 Task: Buy 4 Nose & Ear Hair Trimmers for Men's from Shave & Hair Removal section under best seller category for shipping address: Lucia Martinez, 306 Lake Floyd Circle, Hockessin, Delaware 19707, Cell Number 3022398079. Pay from credit card ending with 7965, CVV 549
Action: Mouse moved to (21, 81)
Screenshot: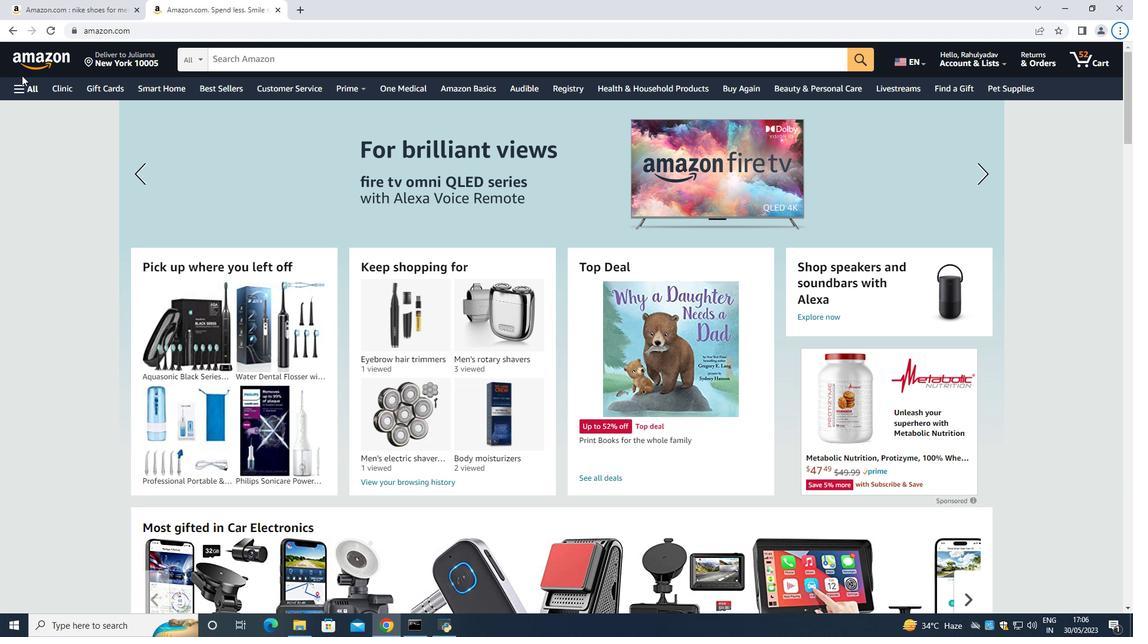 
Action: Mouse pressed left at (21, 81)
Screenshot: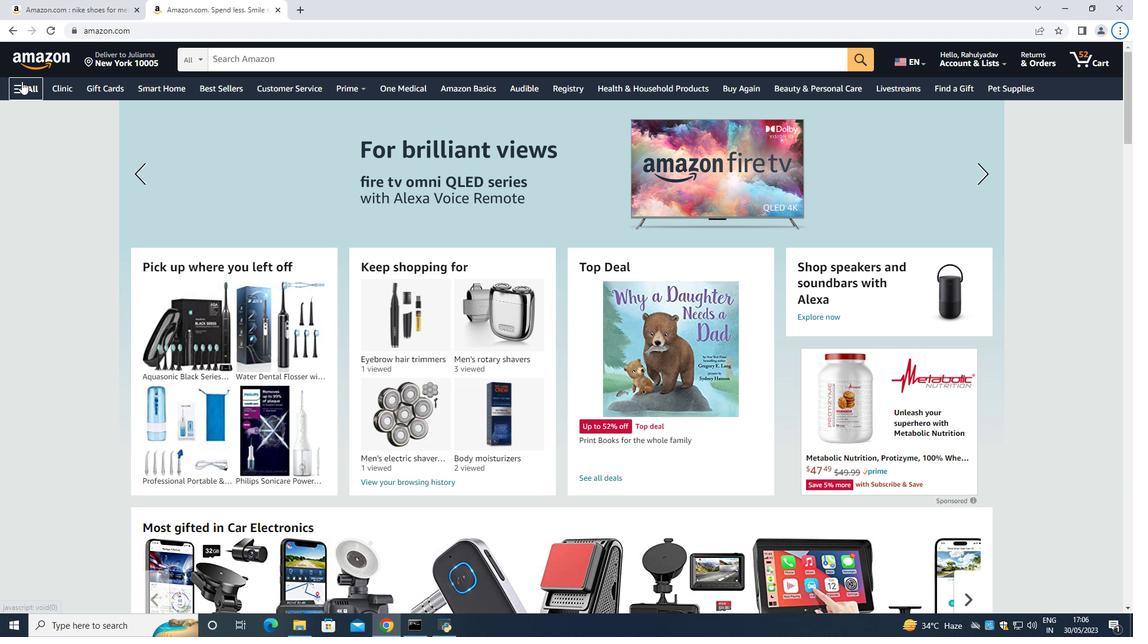 
Action: Mouse moved to (57, 101)
Screenshot: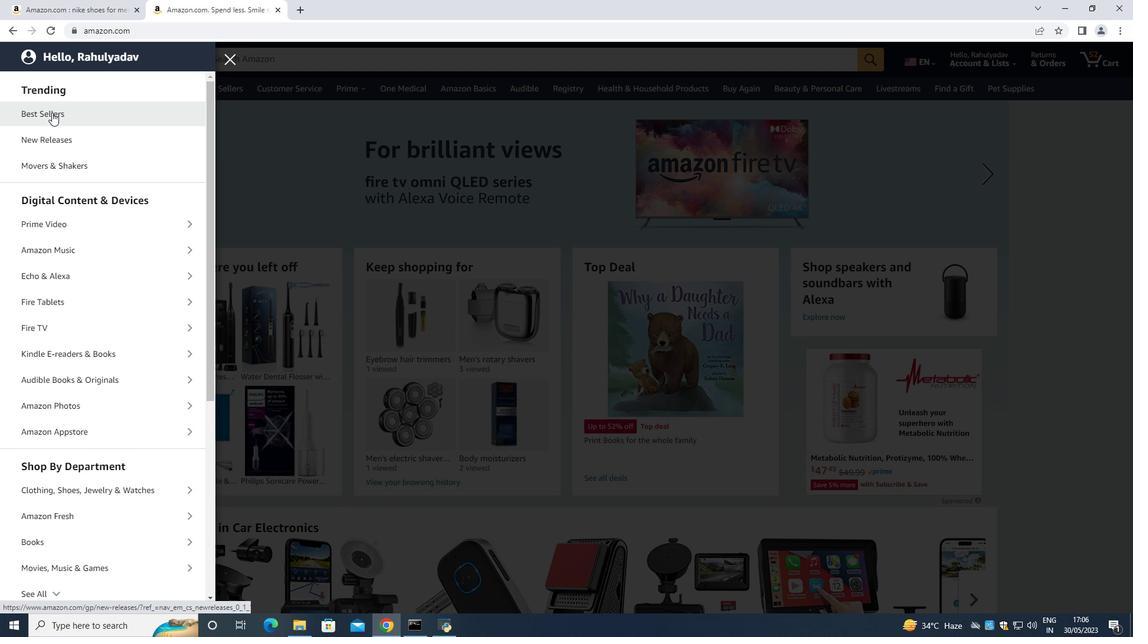 
Action: Mouse pressed left at (57, 101)
Screenshot: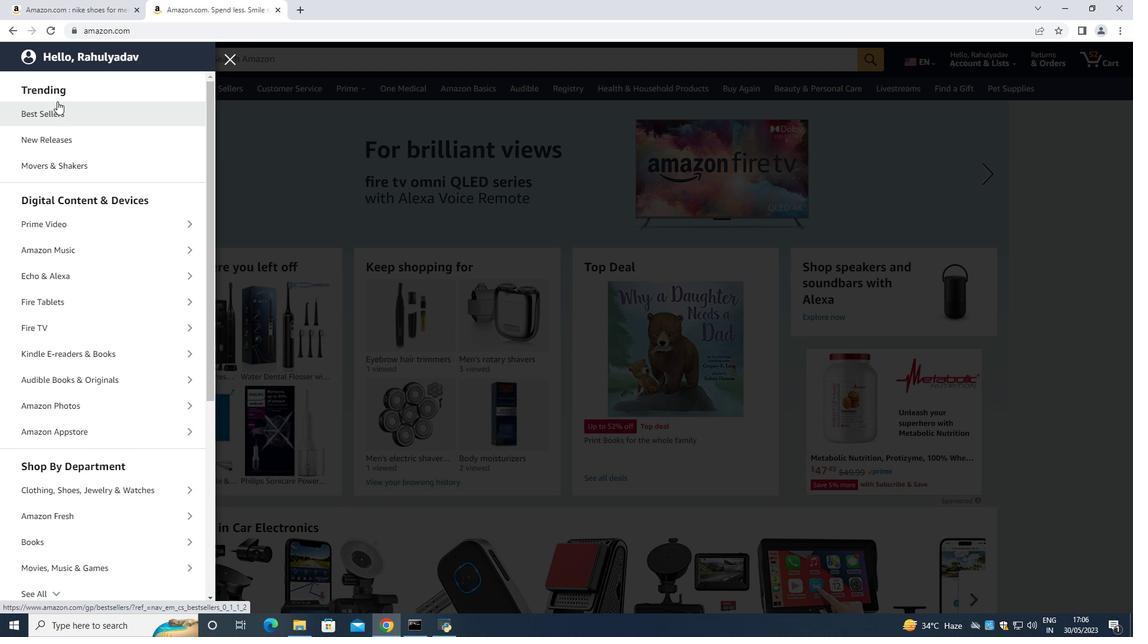 
Action: Mouse moved to (374, 59)
Screenshot: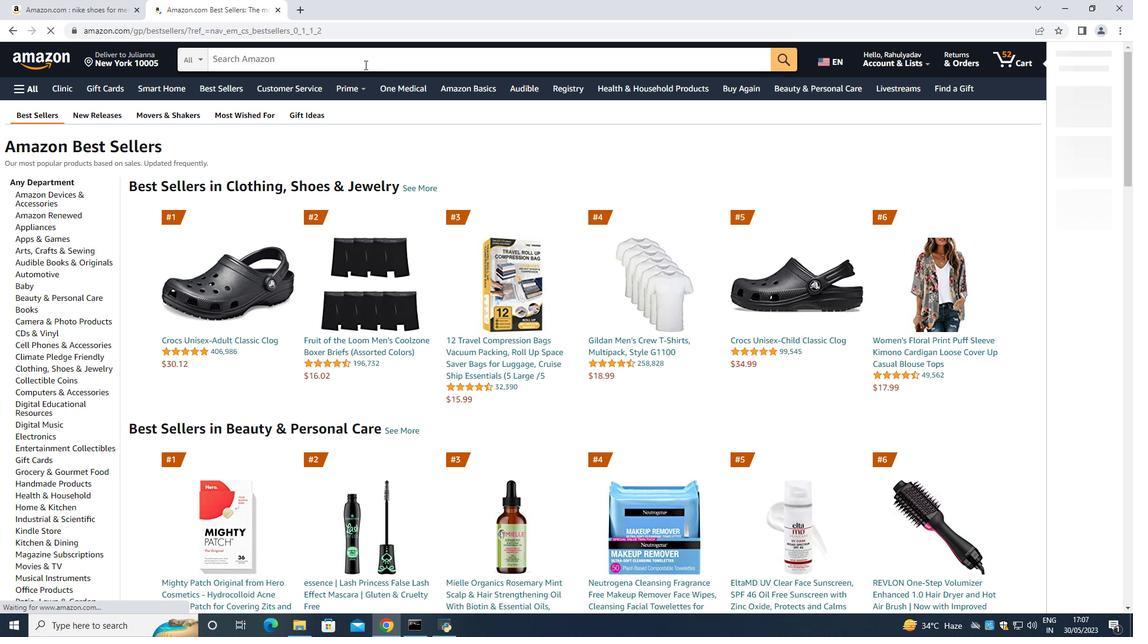 
Action: Mouse pressed left at (374, 59)
Screenshot: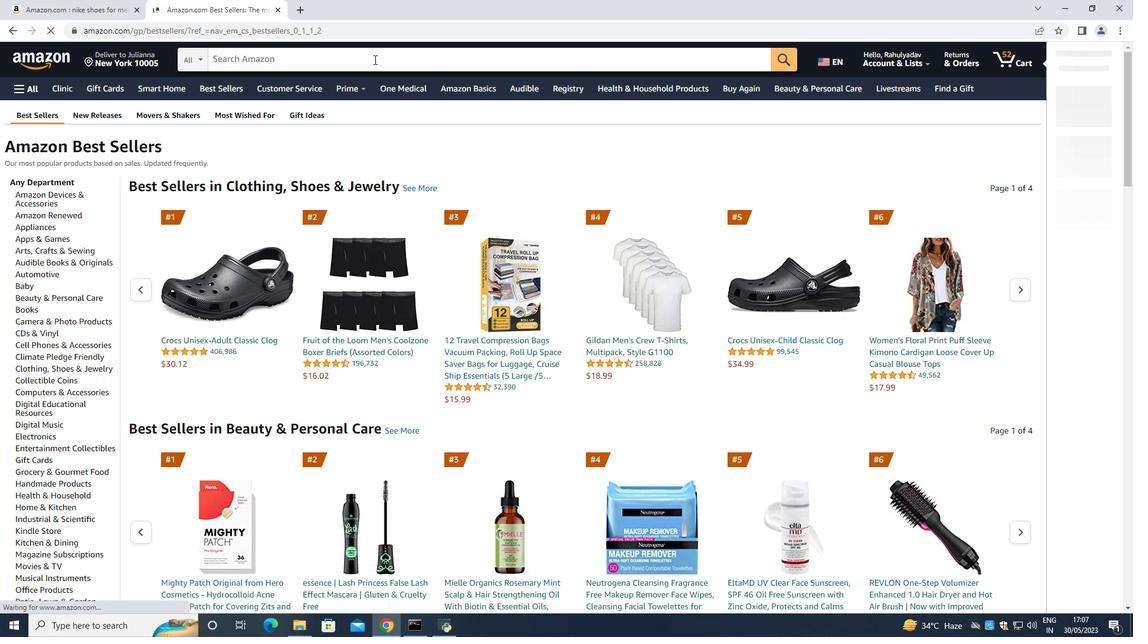 
Action: Key pressed <Key.shift>Nose<Key.space><Key.shift_r><Key.shift_r><Key.shift_r><Key.shift_r><Key.shift_r>&<Key.space><Key.shift><Key.shift><Key.shift><Key.shift>Ear<Key.space><Key.shift><Key.shift><Key.shift>Hair<Key.space><Key.shift>Trimmers<Key.space>for<Key.space><Key.shift>Men<Key.enter>
Screenshot: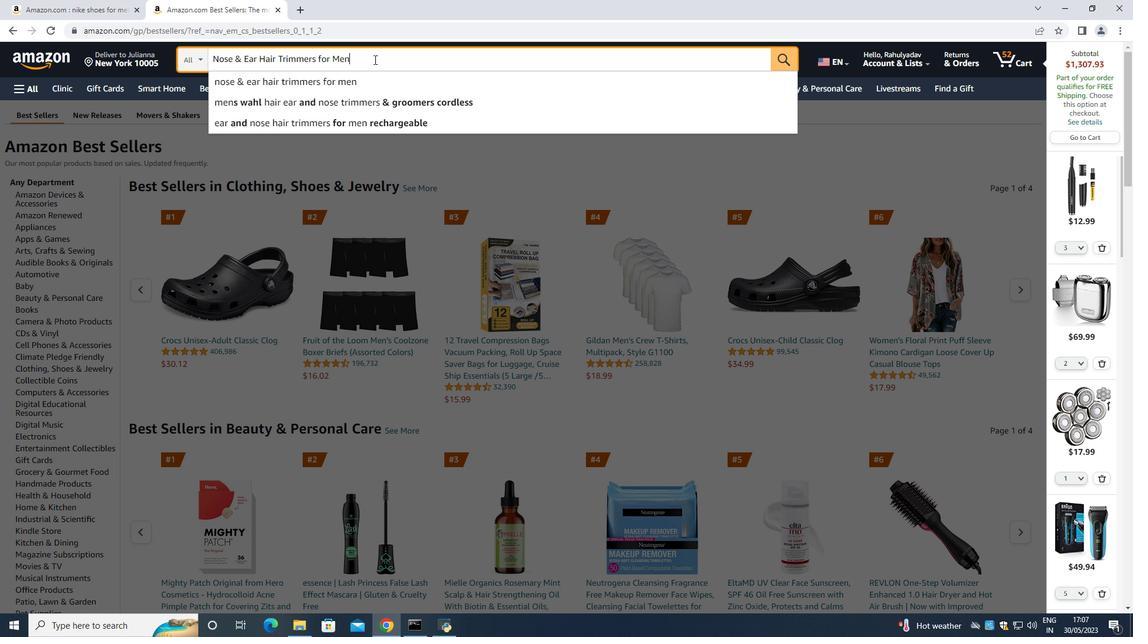 
Action: Mouse moved to (833, 488)
Screenshot: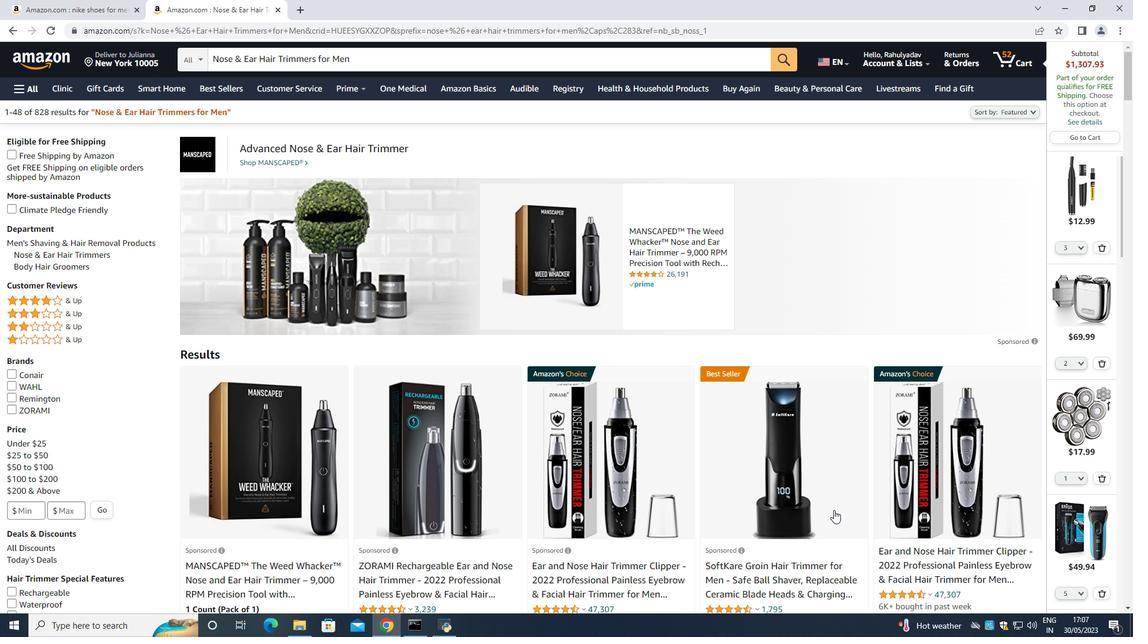 
Action: Mouse scrolled (833, 487) with delta (0, 0)
Screenshot: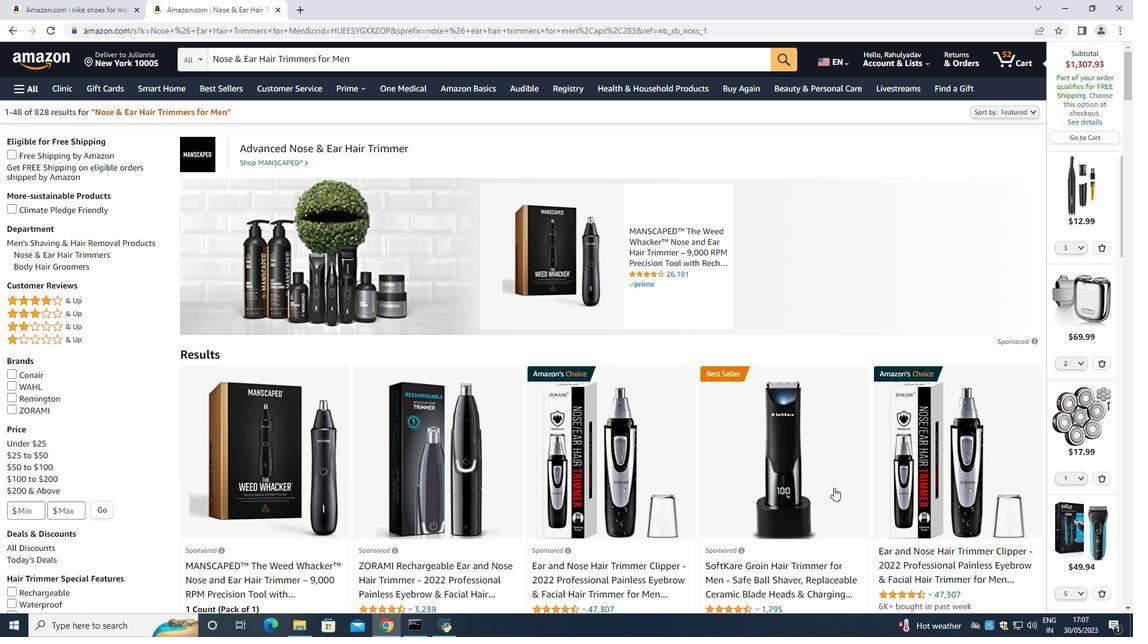 
Action: Mouse moved to (439, 503)
Screenshot: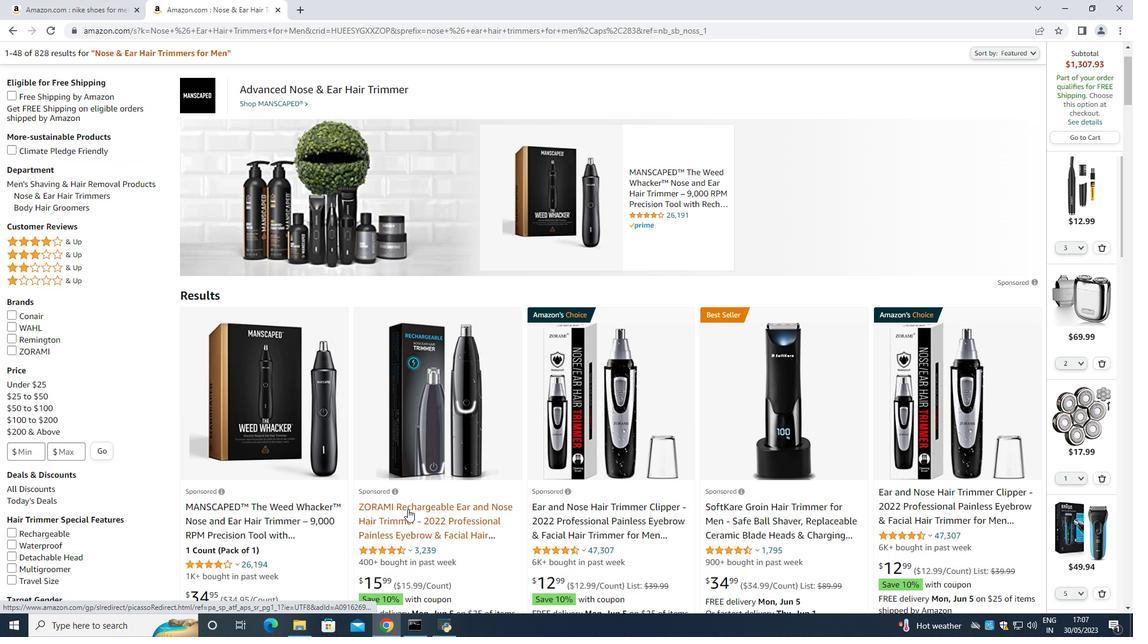 
Action: Mouse scrolled (439, 503) with delta (0, 0)
Screenshot: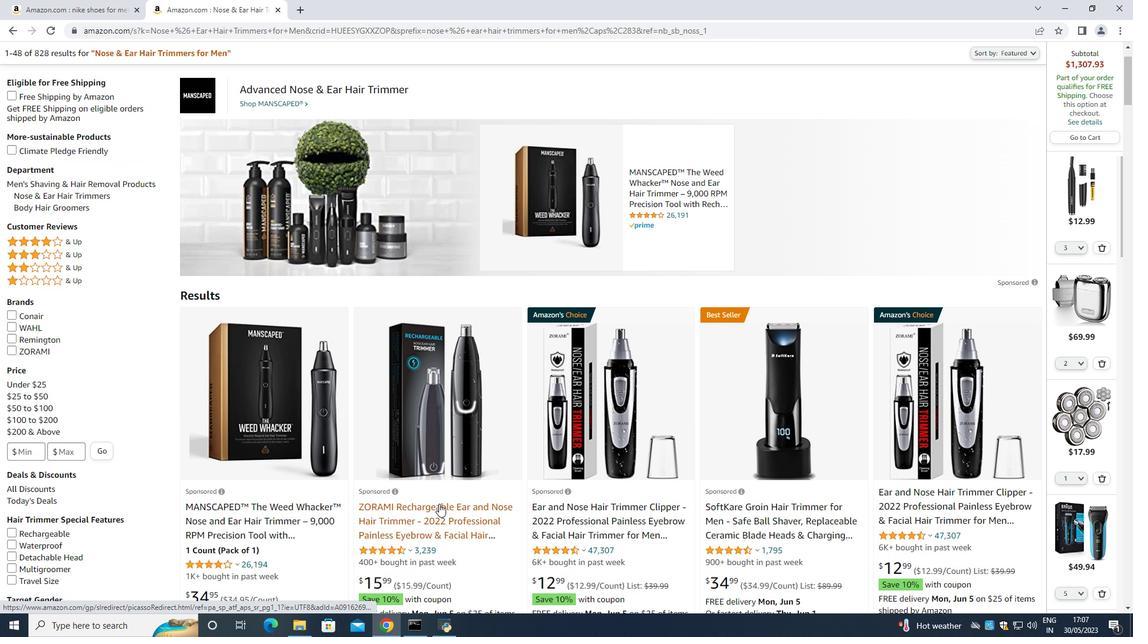 
Action: Mouse scrolled (439, 503) with delta (0, 0)
Screenshot: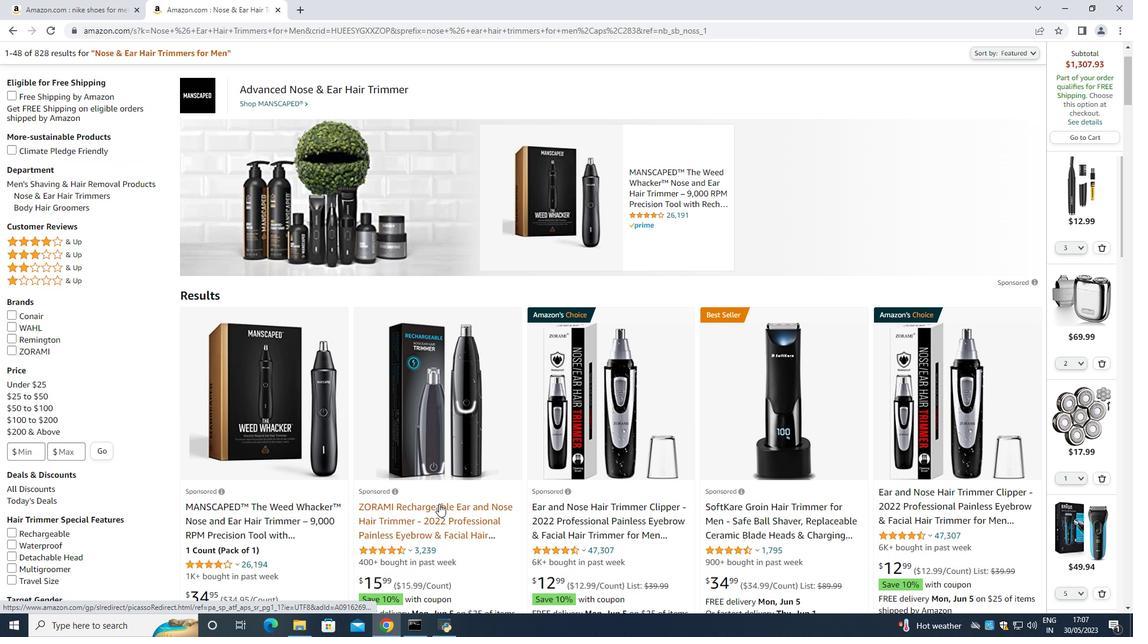 
Action: Mouse scrolled (439, 503) with delta (0, 0)
Screenshot: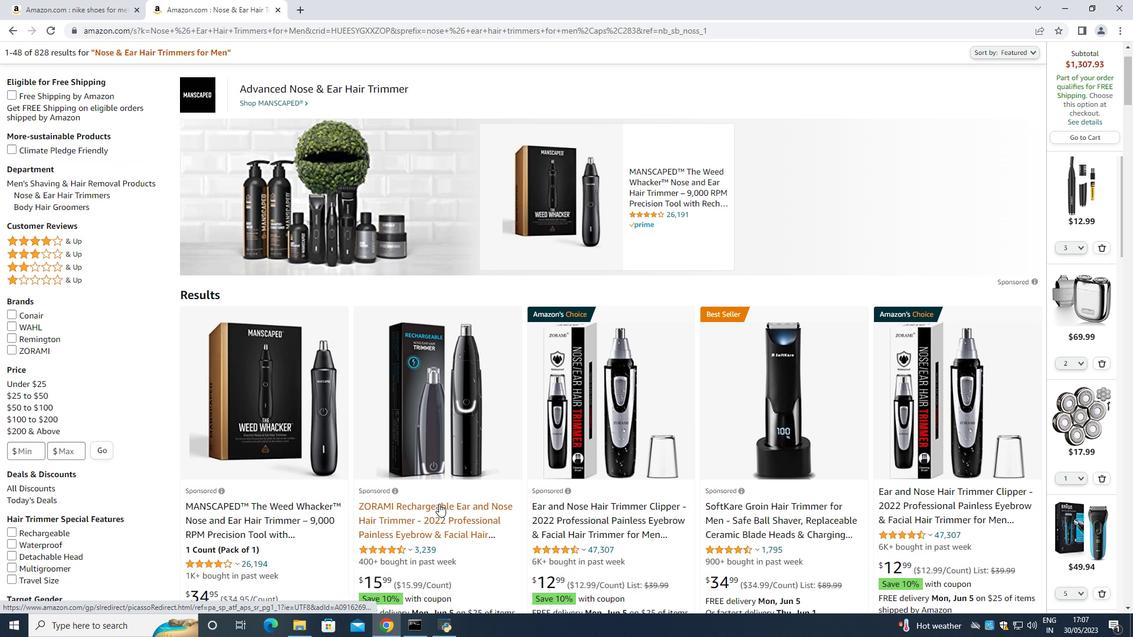 
Action: Mouse moved to (447, 506)
Screenshot: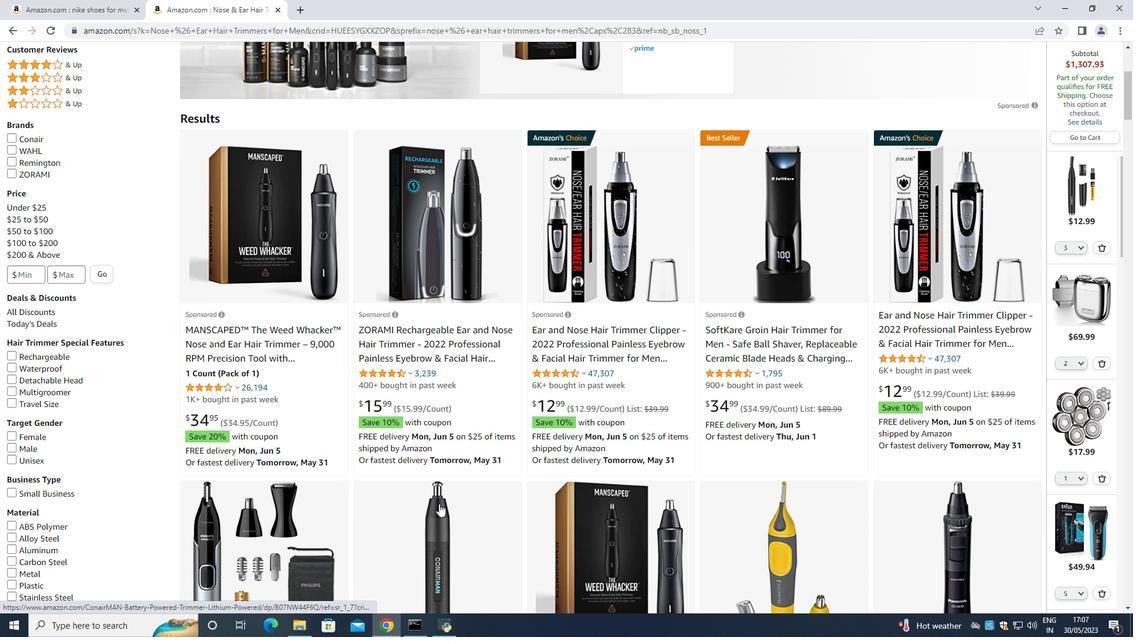 
Action: Mouse scrolled (447, 505) with delta (0, 0)
Screenshot: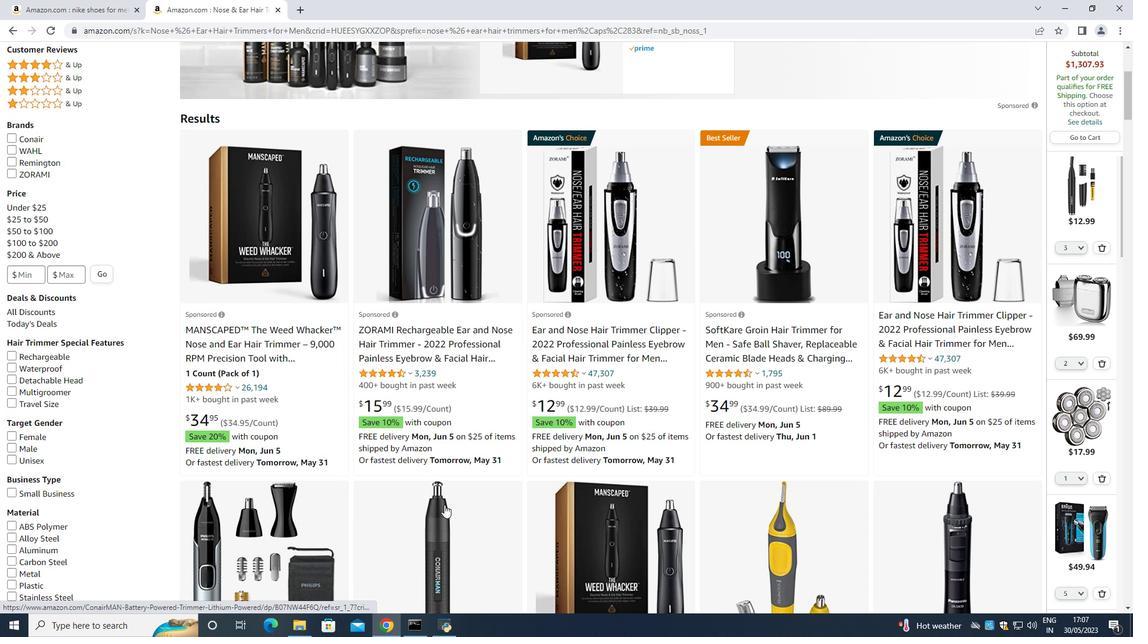 
Action: Mouse moved to (447, 506)
Screenshot: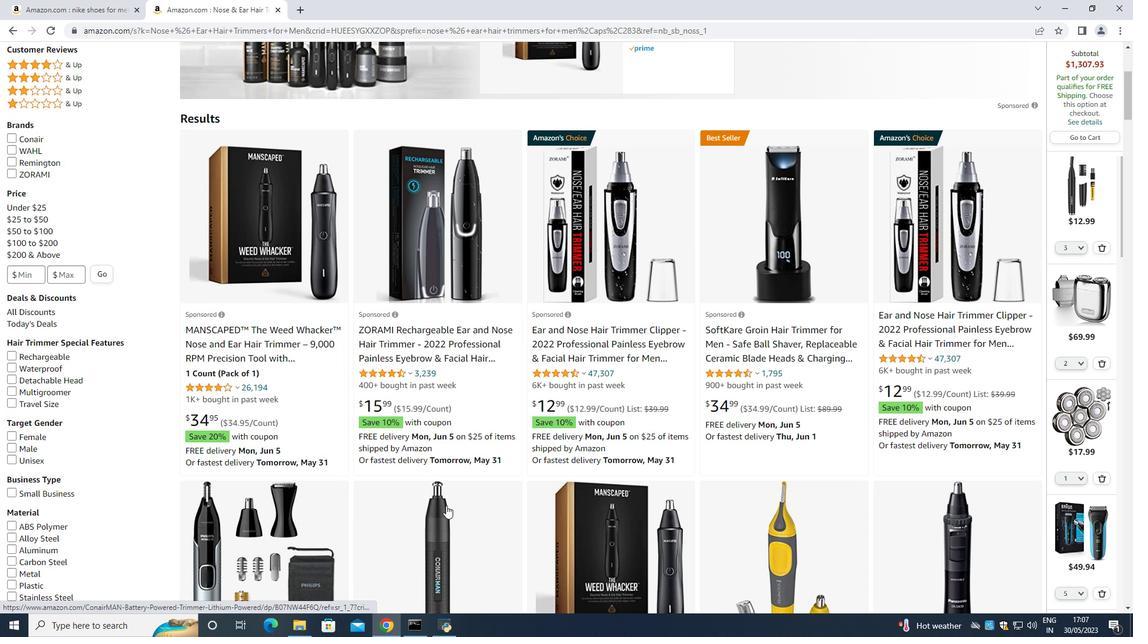 
Action: Mouse scrolled (447, 505) with delta (0, 0)
Screenshot: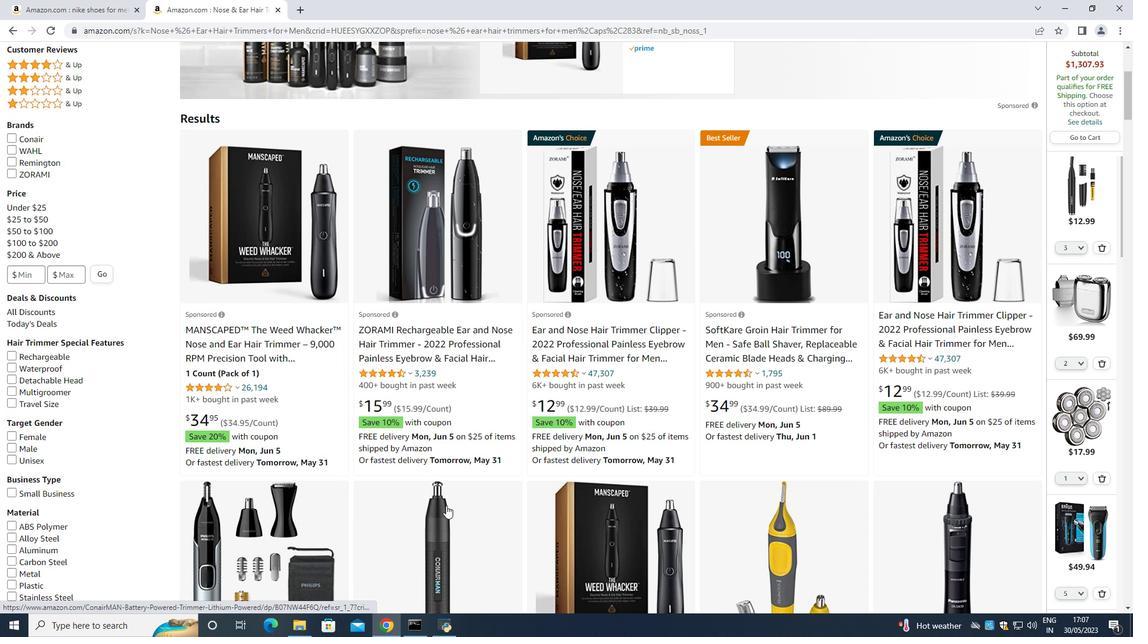 
Action: Mouse scrolled (447, 505) with delta (0, 0)
Screenshot: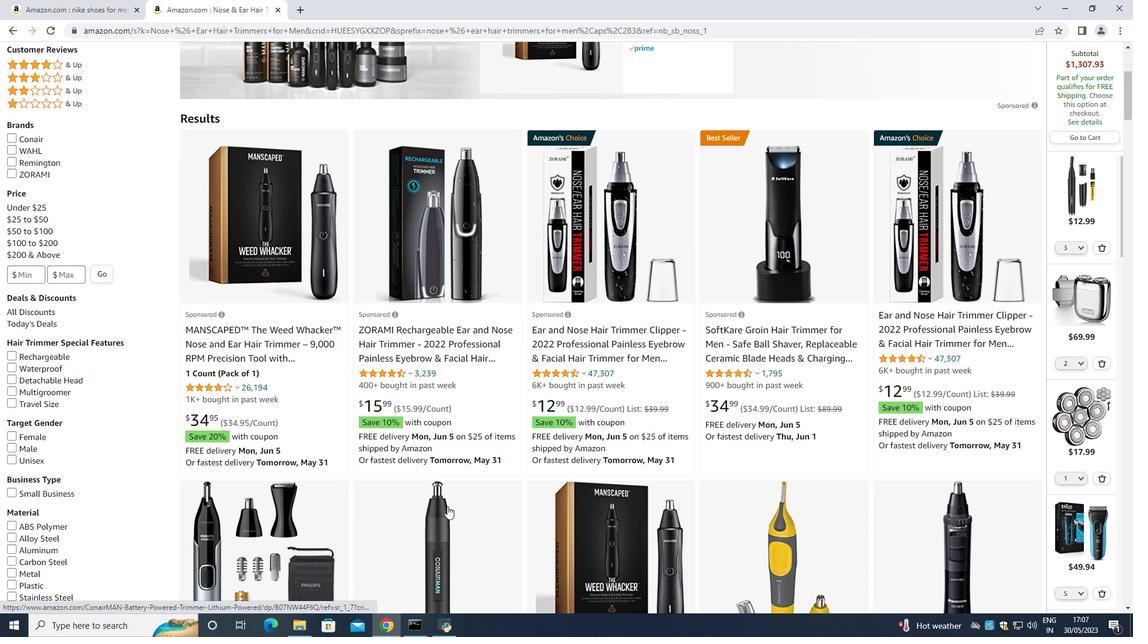 
Action: Mouse moved to (652, 536)
Screenshot: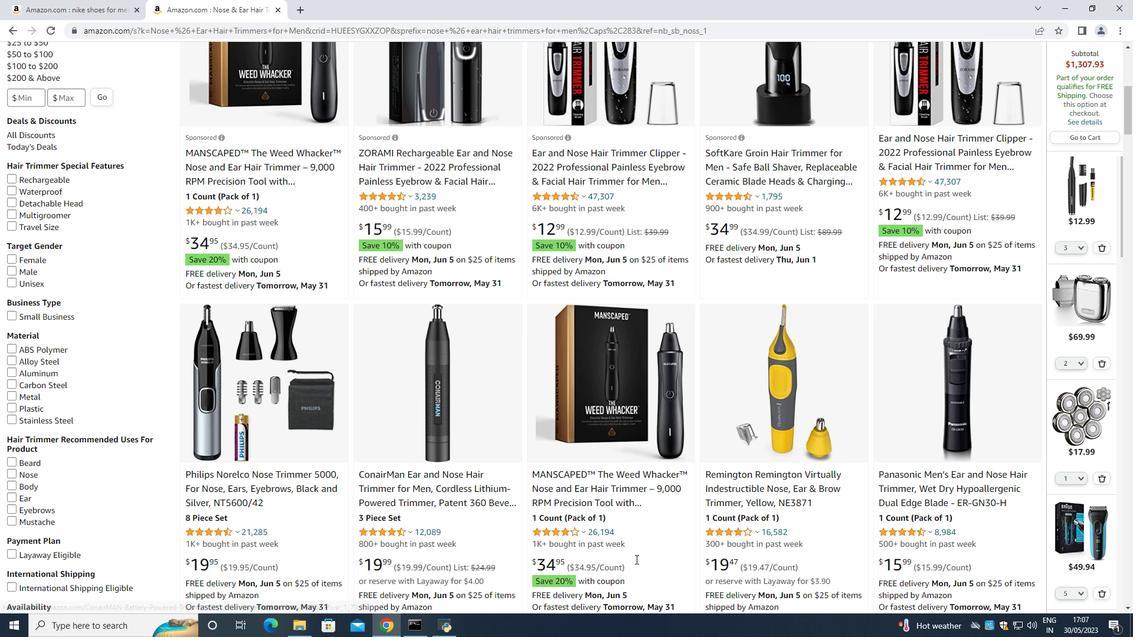 
Action: Mouse scrolled (652, 535) with delta (0, 0)
Screenshot: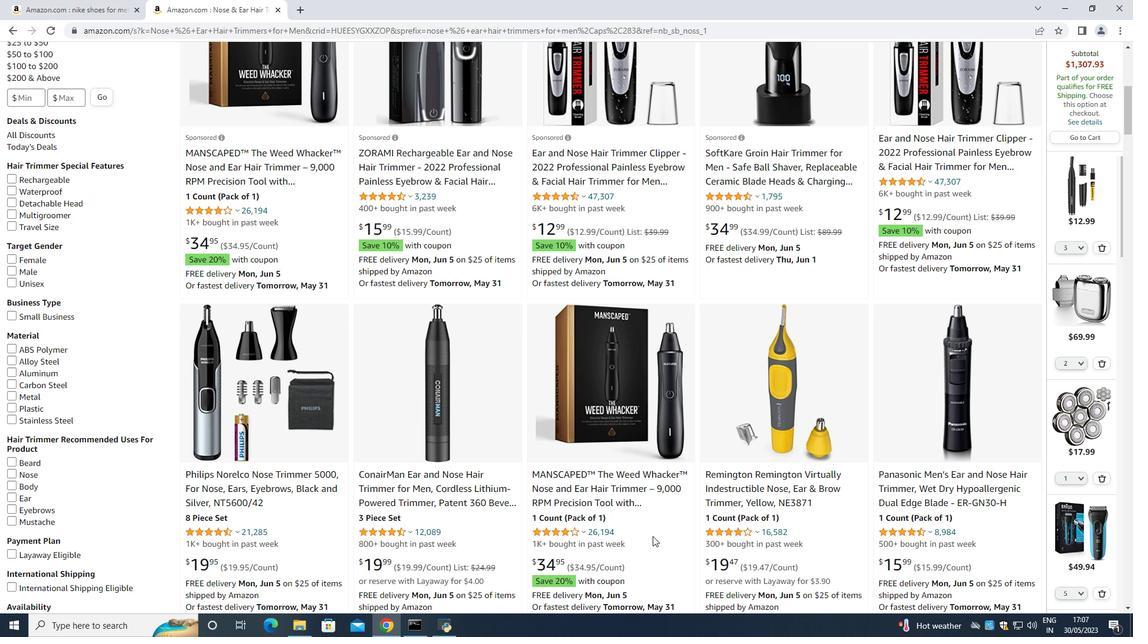 
Action: Mouse scrolled (652, 535) with delta (0, 0)
Screenshot: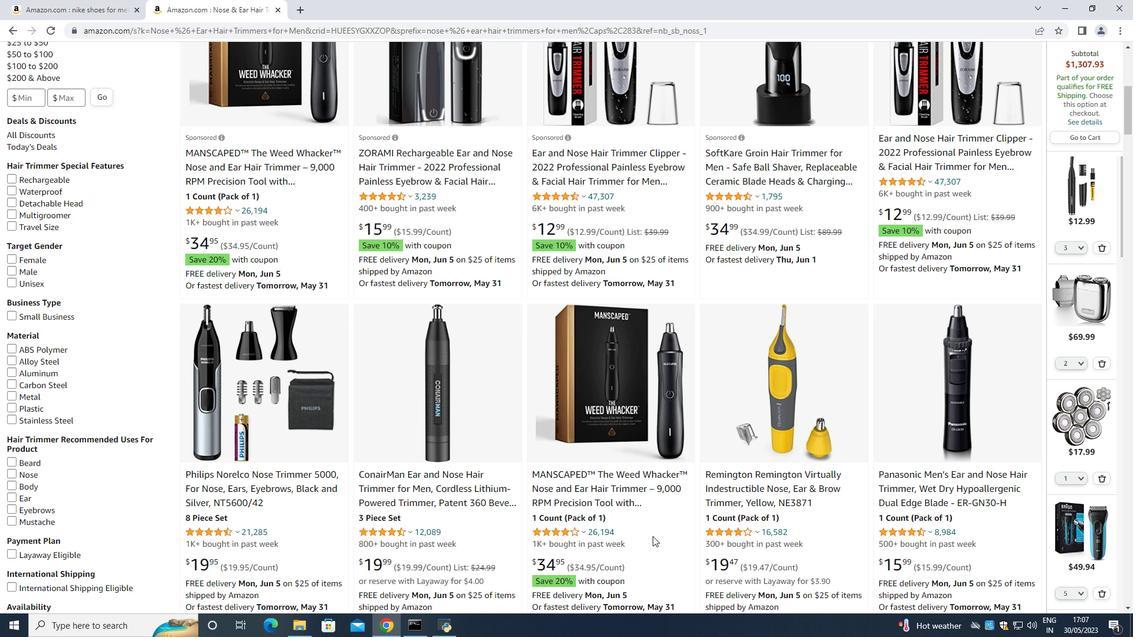 
Action: Mouse scrolled (652, 535) with delta (0, 0)
Screenshot: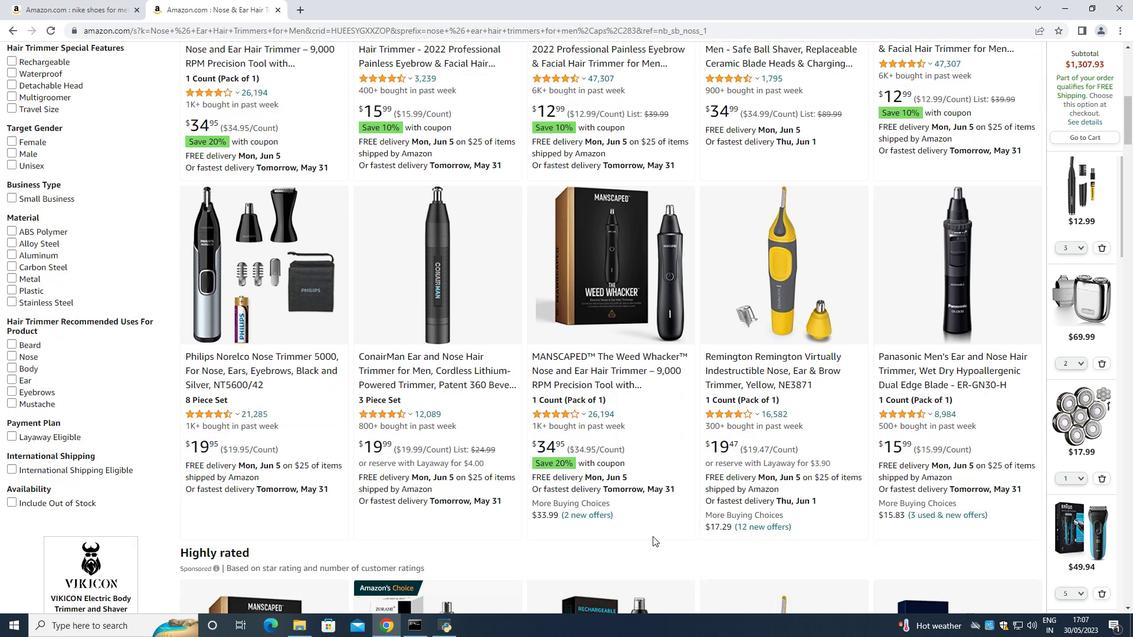 
Action: Mouse scrolled (652, 535) with delta (0, 0)
Screenshot: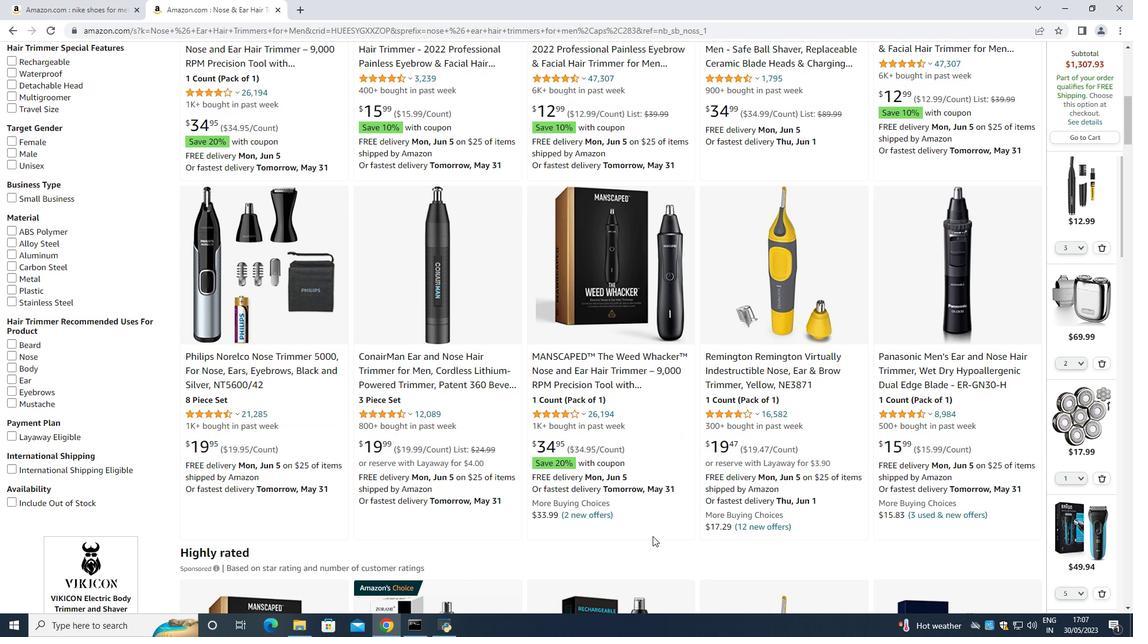 
Action: Mouse scrolled (652, 535) with delta (0, 0)
Screenshot: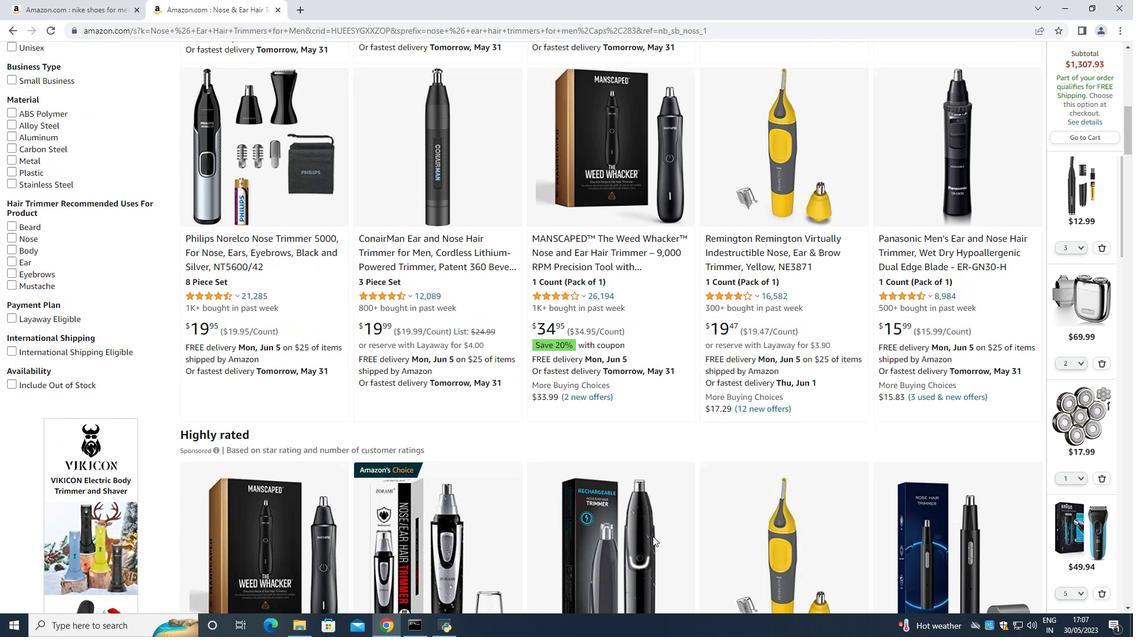 
Action: Mouse scrolled (652, 535) with delta (0, 0)
Screenshot: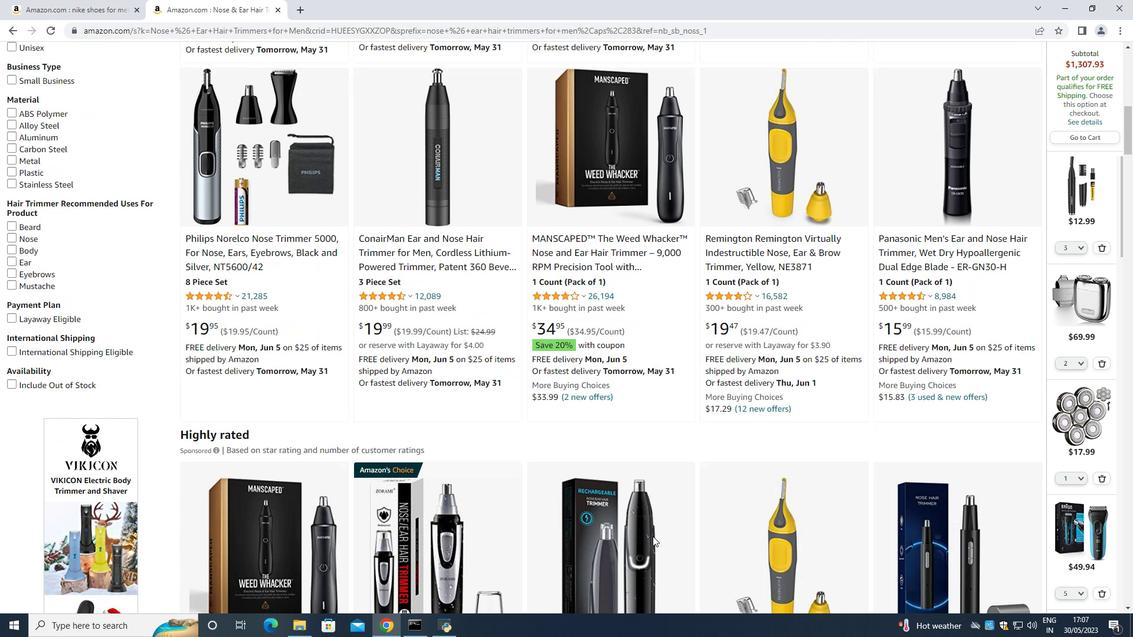 
Action: Mouse scrolled (652, 535) with delta (0, 0)
Screenshot: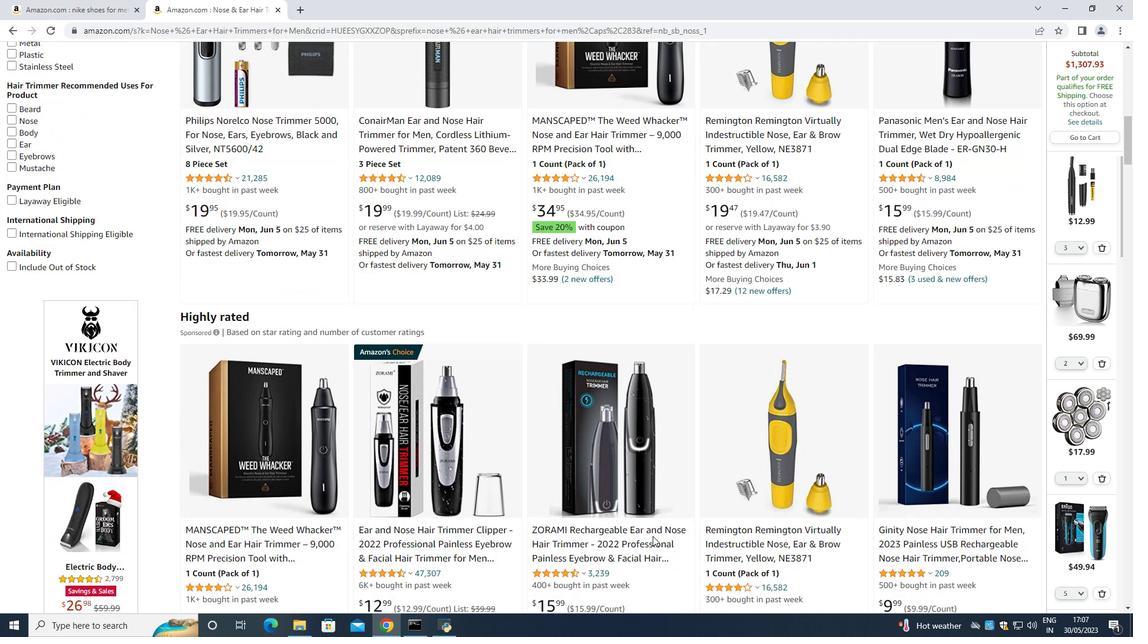
Action: Mouse scrolled (652, 535) with delta (0, 0)
Screenshot: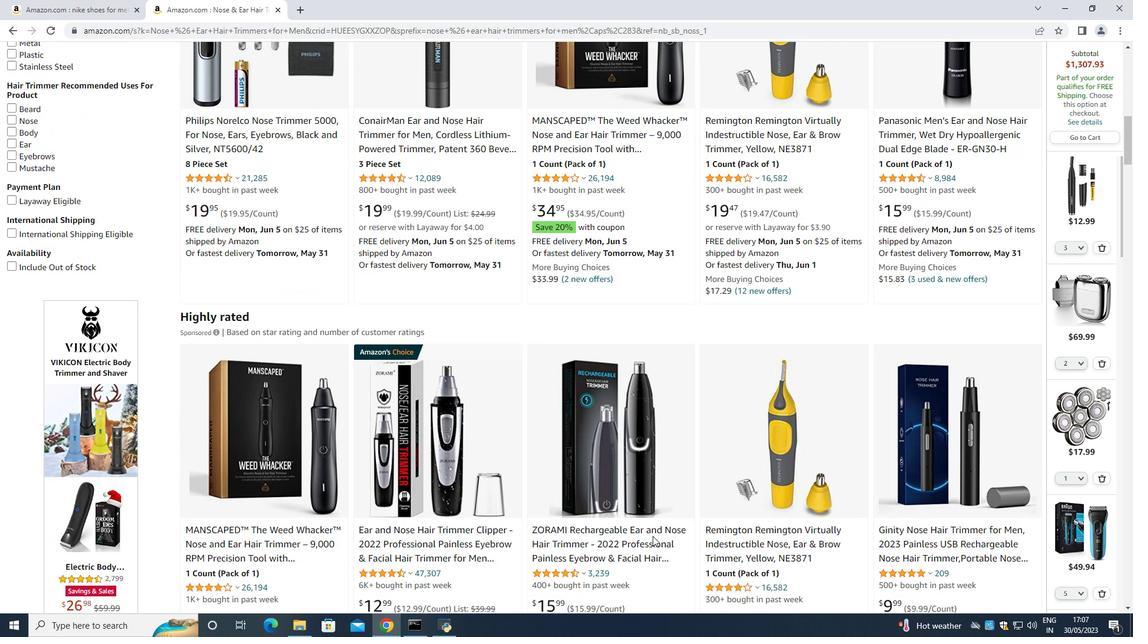 
Action: Mouse scrolled (652, 535) with delta (0, 0)
Screenshot: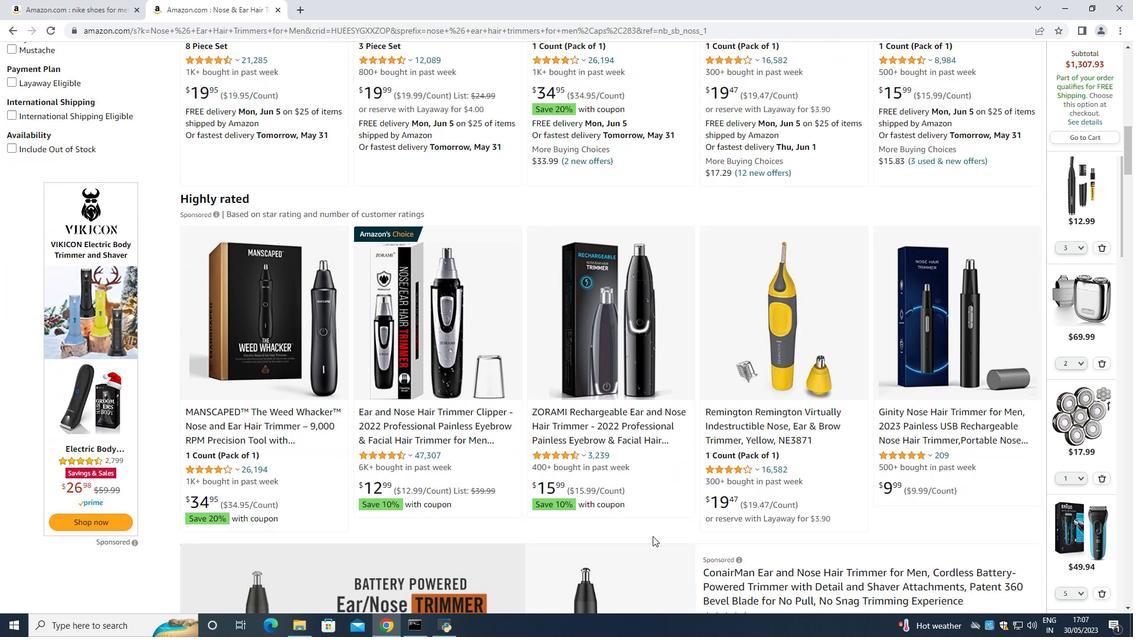 
Action: Mouse scrolled (652, 535) with delta (0, 0)
Screenshot: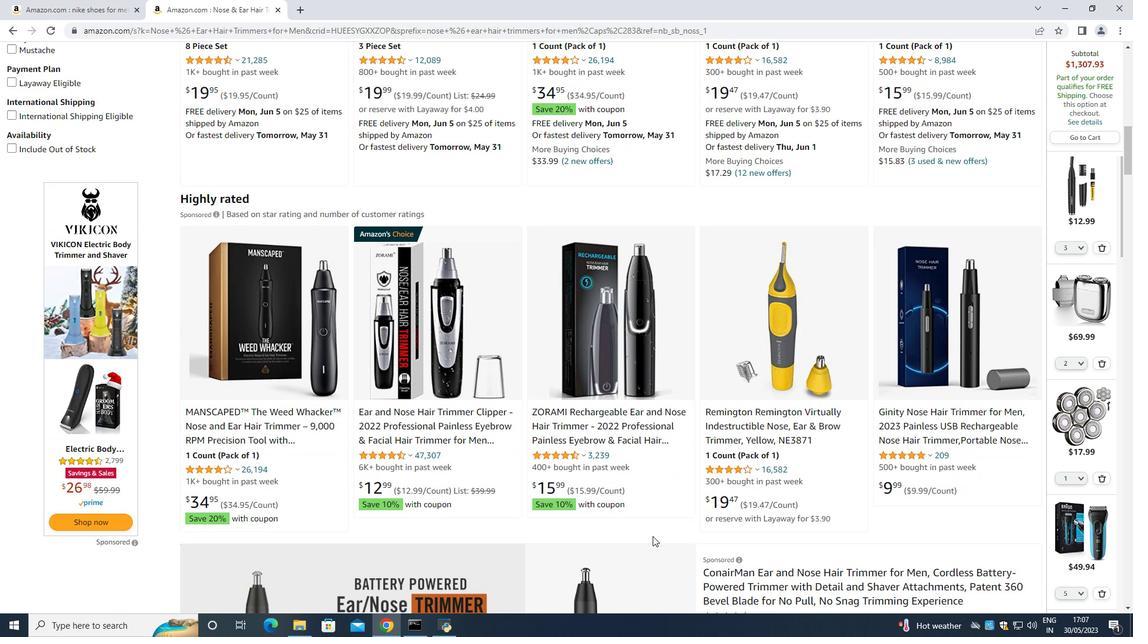 
Action: Mouse scrolled (652, 535) with delta (0, 0)
Screenshot: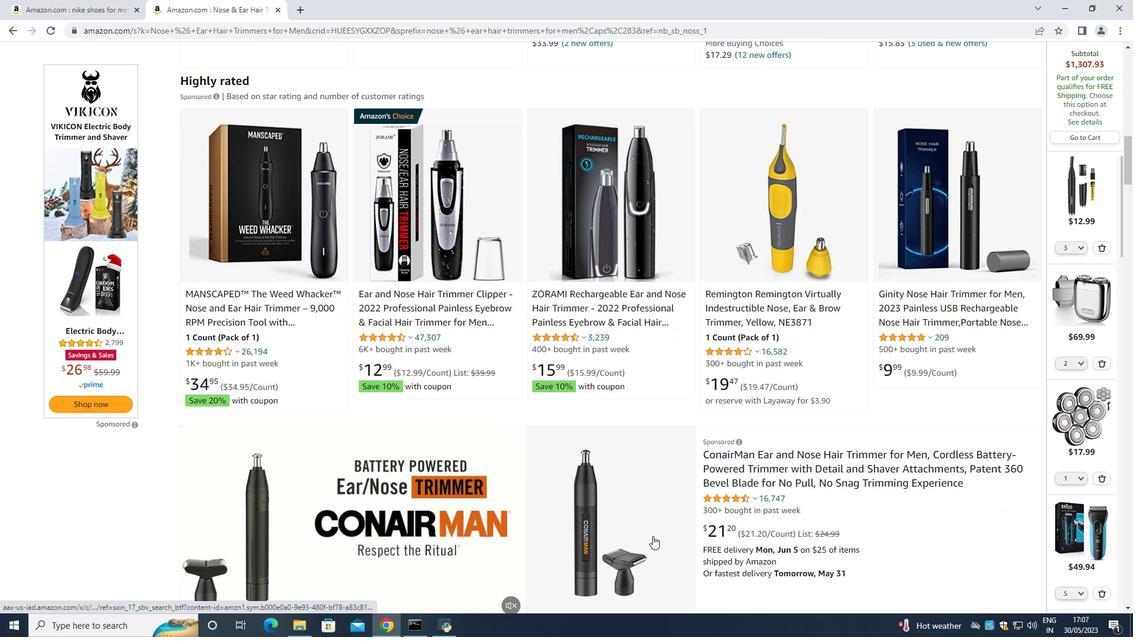 
Action: Mouse scrolled (652, 535) with delta (0, 0)
Screenshot: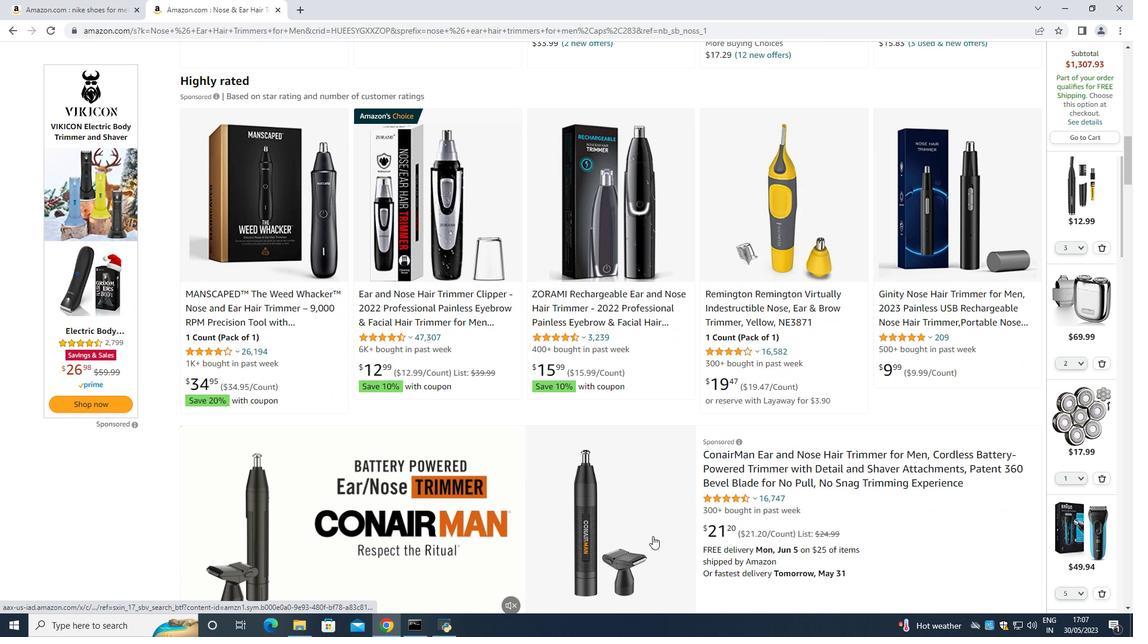 
Action: Mouse scrolled (652, 535) with delta (0, 0)
Screenshot: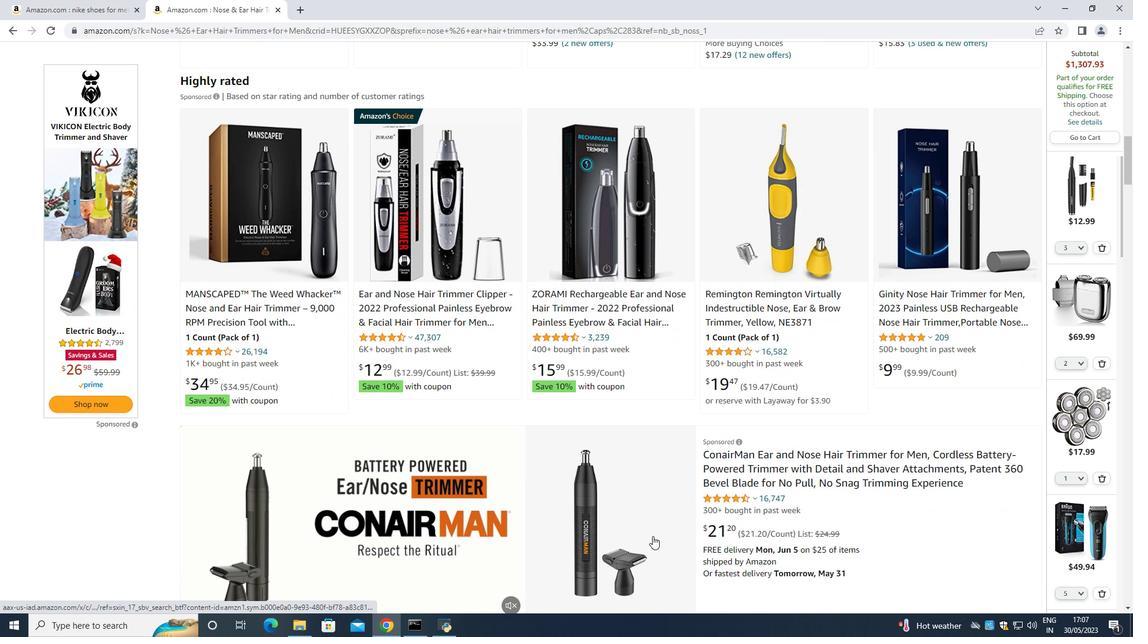 
Action: Mouse scrolled (652, 535) with delta (0, 0)
Screenshot: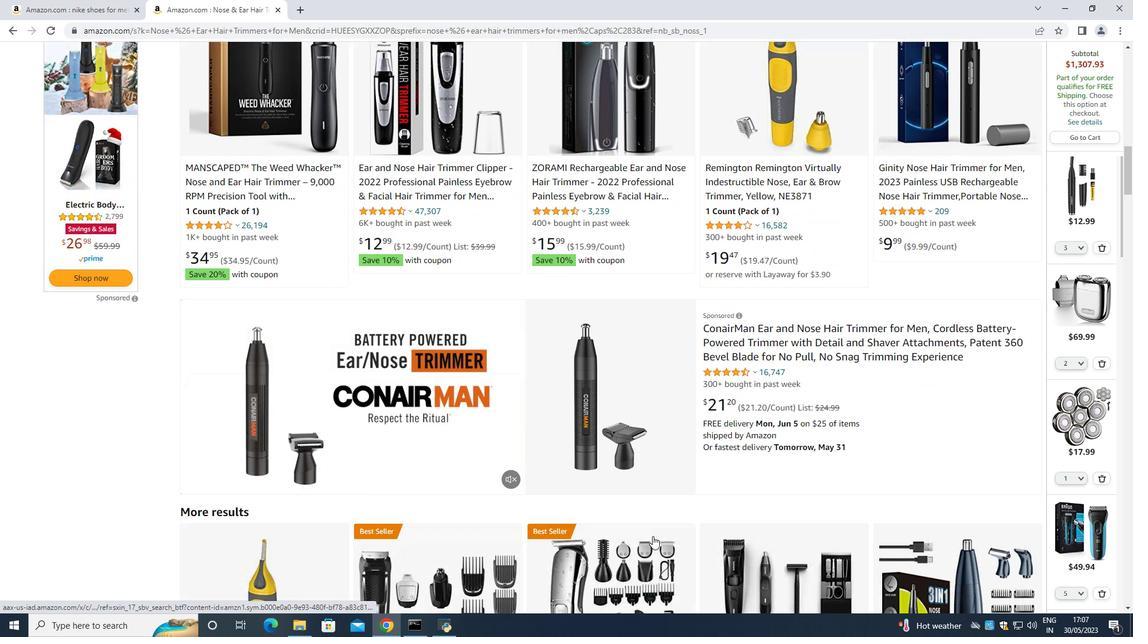 
Action: Mouse scrolled (652, 535) with delta (0, 0)
Screenshot: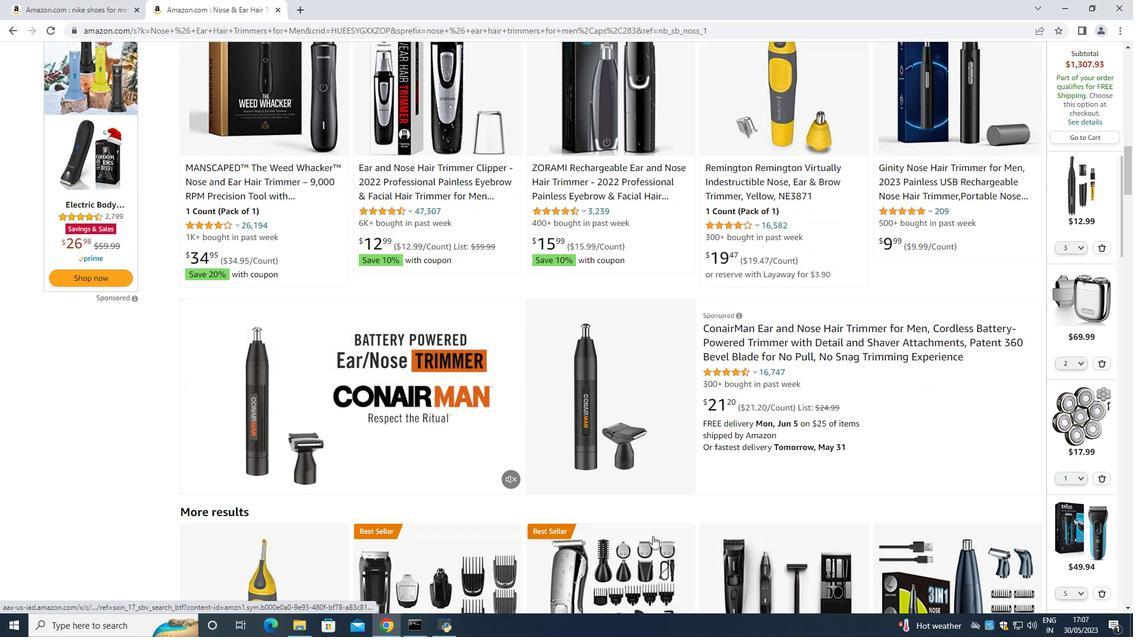 
Action: Mouse moved to (652, 537)
Screenshot: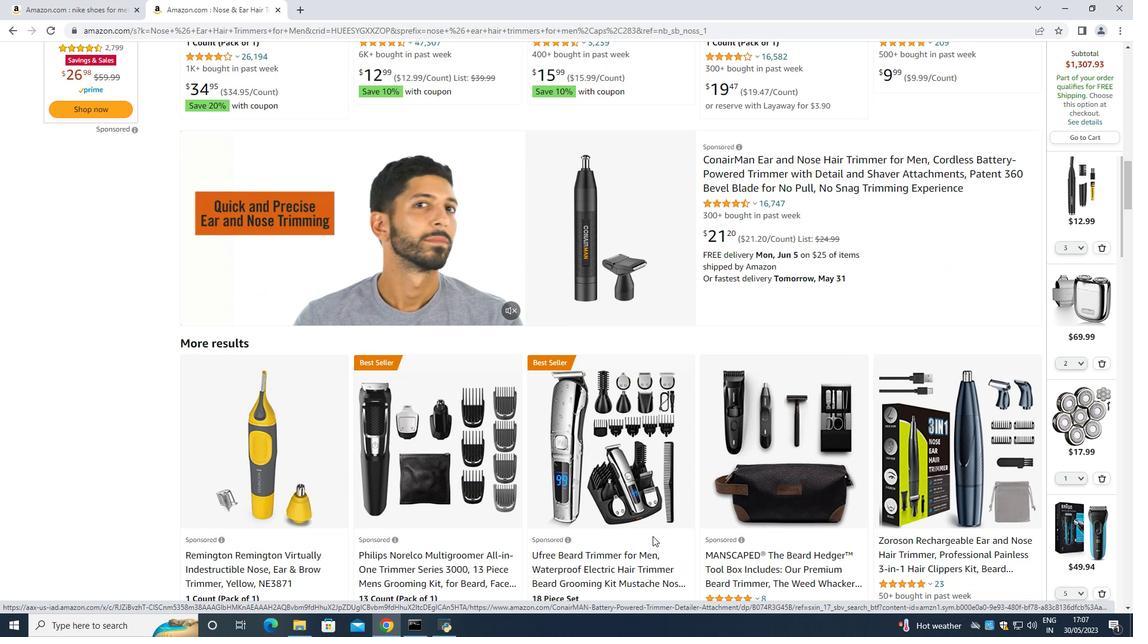 
Action: Mouse scrolled (652, 537) with delta (0, 0)
Screenshot: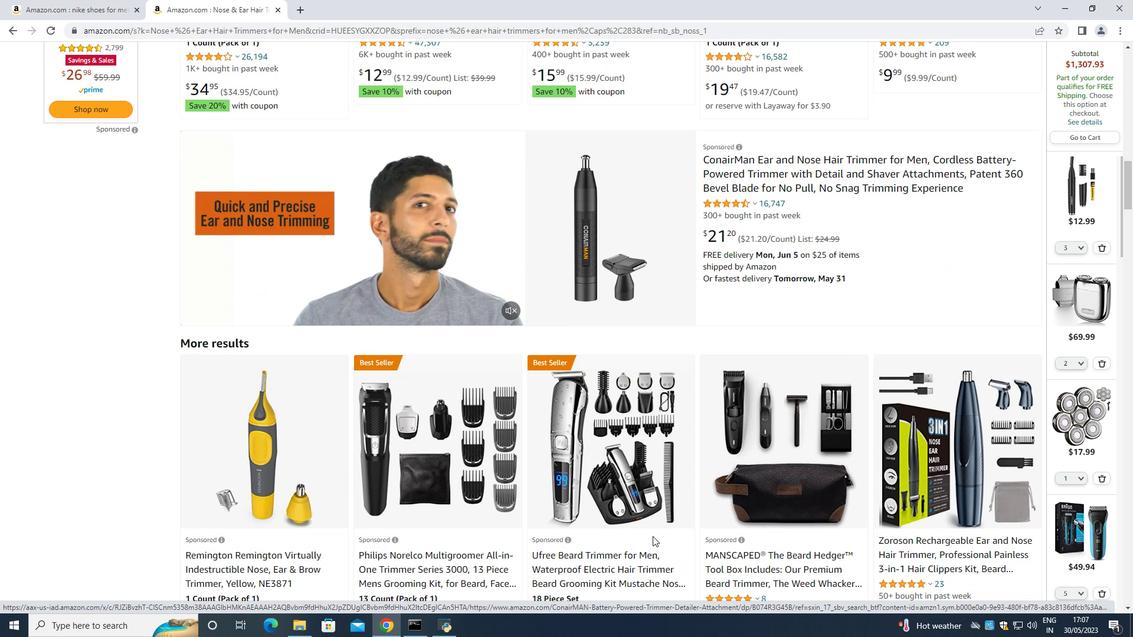 
Action: Mouse moved to (886, 549)
Screenshot: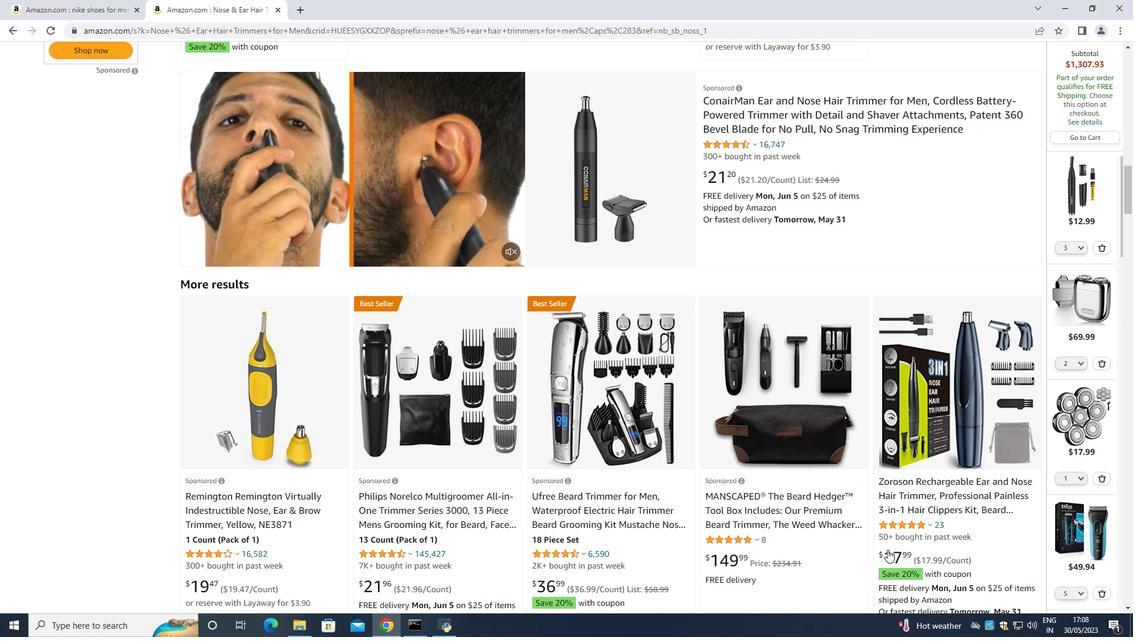 
Action: Mouse scrolled (886, 548) with delta (0, 0)
Screenshot: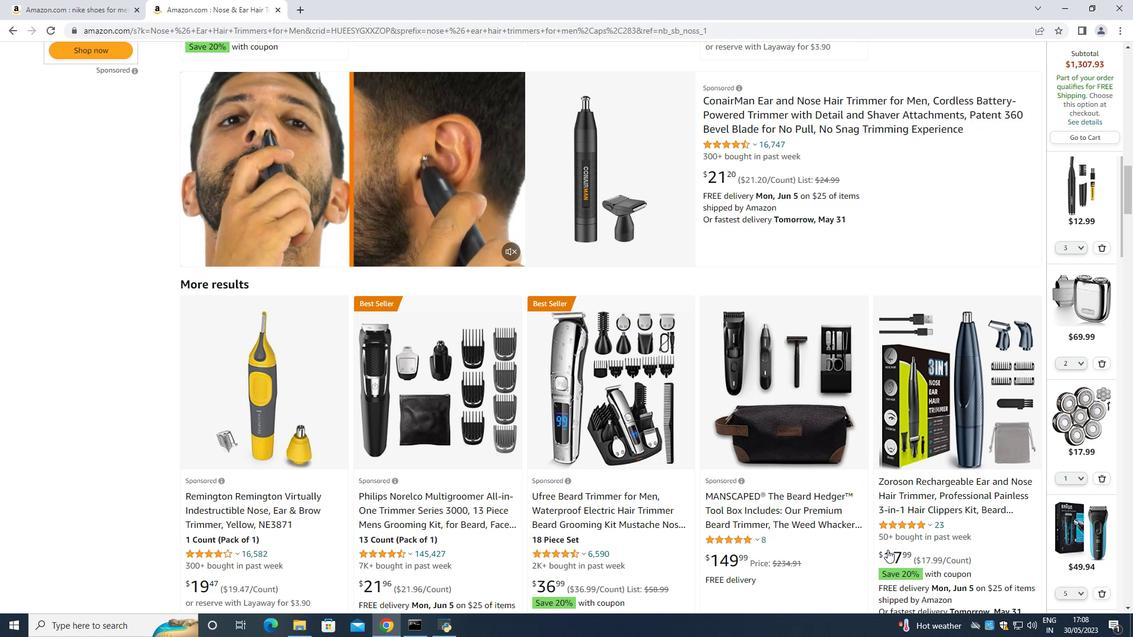
Action: Mouse moved to (886, 548)
Screenshot: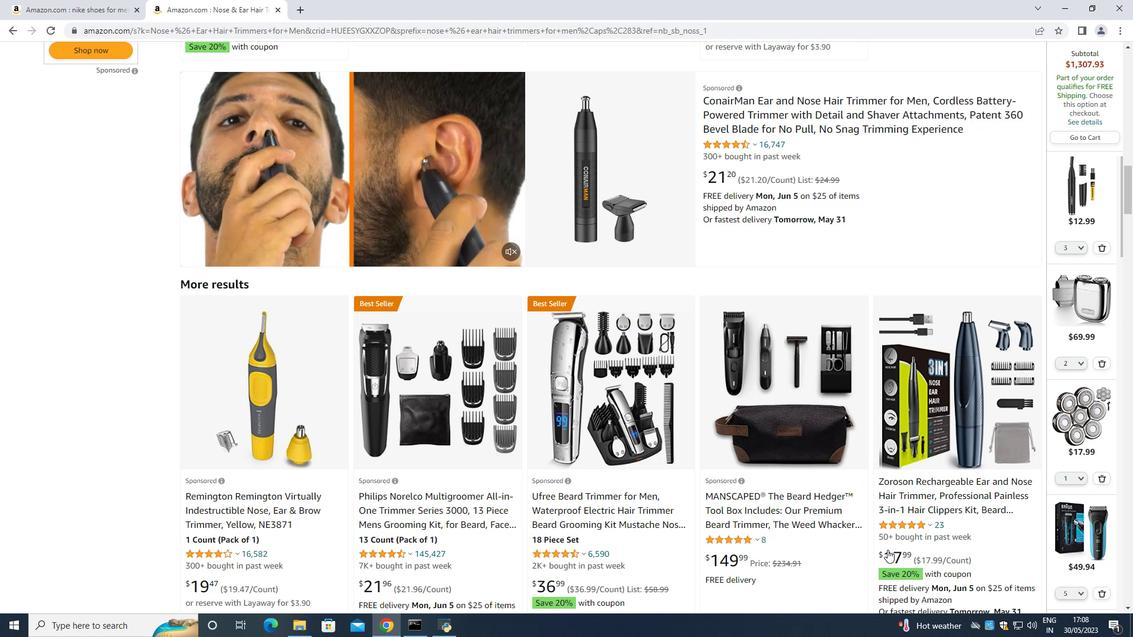 
Action: Mouse scrolled (886, 548) with delta (0, 0)
Screenshot: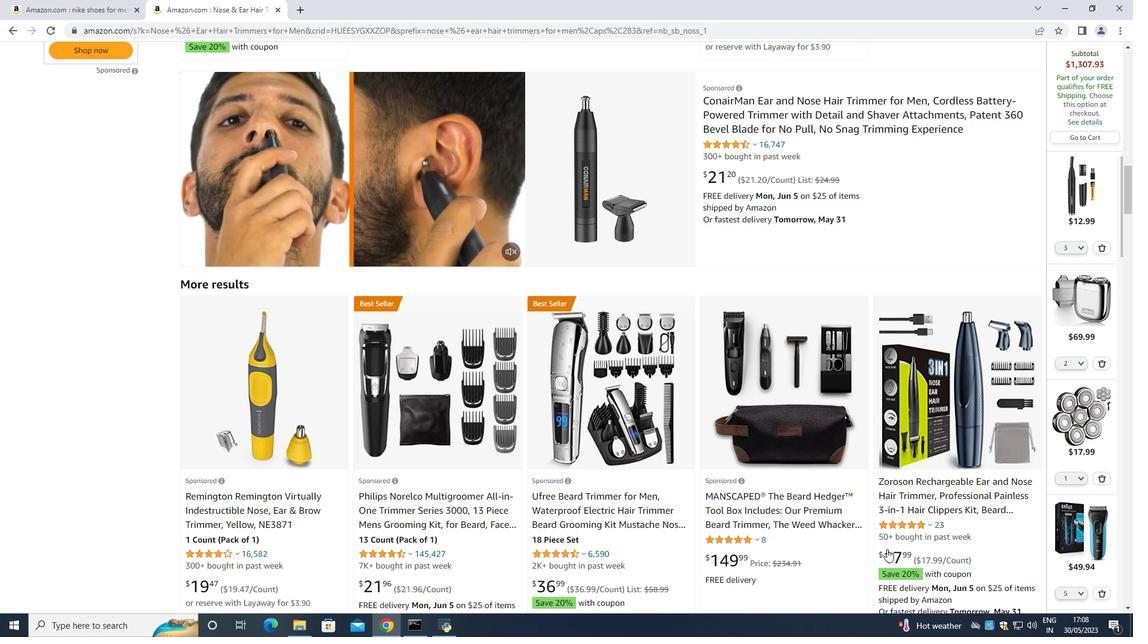 
Action: Mouse moved to (978, 383)
Screenshot: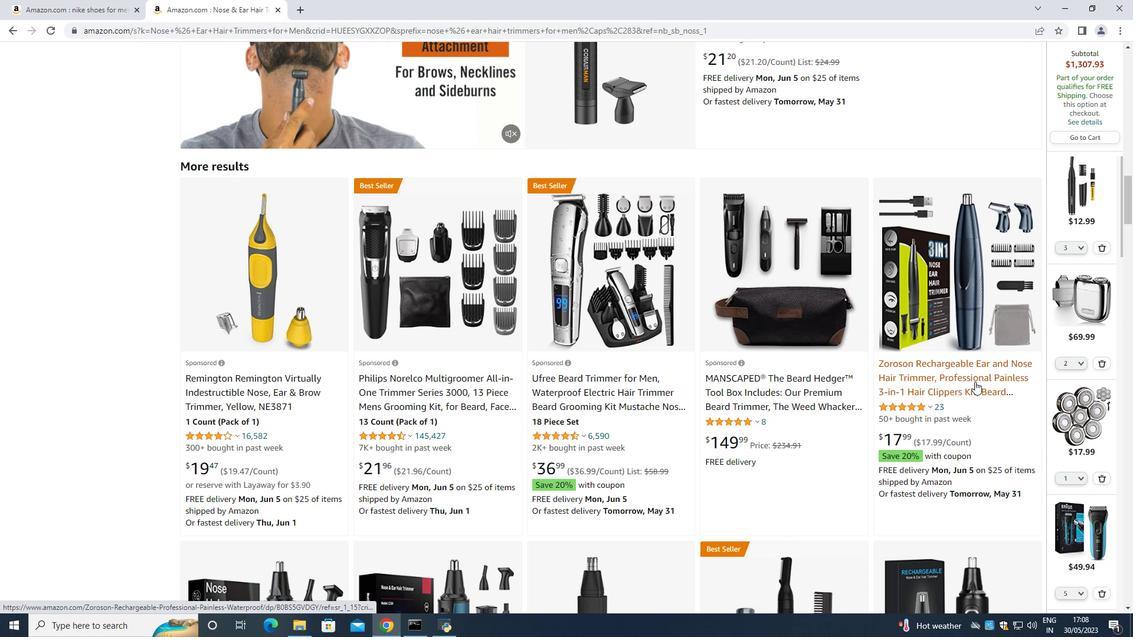 
Action: Mouse scrolled (978, 382) with delta (0, 0)
Screenshot: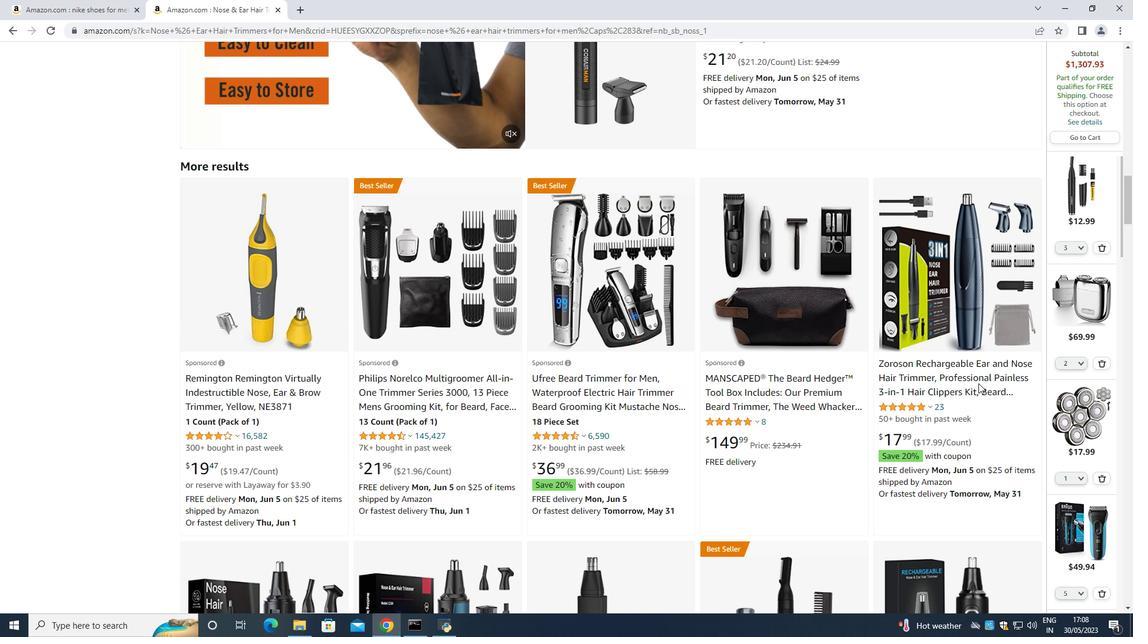 
Action: Mouse moved to (910, 388)
Screenshot: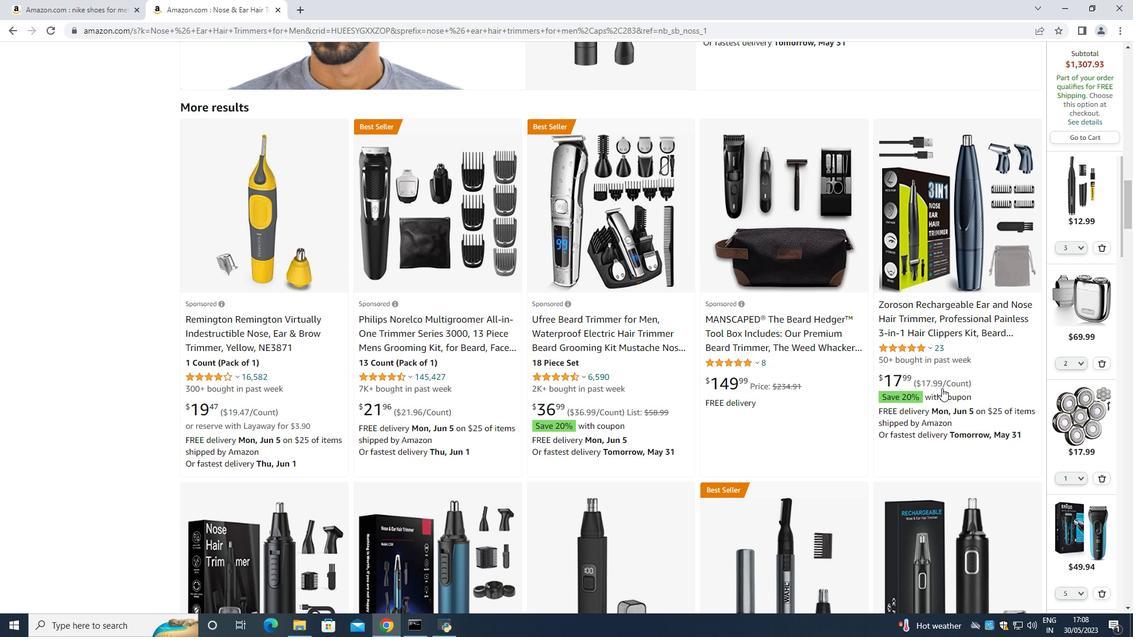 
Action: Mouse scrolled (910, 388) with delta (0, 0)
Screenshot: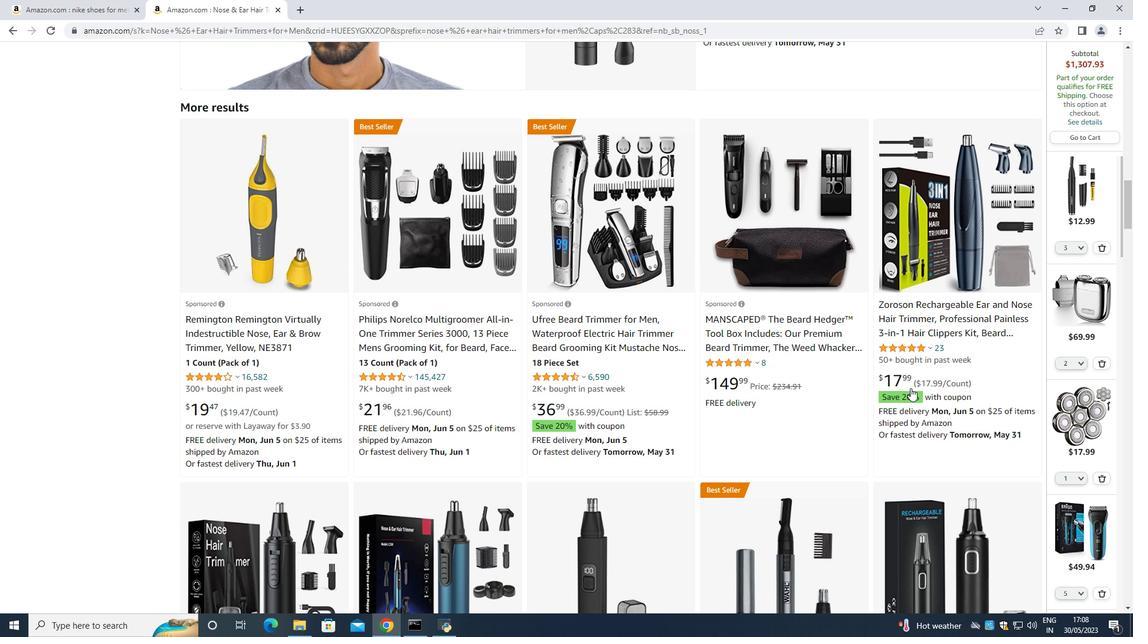 
Action: Mouse scrolled (910, 388) with delta (0, 0)
Screenshot: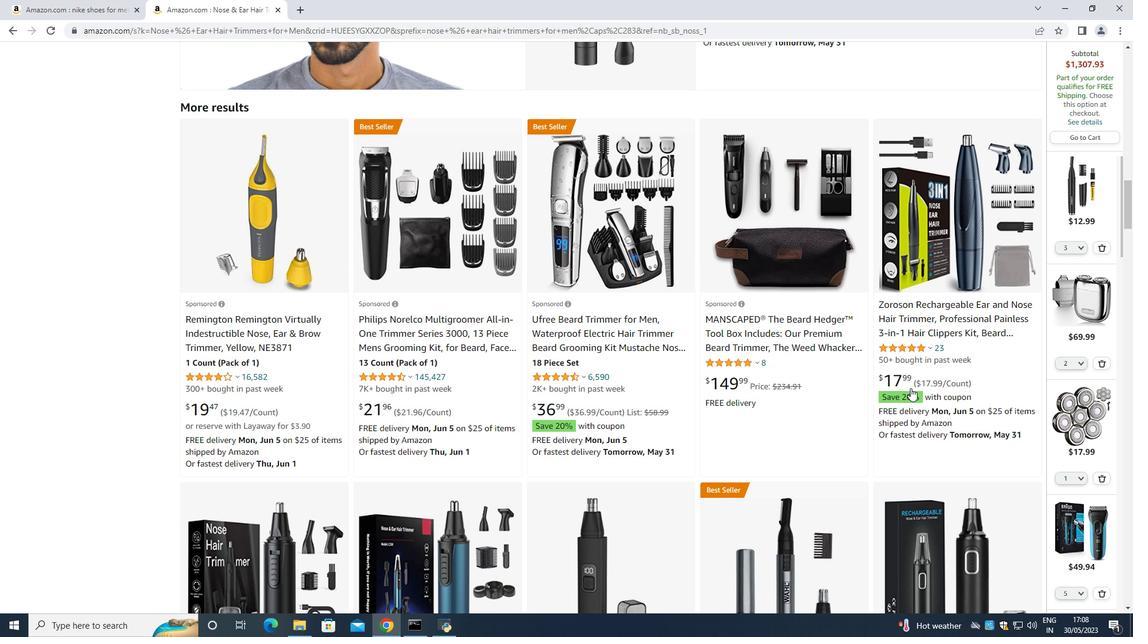 
Action: Mouse scrolled (910, 388) with delta (0, 0)
Screenshot: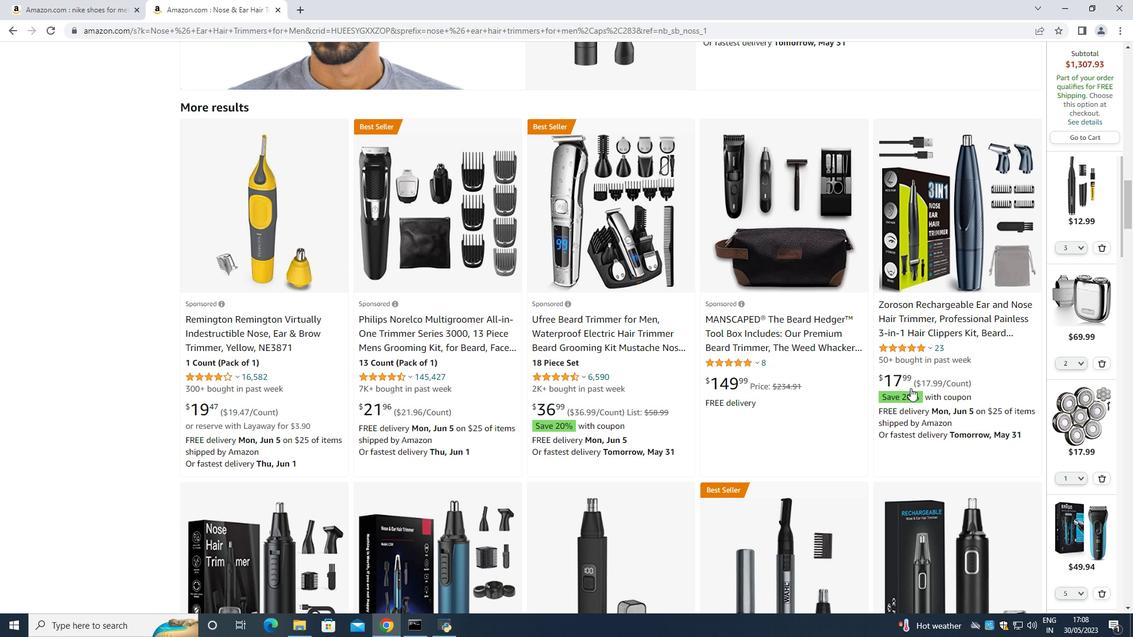 
Action: Mouse scrolled (910, 388) with delta (0, 0)
Screenshot: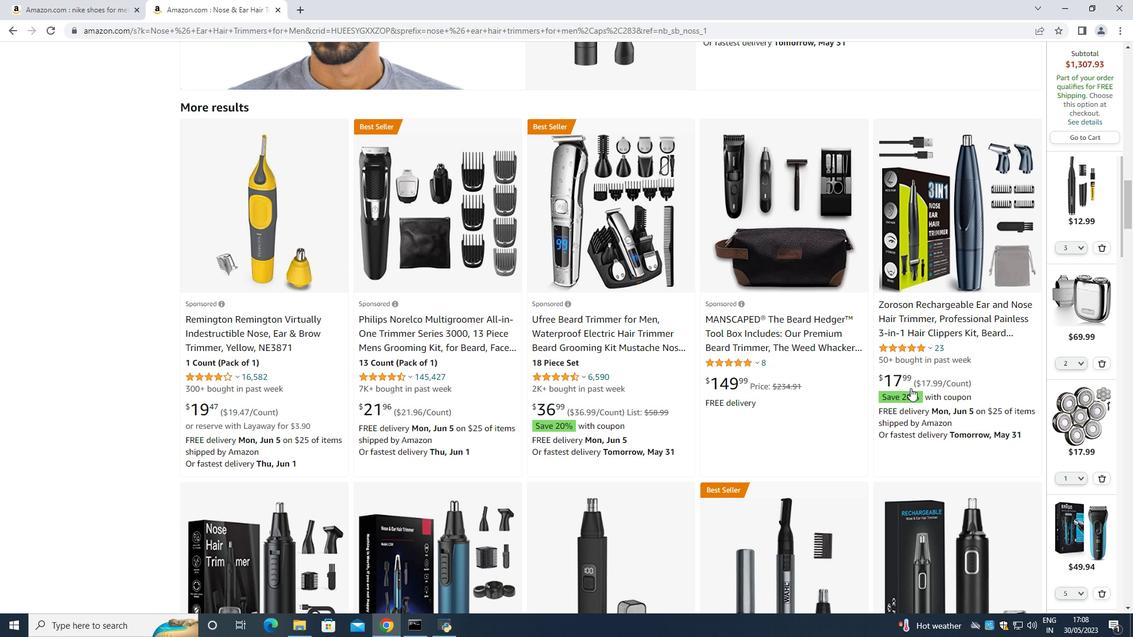 
Action: Mouse scrolled (910, 388) with delta (0, 0)
Screenshot: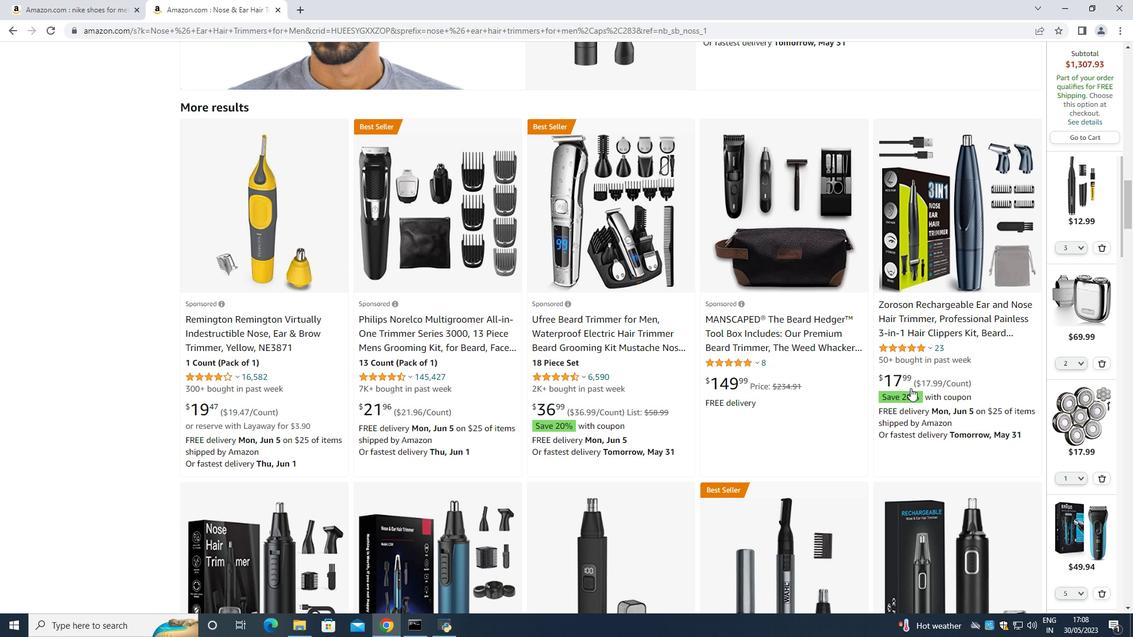 
Action: Mouse moved to (780, 283)
Screenshot: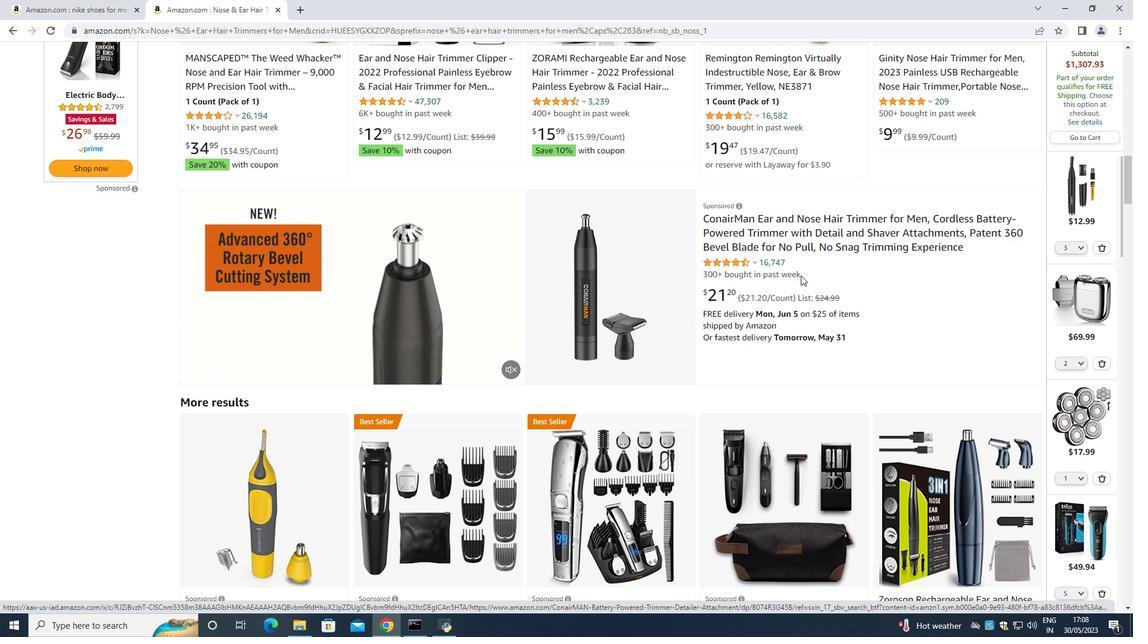 
Action: Mouse scrolled (780, 283) with delta (0, 0)
Screenshot: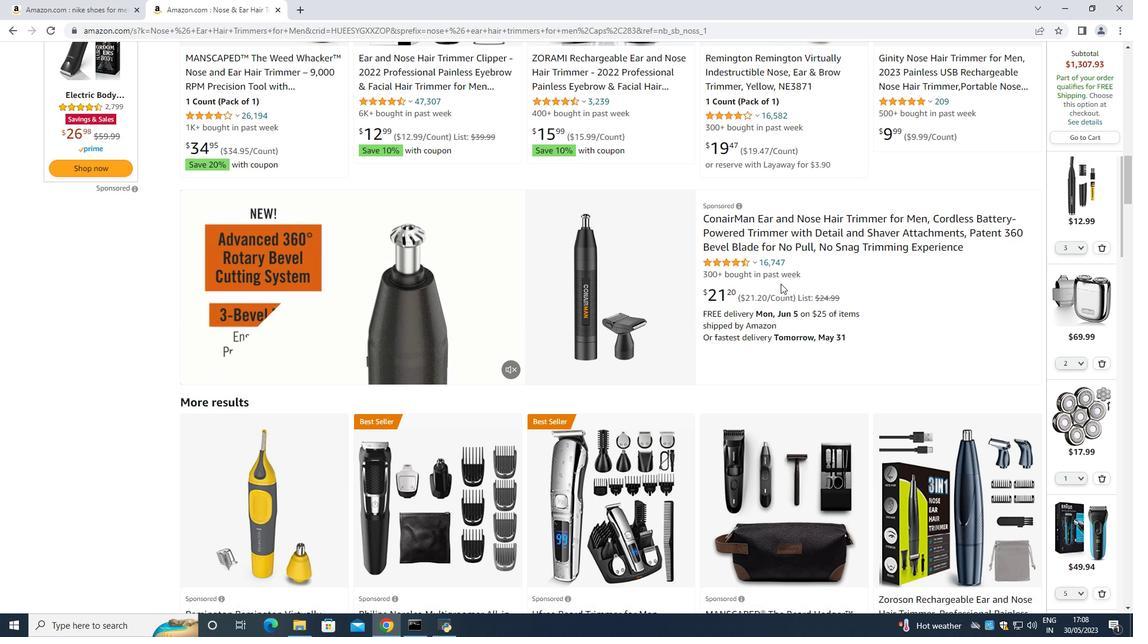 
Action: Mouse moved to (779, 284)
Screenshot: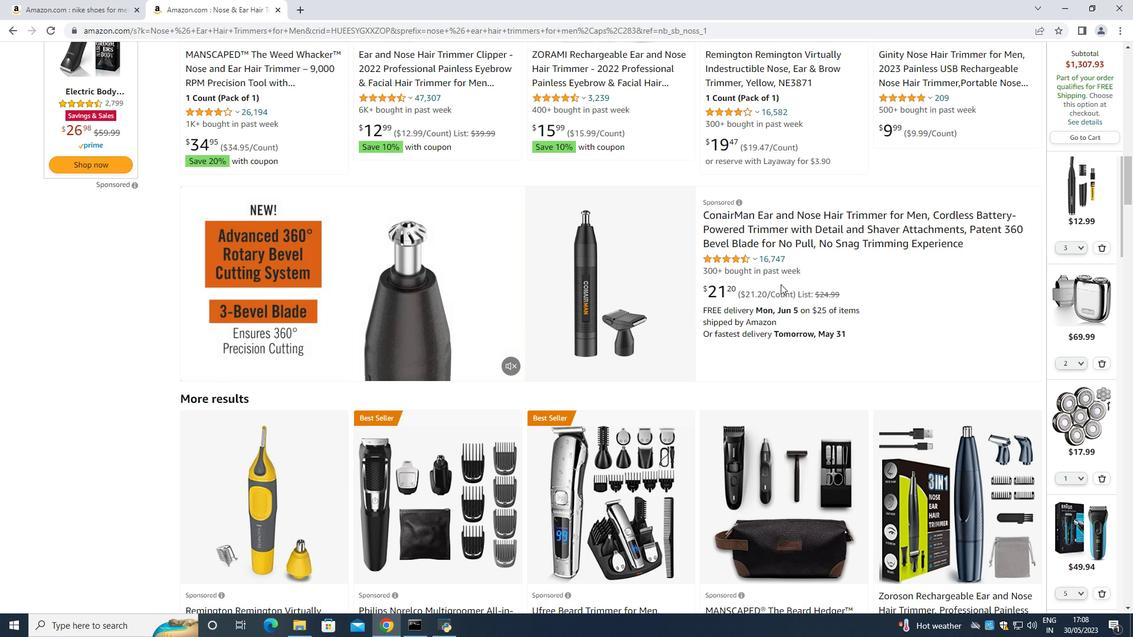 
Action: Mouse scrolled (779, 283) with delta (0, 0)
Screenshot: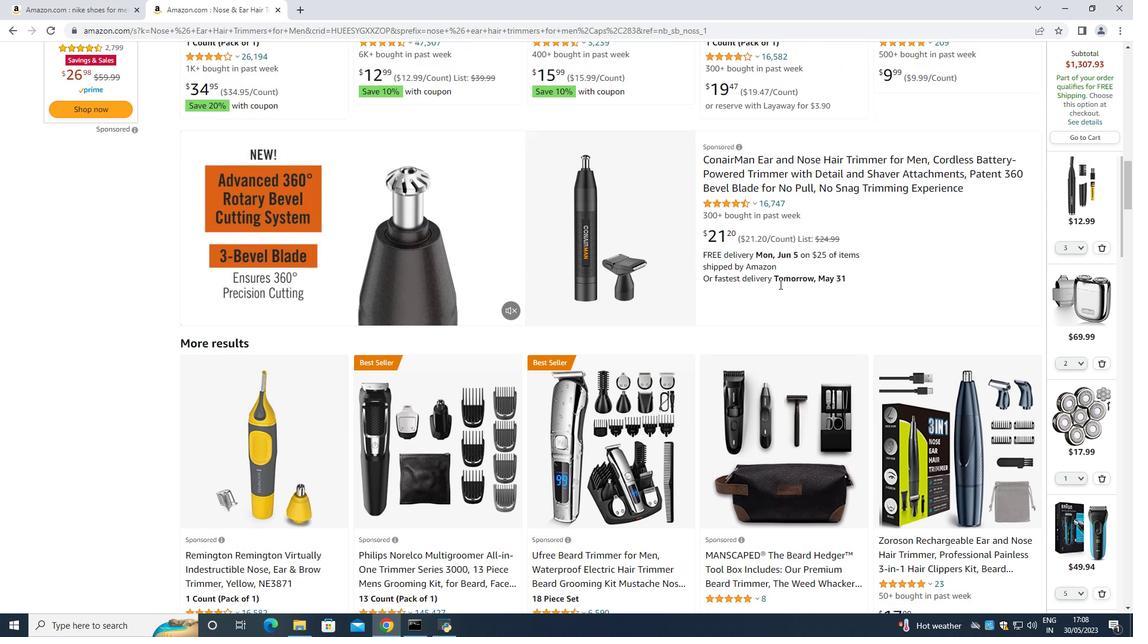 
Action: Mouse scrolled (779, 283) with delta (0, 0)
Screenshot: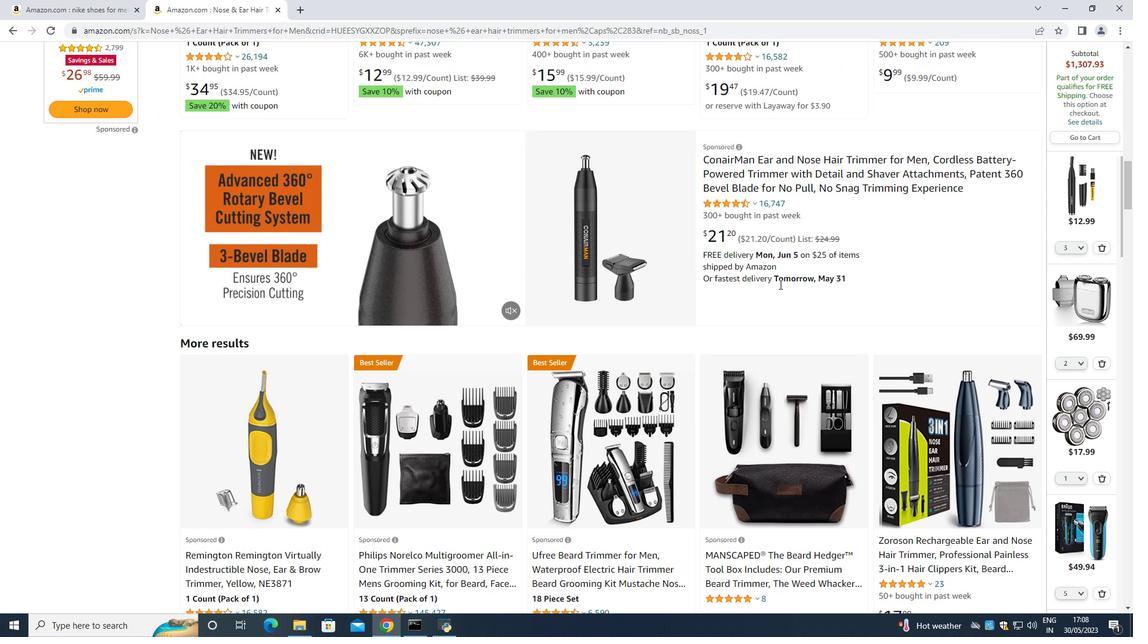 
Action: Mouse scrolled (779, 283) with delta (0, 0)
Screenshot: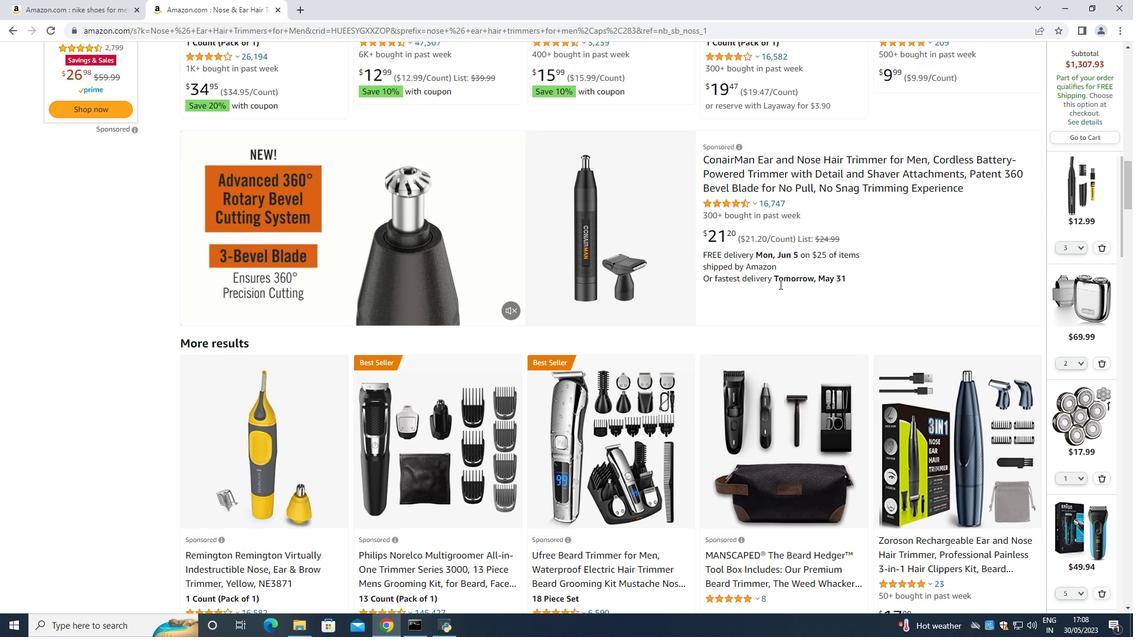 
Action: Mouse moved to (778, 284)
Screenshot: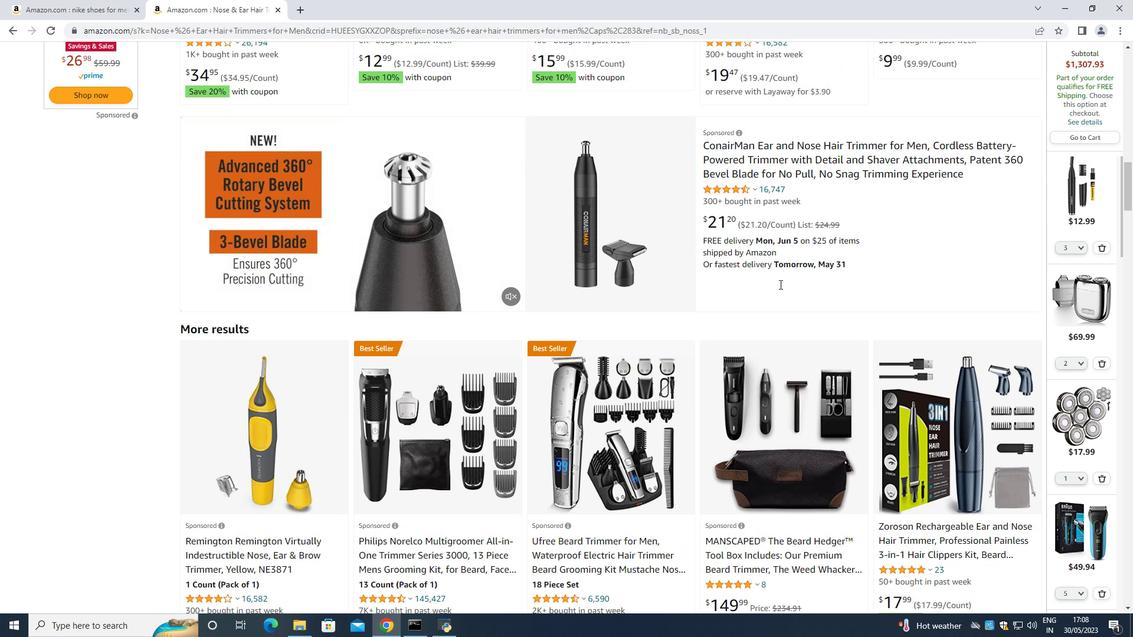 
Action: Mouse scrolled (778, 283) with delta (0, 0)
Screenshot: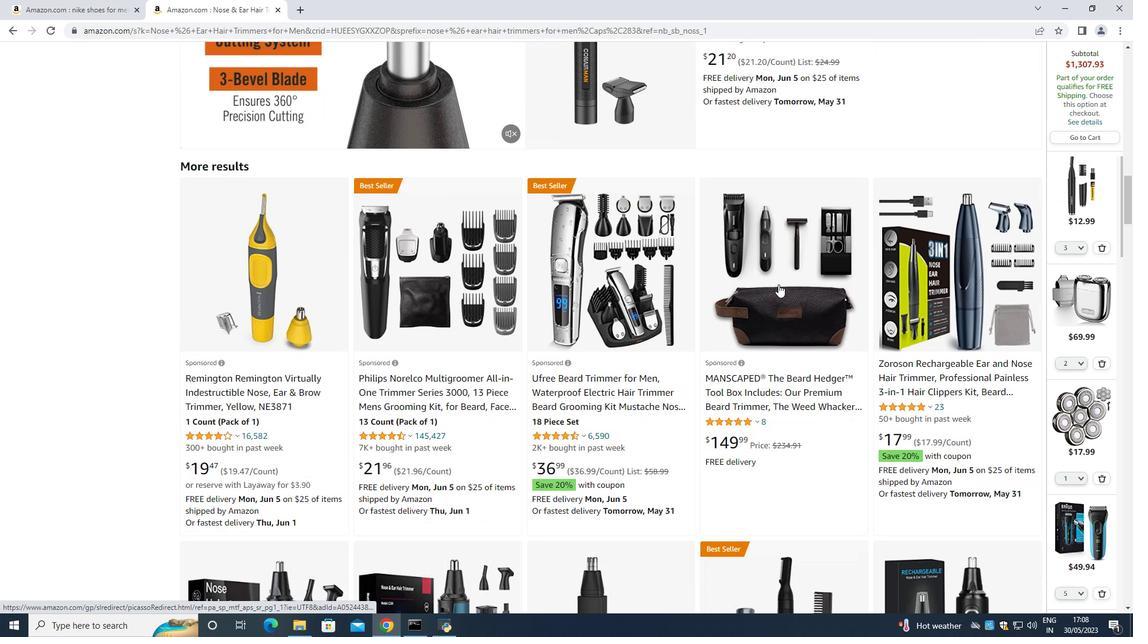 
Action: Mouse scrolled (778, 283) with delta (0, 0)
Screenshot: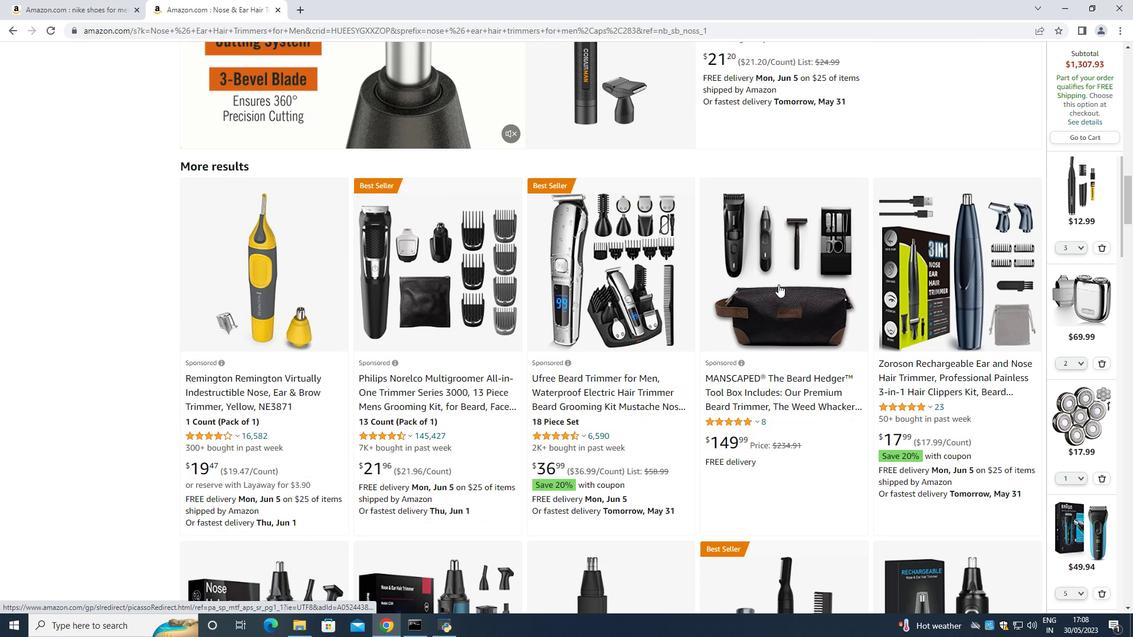 
Action: Mouse scrolled (778, 283) with delta (0, 0)
Screenshot: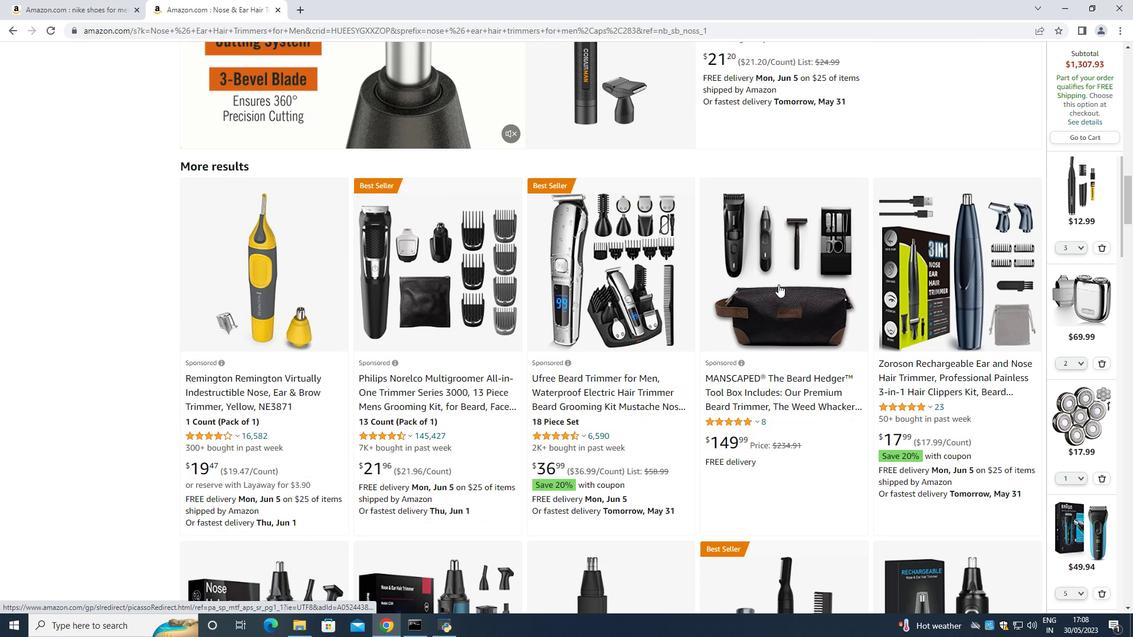 
Action: Mouse scrolled (778, 283) with delta (0, 0)
Screenshot: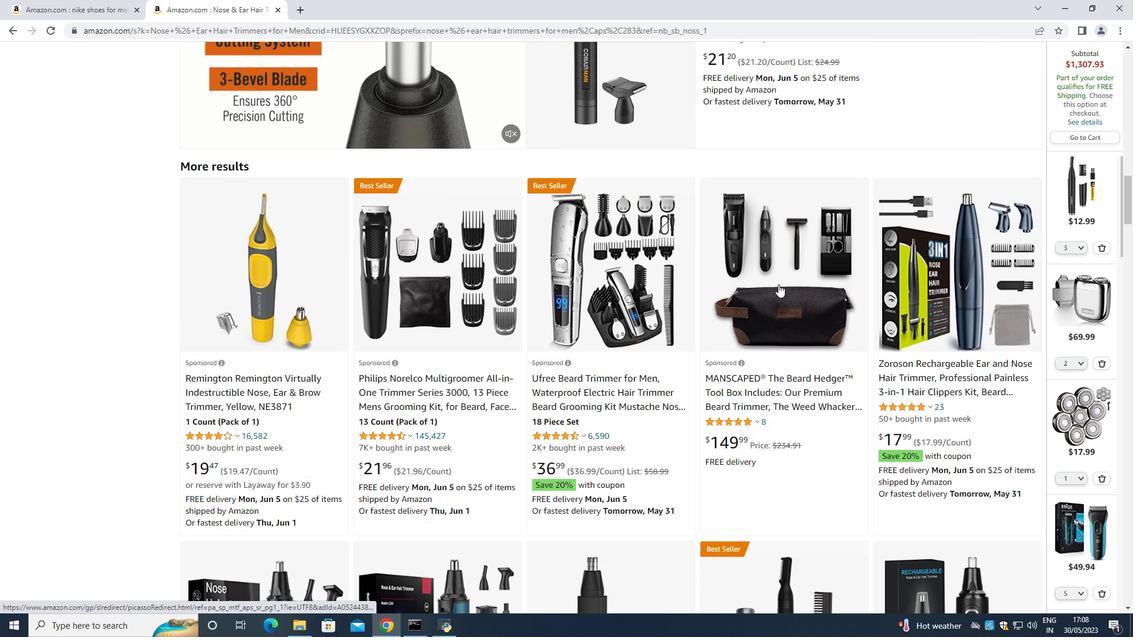 
Action: Mouse moved to (778, 284)
Screenshot: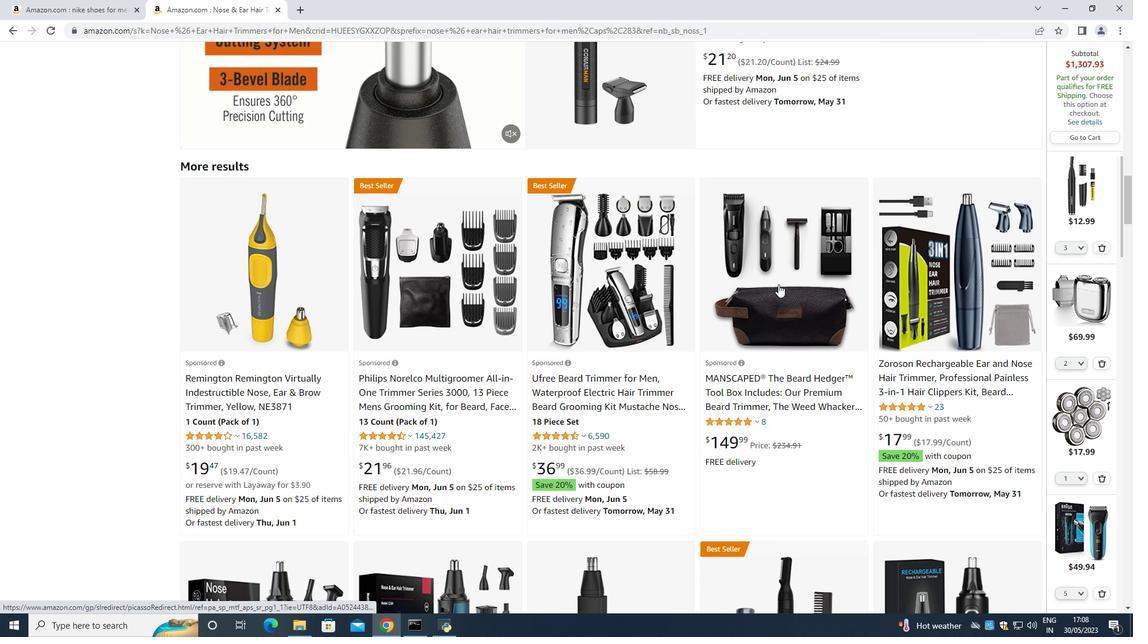 
Action: Mouse scrolled (778, 283) with delta (0, 0)
Screenshot: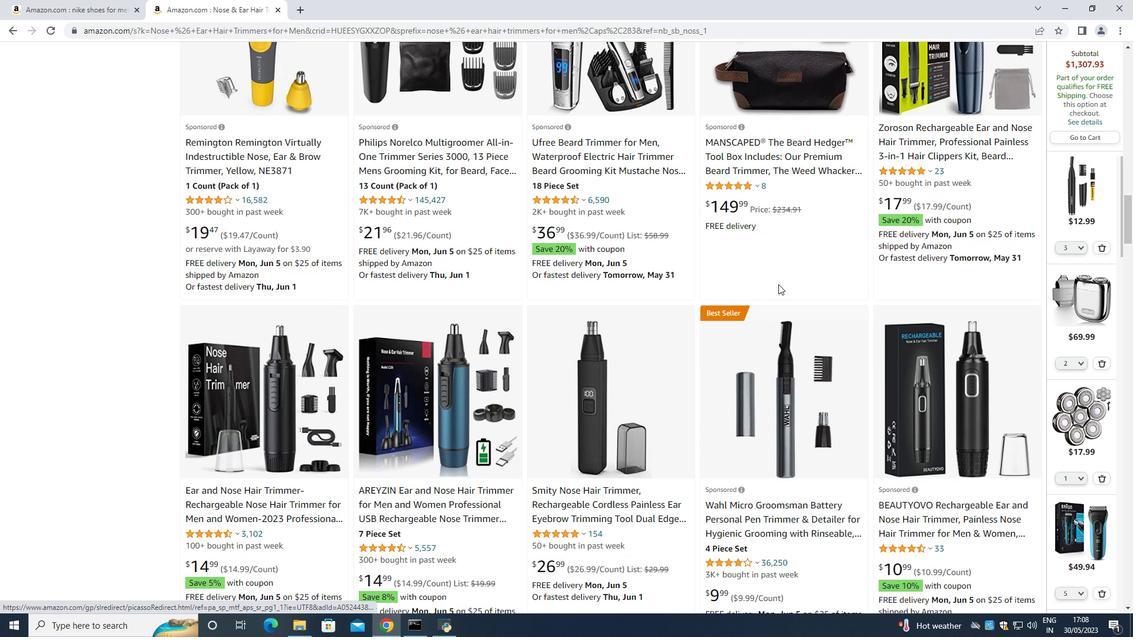 
Action: Mouse moved to (777, 284)
Screenshot: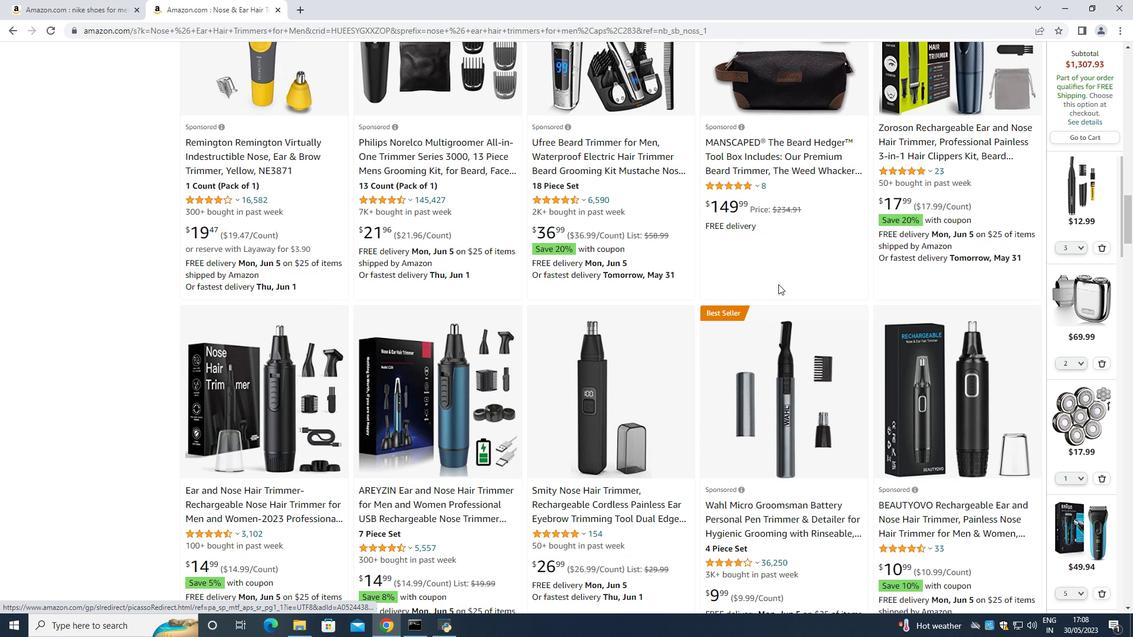 
Action: Mouse scrolled (777, 283) with delta (0, 0)
Screenshot: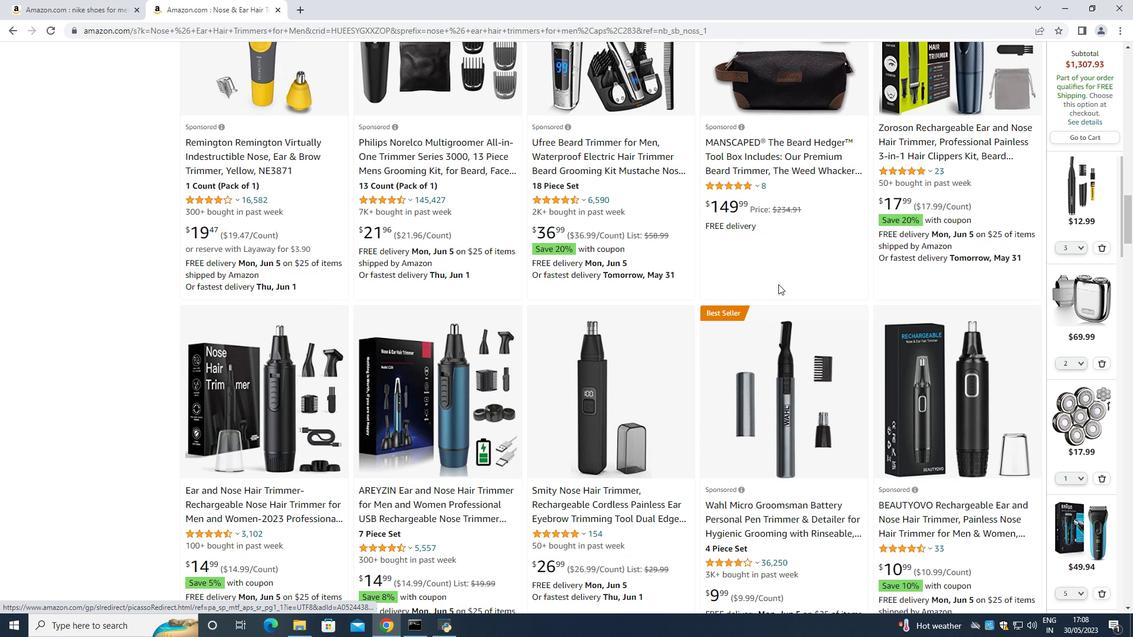 
Action: Mouse scrolled (777, 283) with delta (0, 0)
Screenshot: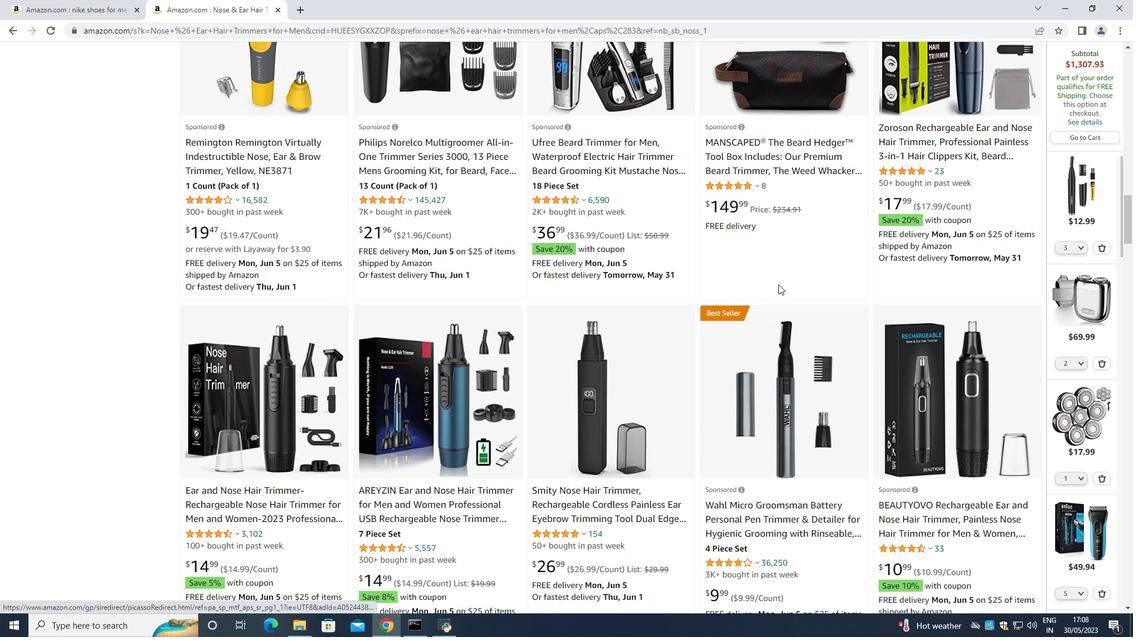 
Action: Mouse scrolled (777, 283) with delta (0, 0)
Screenshot: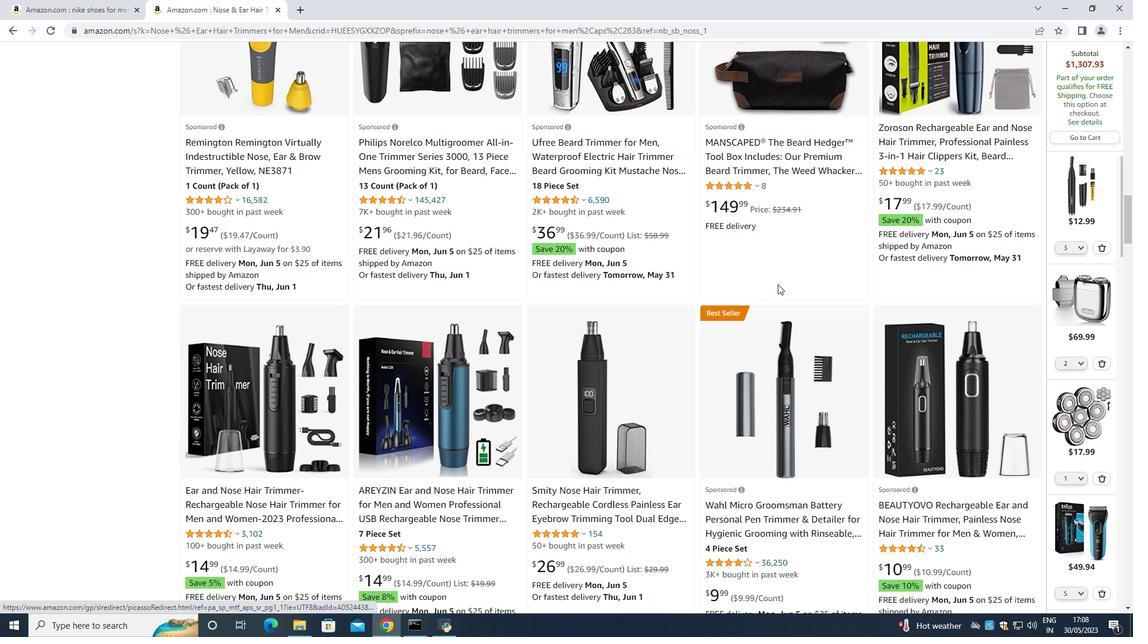 
Action: Mouse moved to (511, 351)
Screenshot: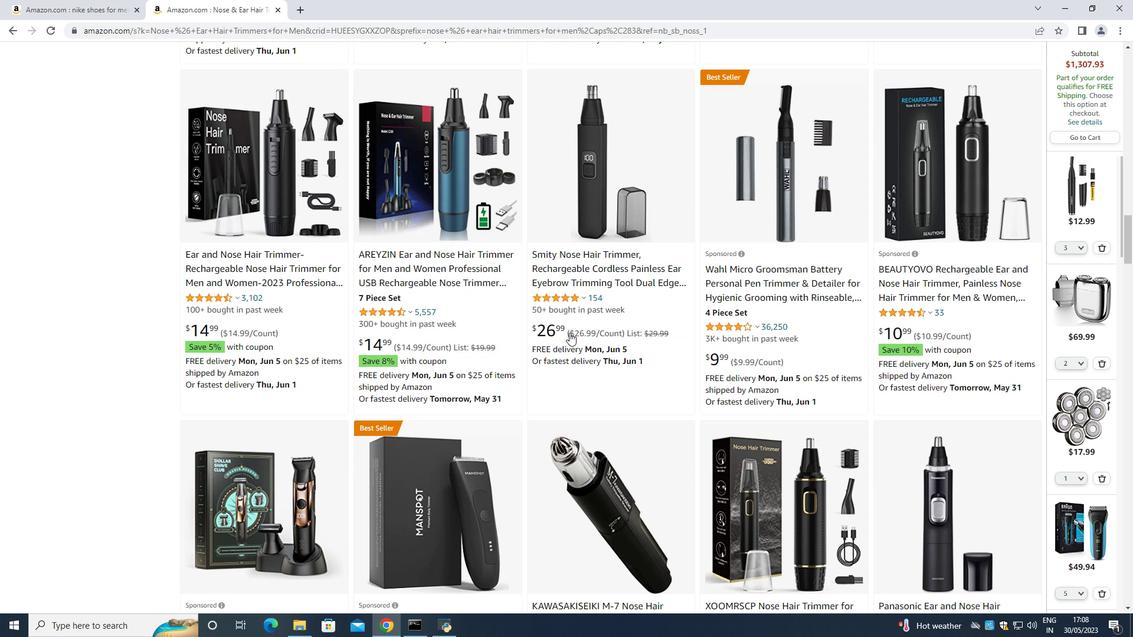 
Action: Mouse scrolled (511, 350) with delta (0, 0)
Screenshot: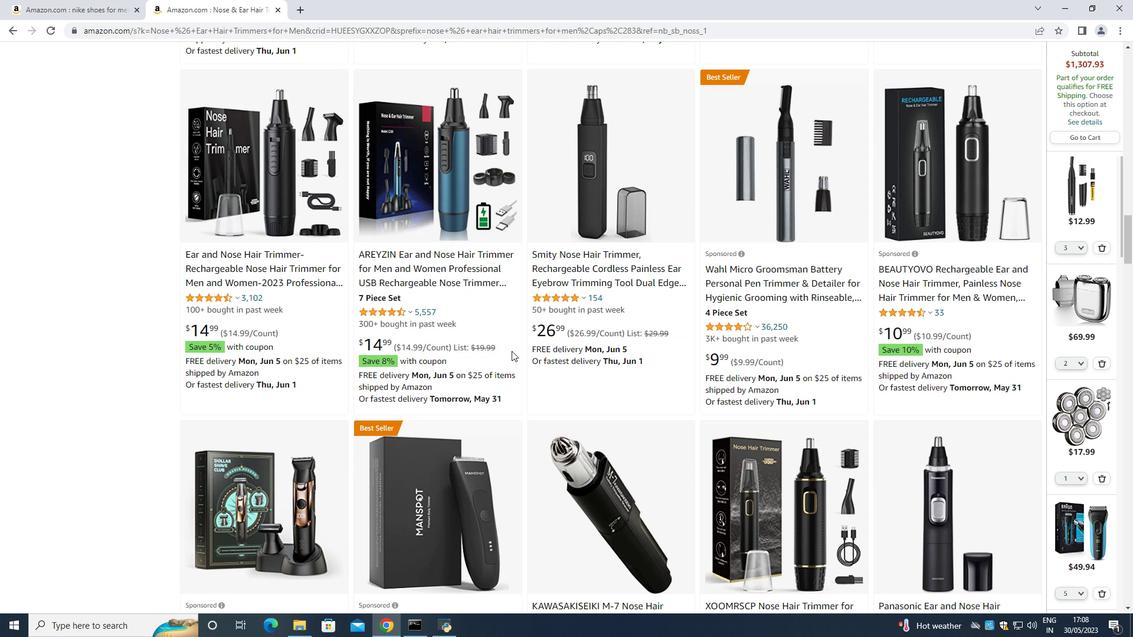 
Action: Mouse scrolled (511, 350) with delta (0, 0)
Screenshot: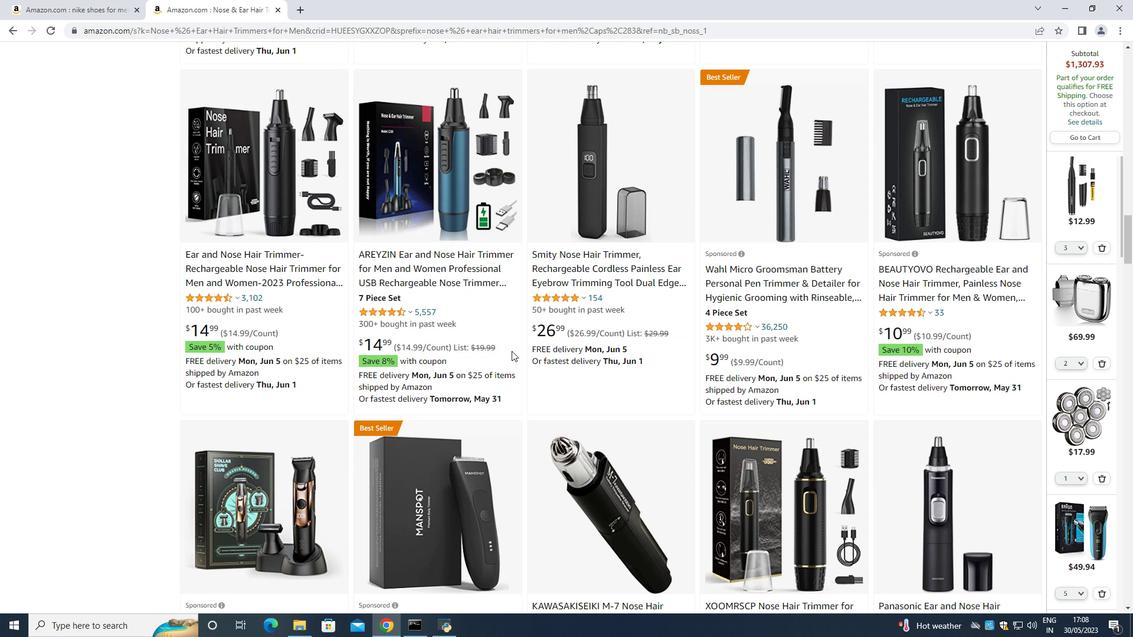 
Action: Mouse moved to (527, 506)
Screenshot: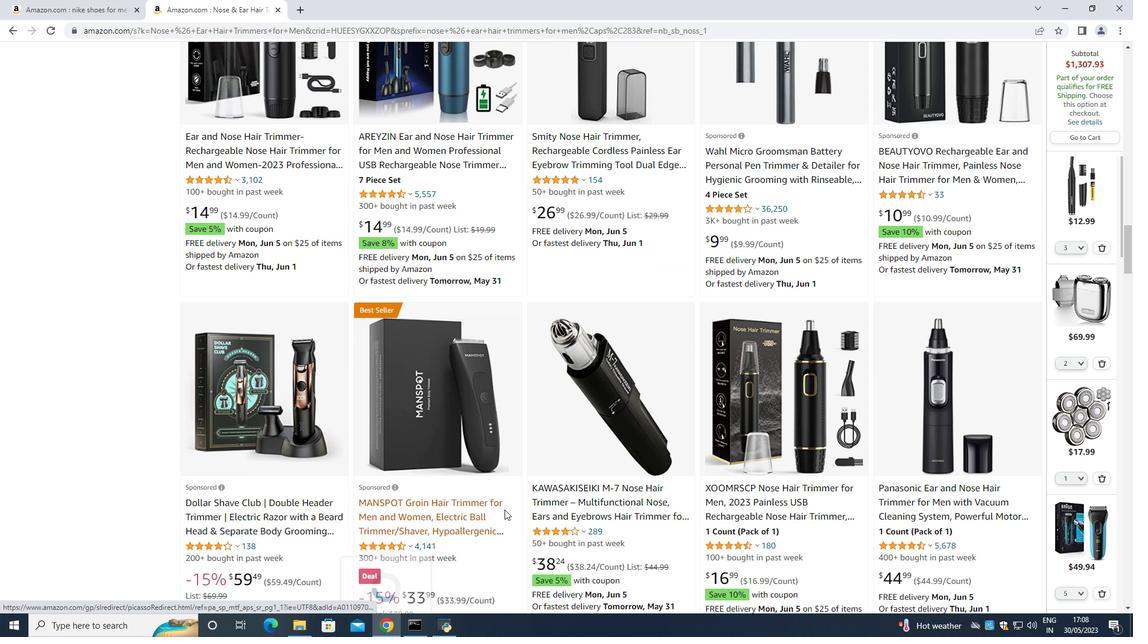 
Action: Mouse scrolled (527, 505) with delta (0, 0)
Screenshot: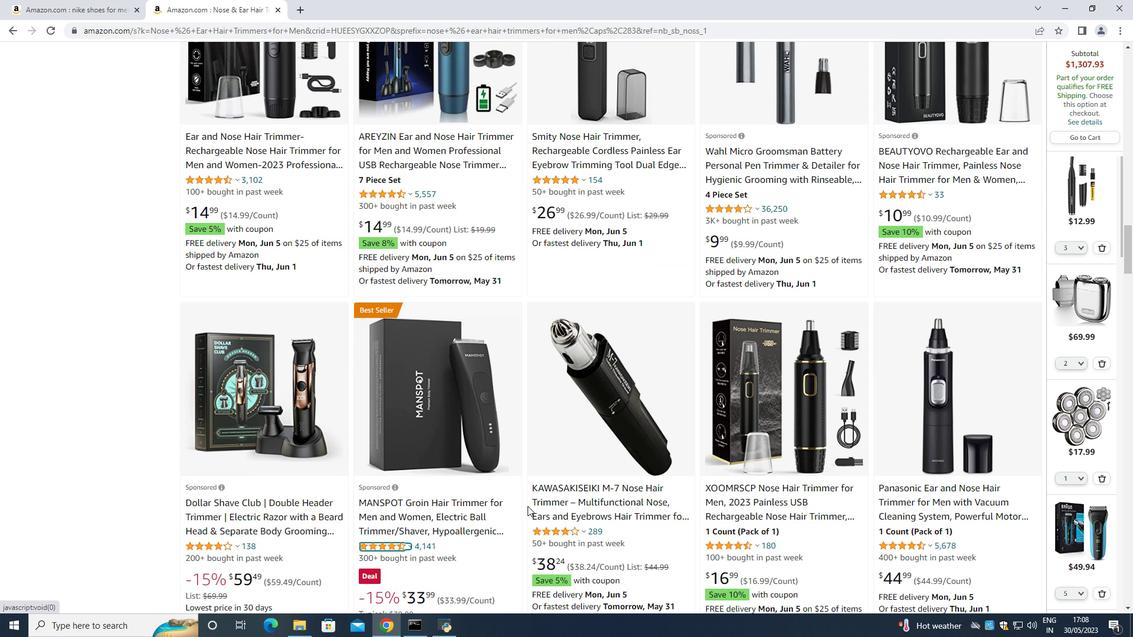 
Action: Mouse scrolled (527, 505) with delta (0, 0)
Screenshot: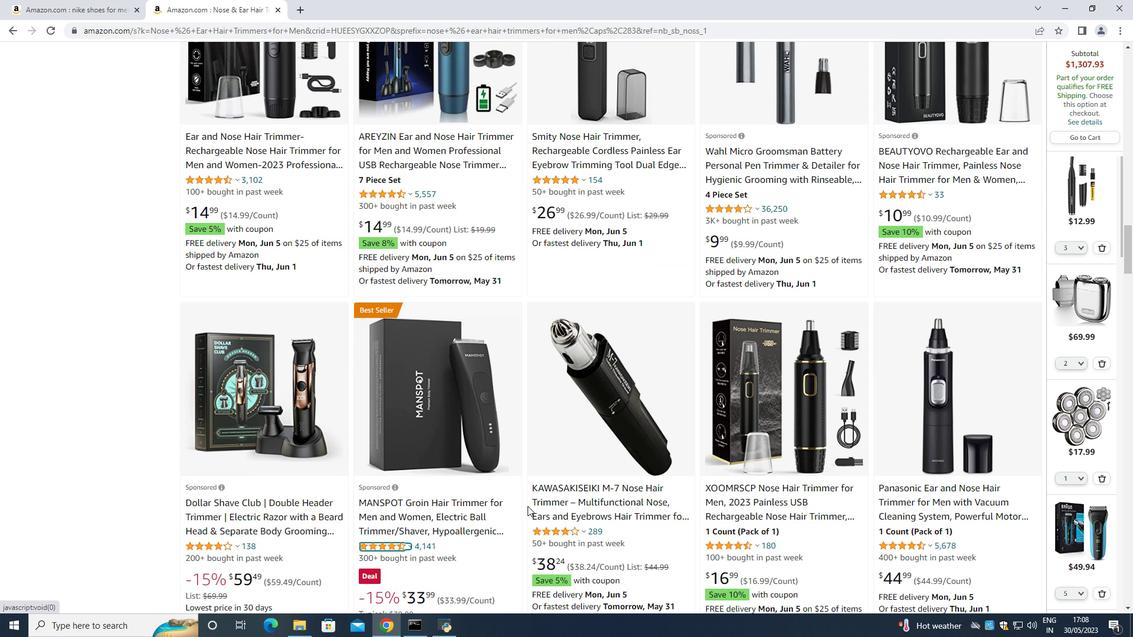 
Action: Mouse scrolled (527, 505) with delta (0, 0)
Screenshot: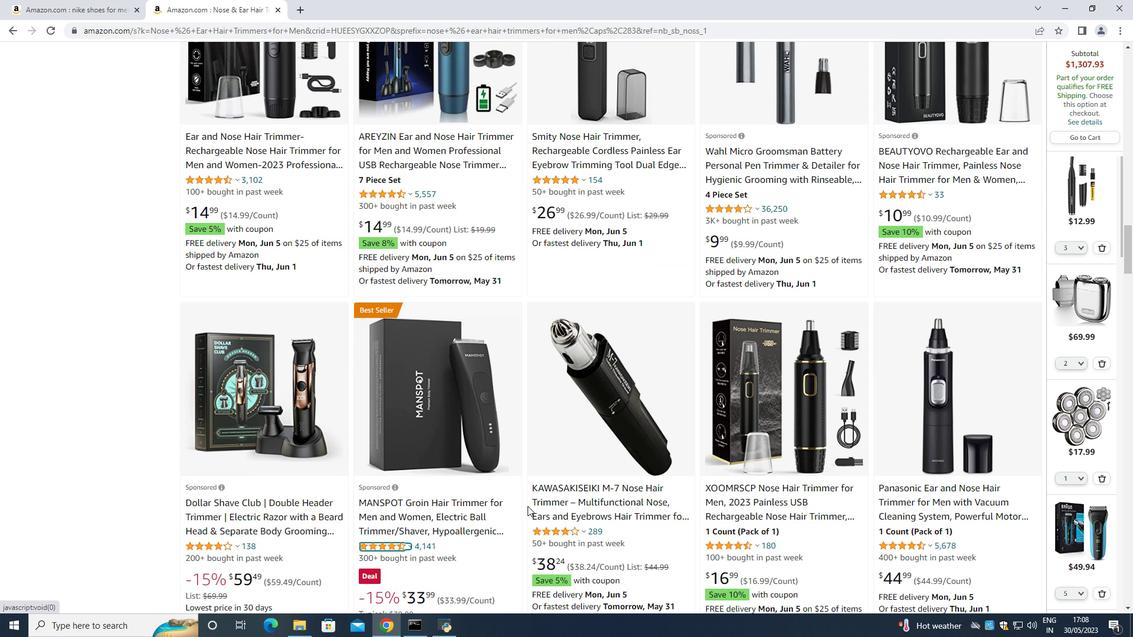 
Action: Mouse moved to (629, 484)
Screenshot: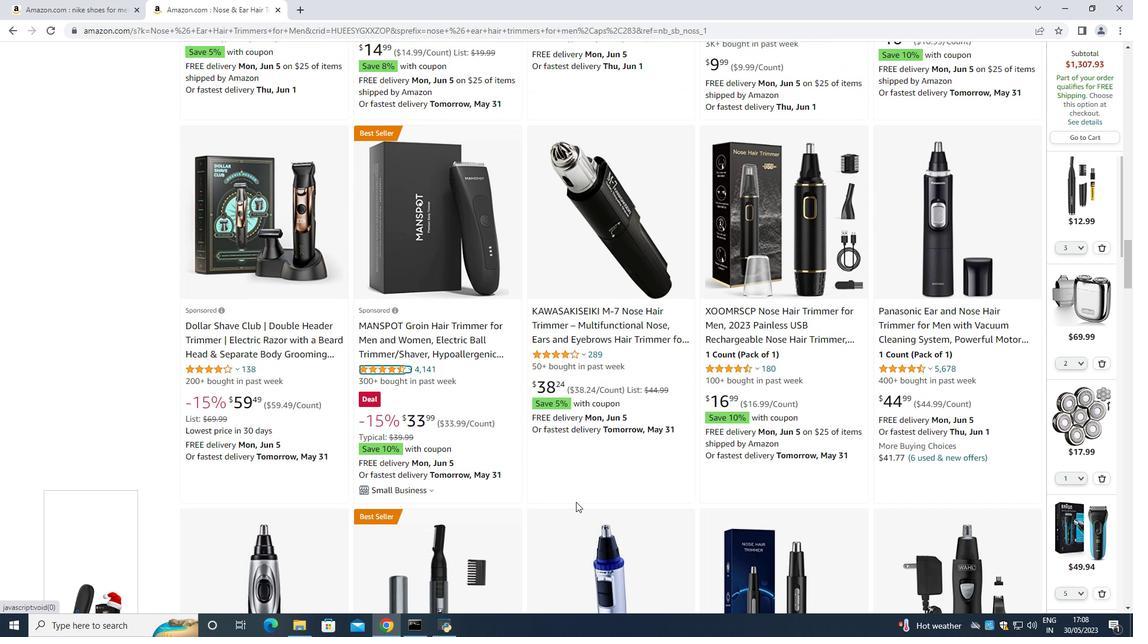 
Action: Mouse scrolled (629, 483) with delta (0, 0)
Screenshot: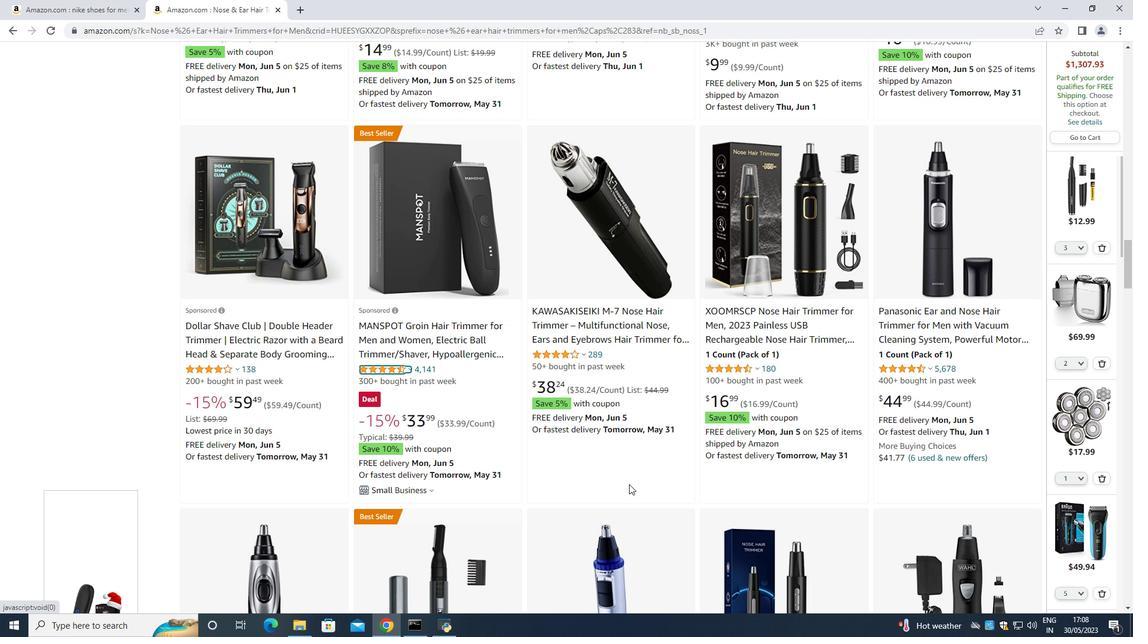 
Action: Mouse scrolled (629, 483) with delta (0, 0)
Screenshot: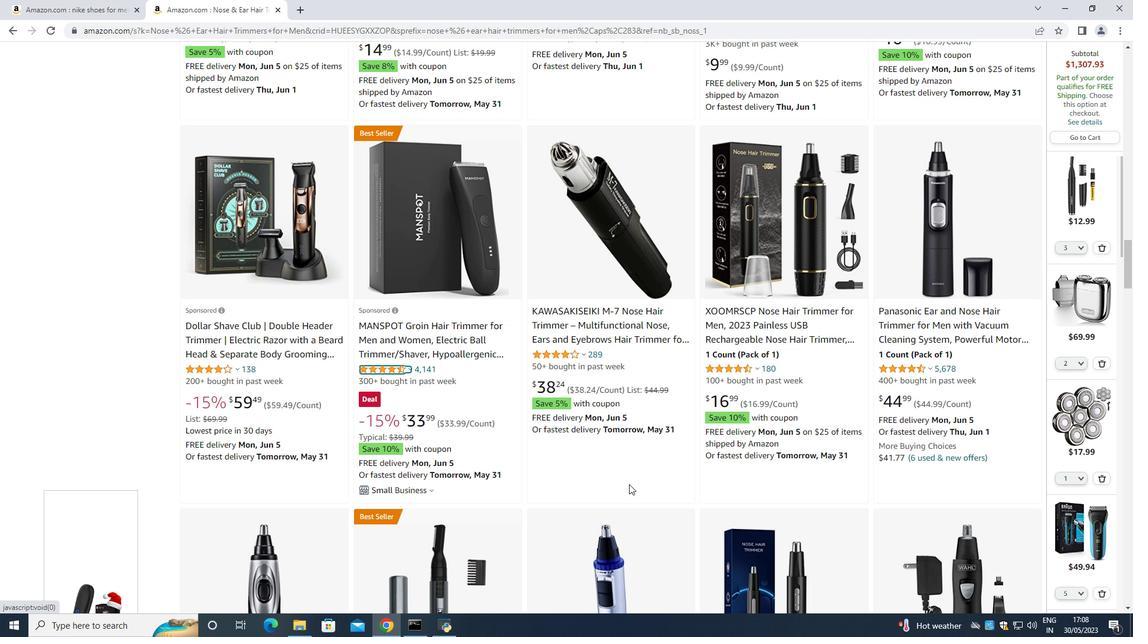 
Action: Mouse scrolled (629, 483) with delta (0, 0)
Screenshot: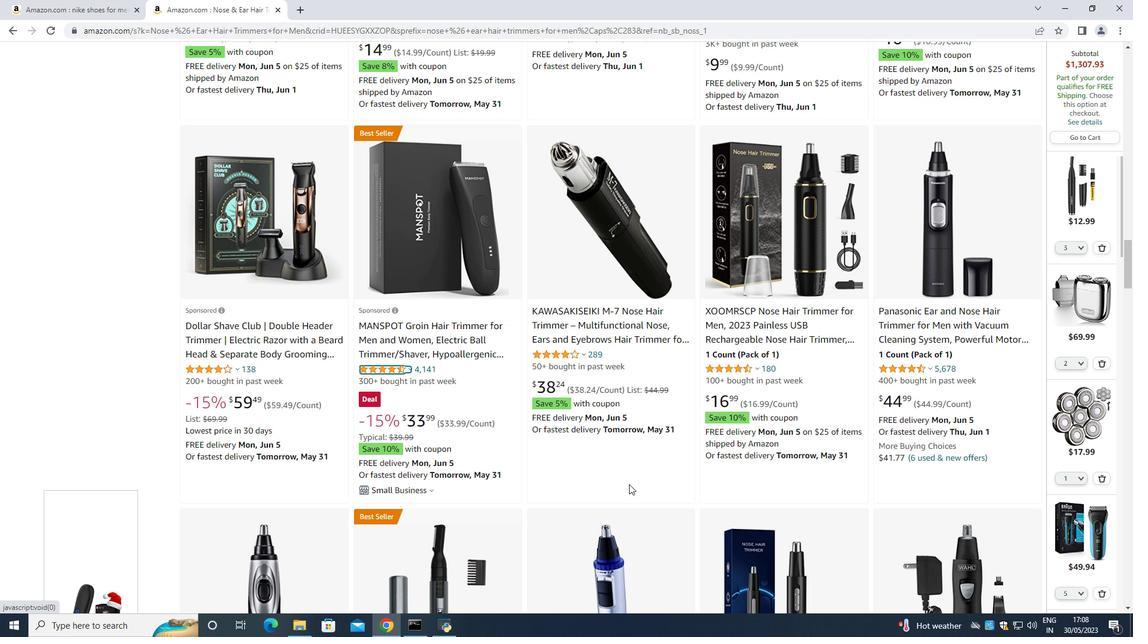 
Action: Mouse scrolled (629, 483) with delta (0, 0)
Screenshot: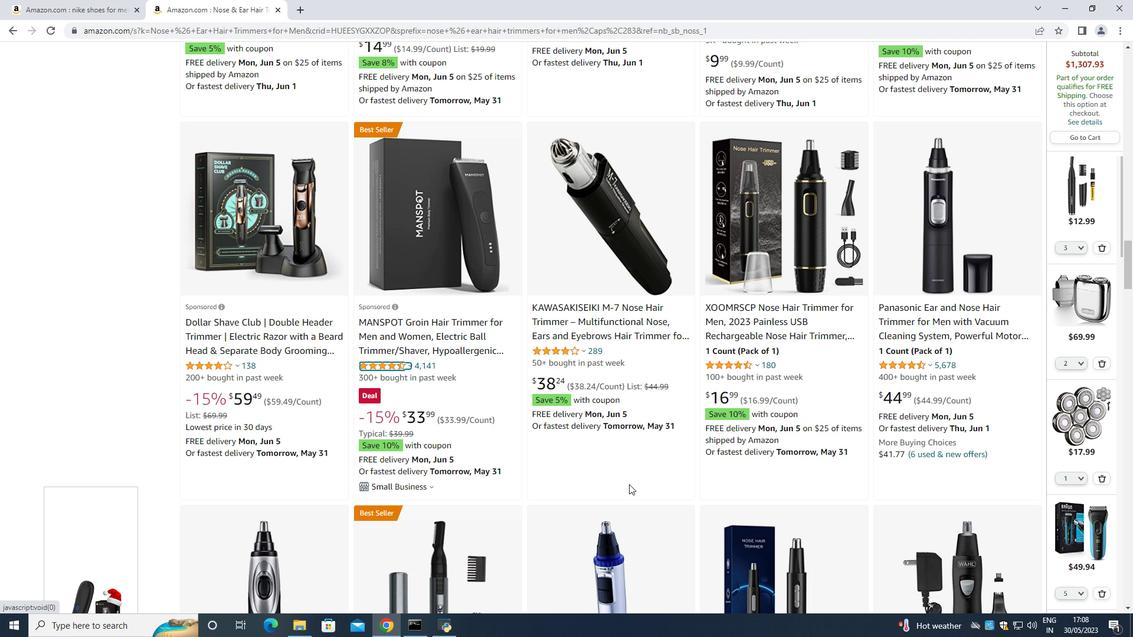 
Action: Mouse moved to (750, 457)
Screenshot: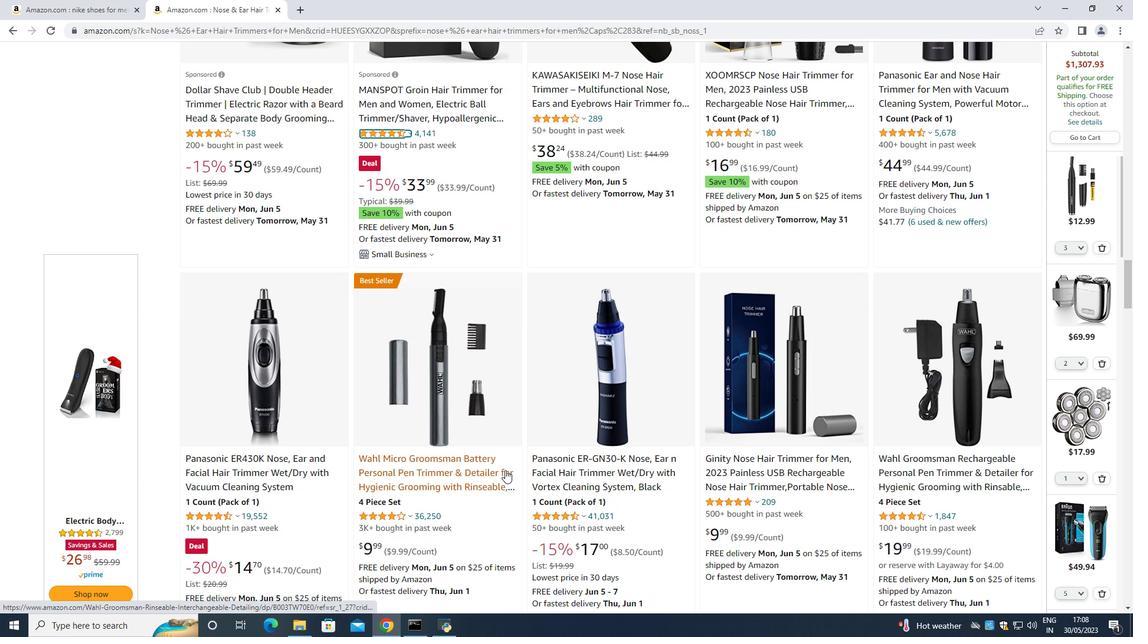
Action: Mouse scrolled (750, 458) with delta (0, 0)
Screenshot: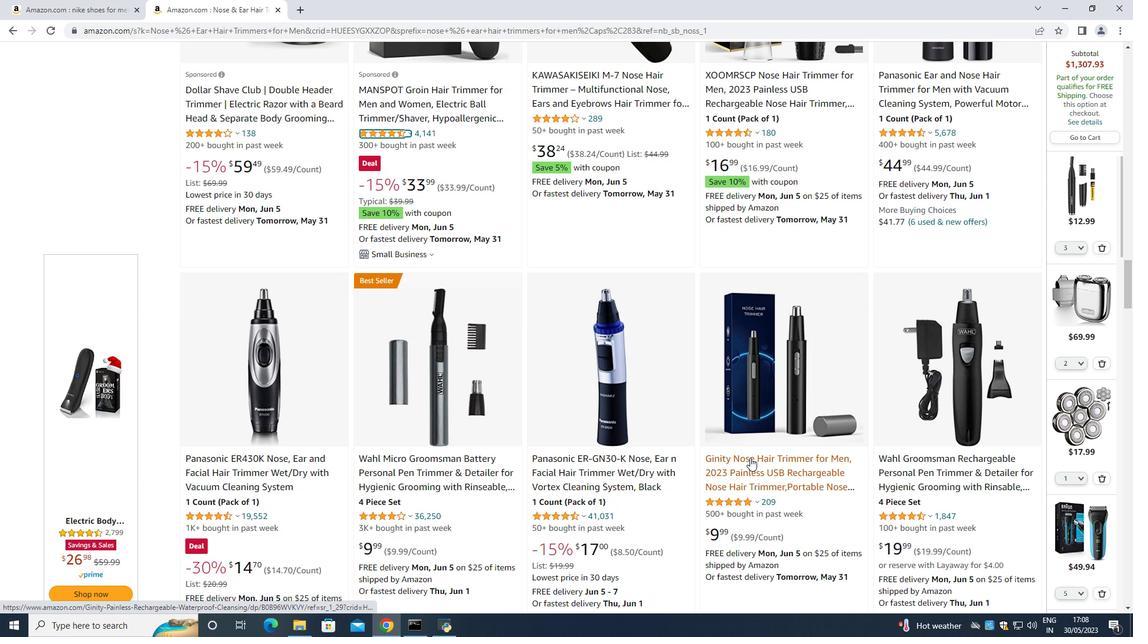 
Action: Mouse scrolled (750, 458) with delta (0, 0)
Screenshot: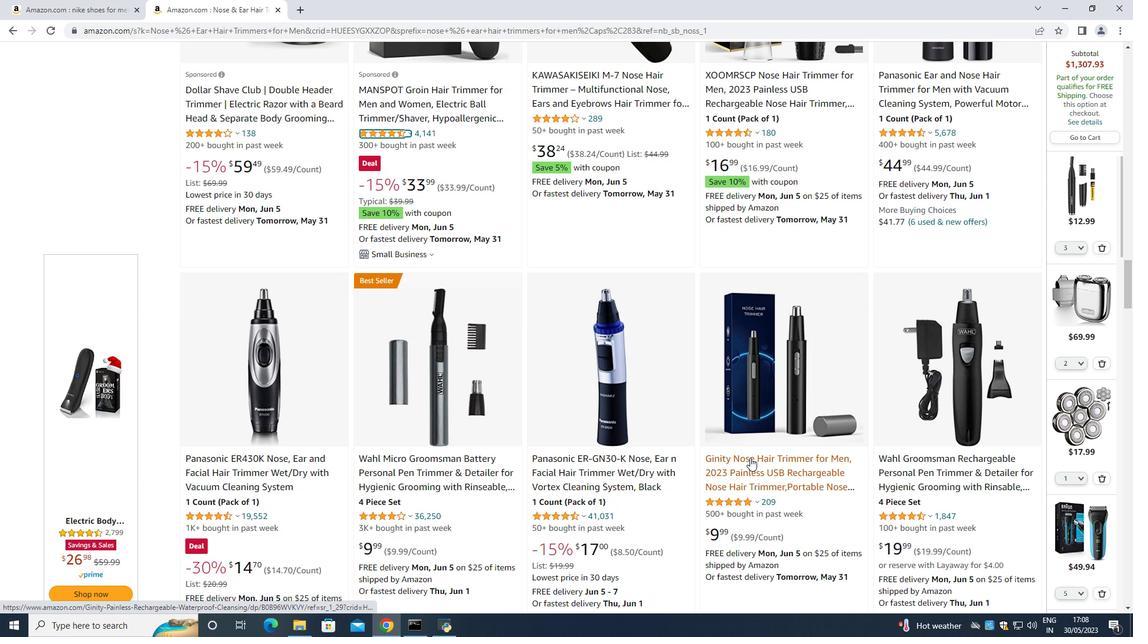 
Action: Mouse scrolled (750, 458) with delta (0, 0)
Screenshot: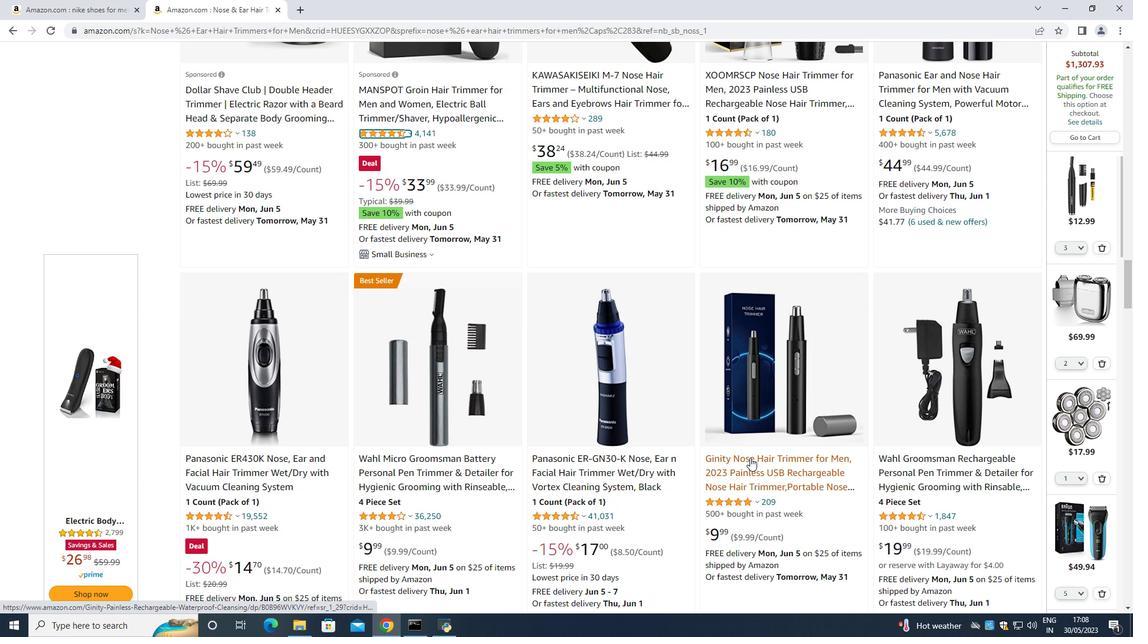 
Action: Mouse scrolled (750, 458) with delta (0, 0)
Screenshot: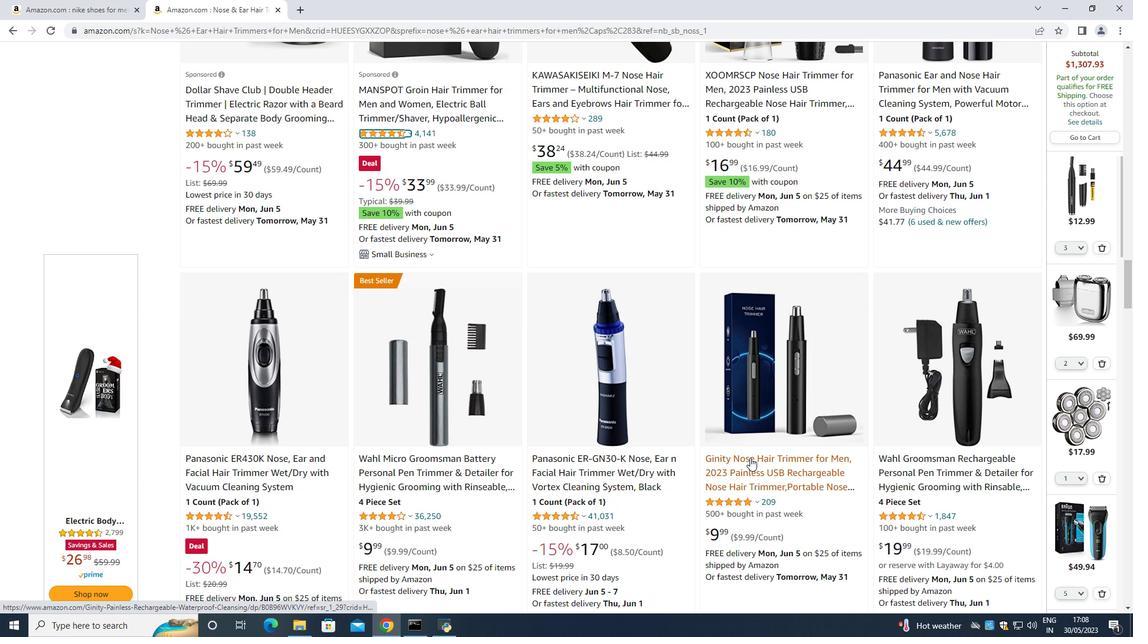 
Action: Mouse scrolled (750, 458) with delta (0, 0)
Screenshot: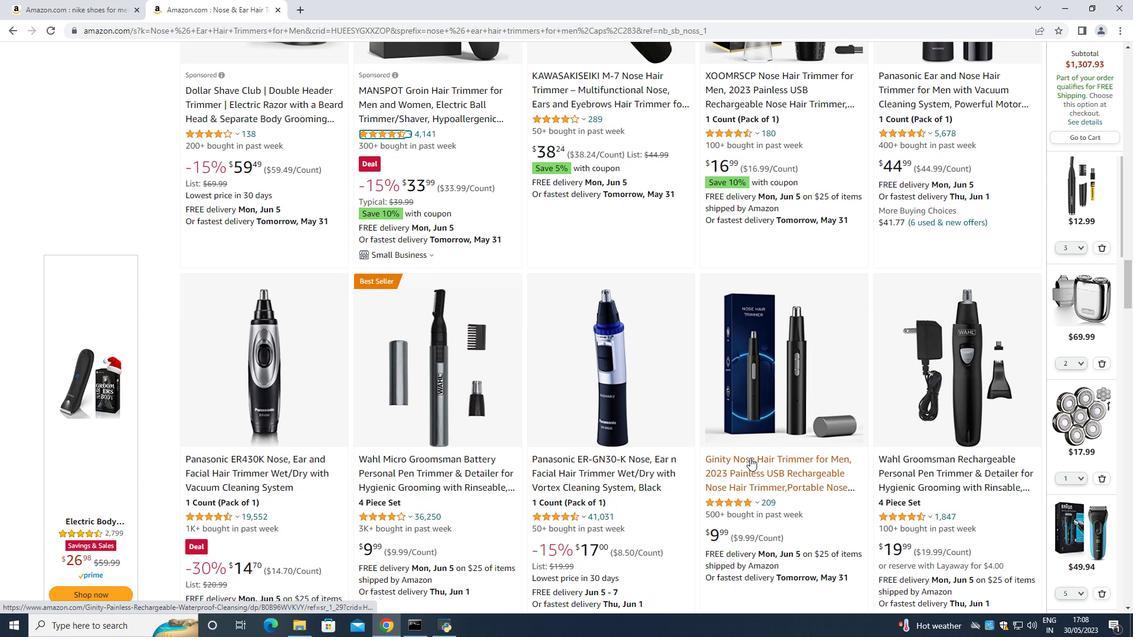 
Action: Mouse scrolled (750, 458) with delta (0, 0)
Screenshot: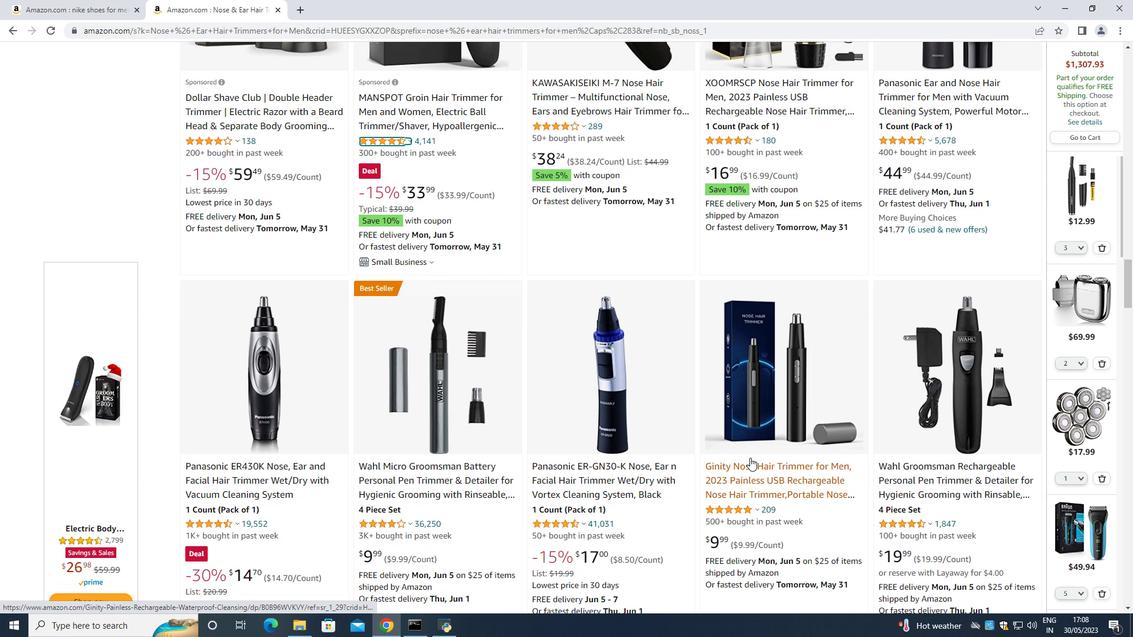
Action: Mouse scrolled (750, 458) with delta (0, 0)
Screenshot: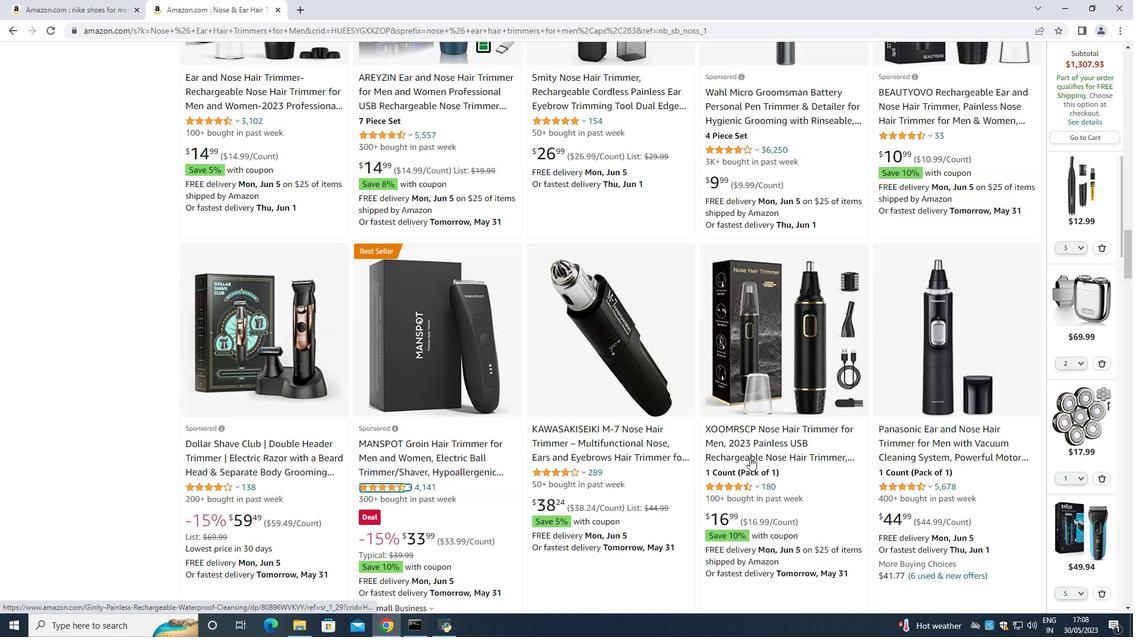 
Action: Mouse scrolled (750, 458) with delta (0, 0)
Screenshot: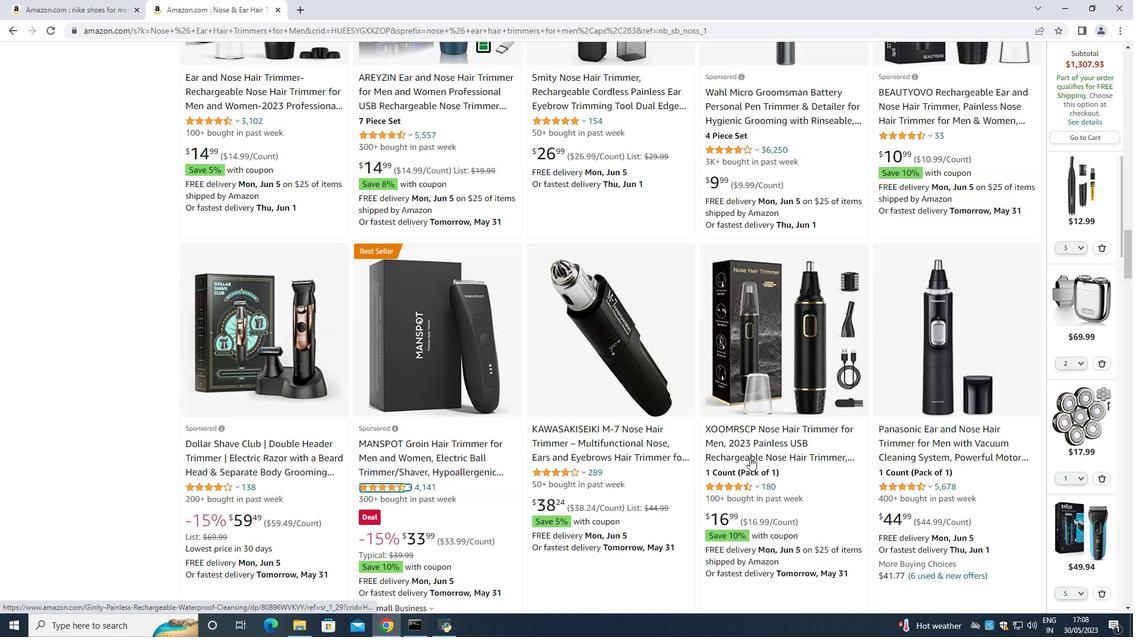 
Action: Mouse scrolled (750, 458) with delta (0, 0)
Screenshot: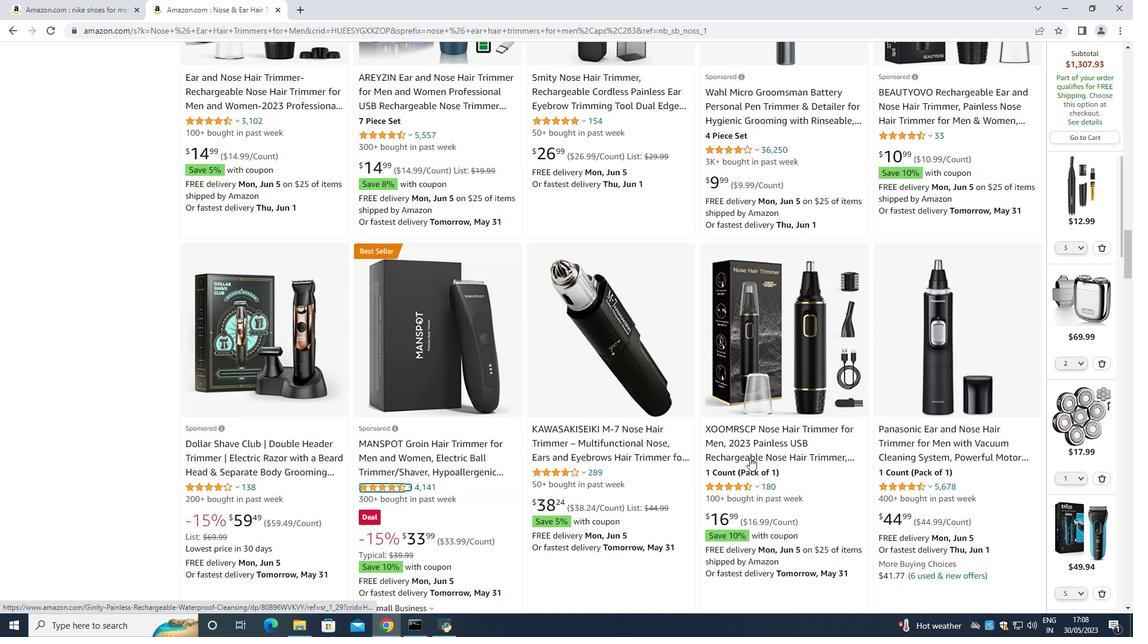 
Action: Mouse scrolled (750, 458) with delta (0, 0)
Screenshot: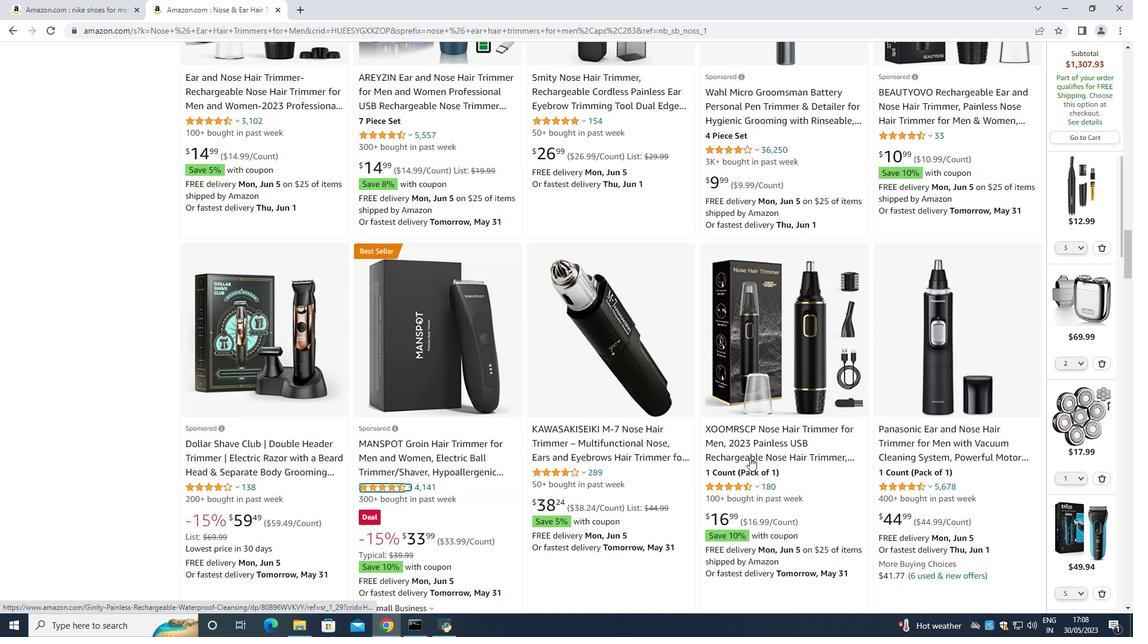 
Action: Mouse scrolled (750, 458) with delta (0, 0)
Screenshot: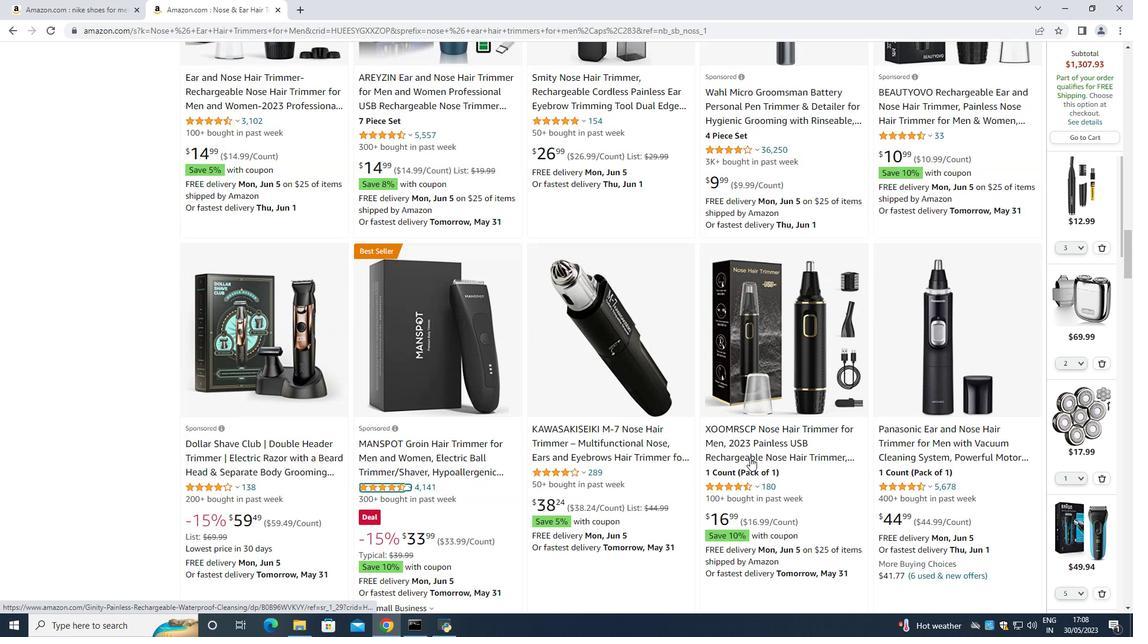 
Action: Mouse scrolled (750, 458) with delta (0, 0)
Screenshot: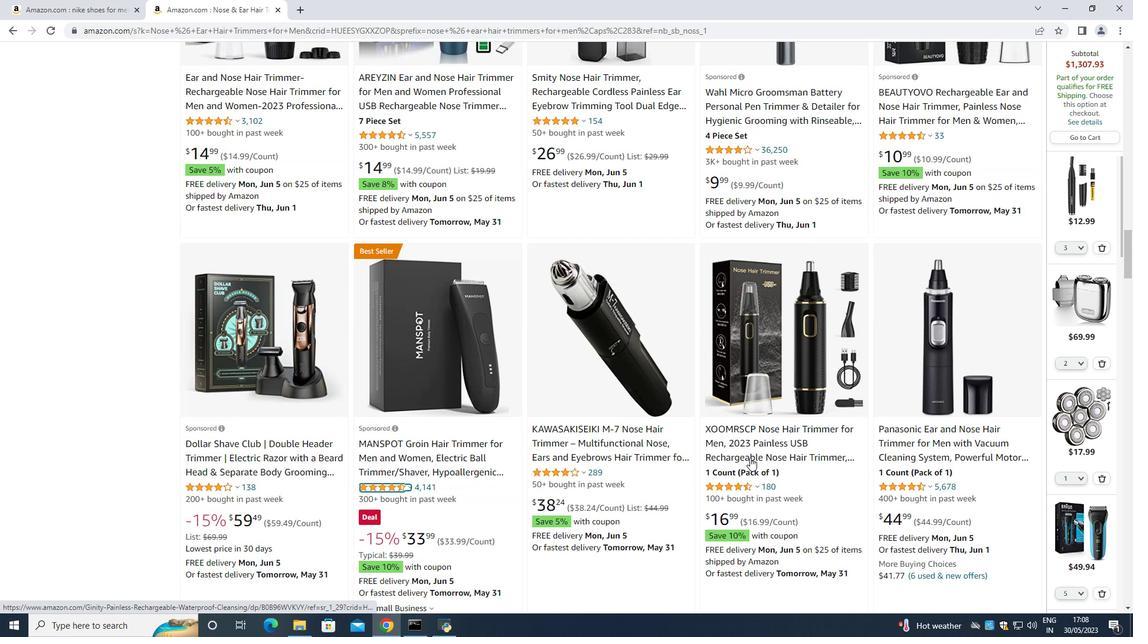 
Action: Mouse scrolled (750, 458) with delta (0, 0)
Screenshot: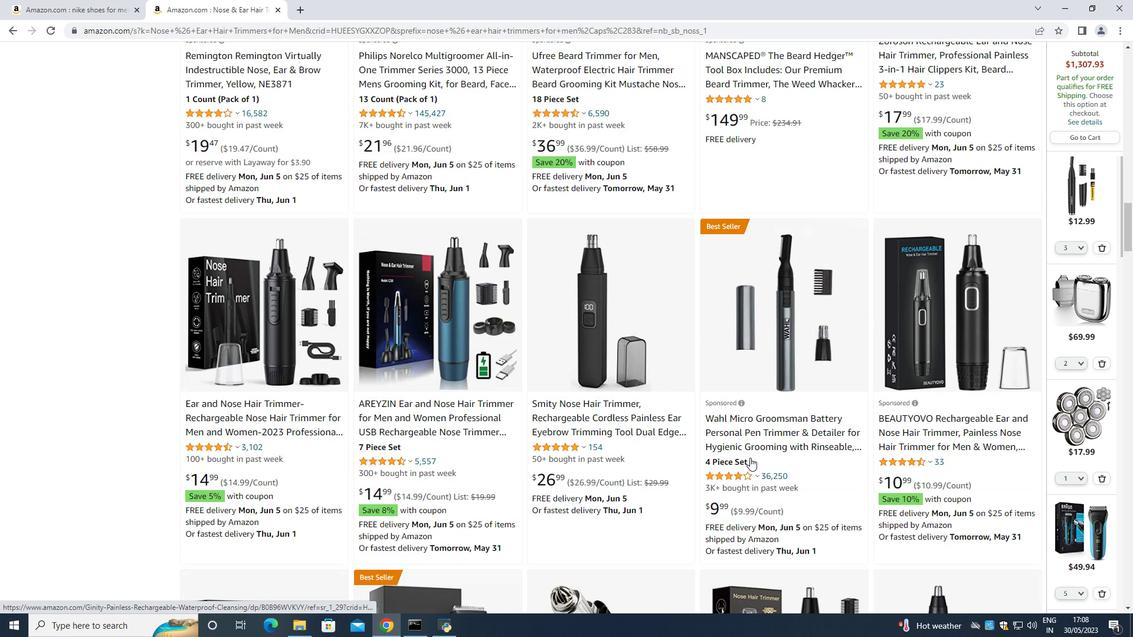 
Action: Mouse scrolled (750, 458) with delta (0, 0)
Screenshot: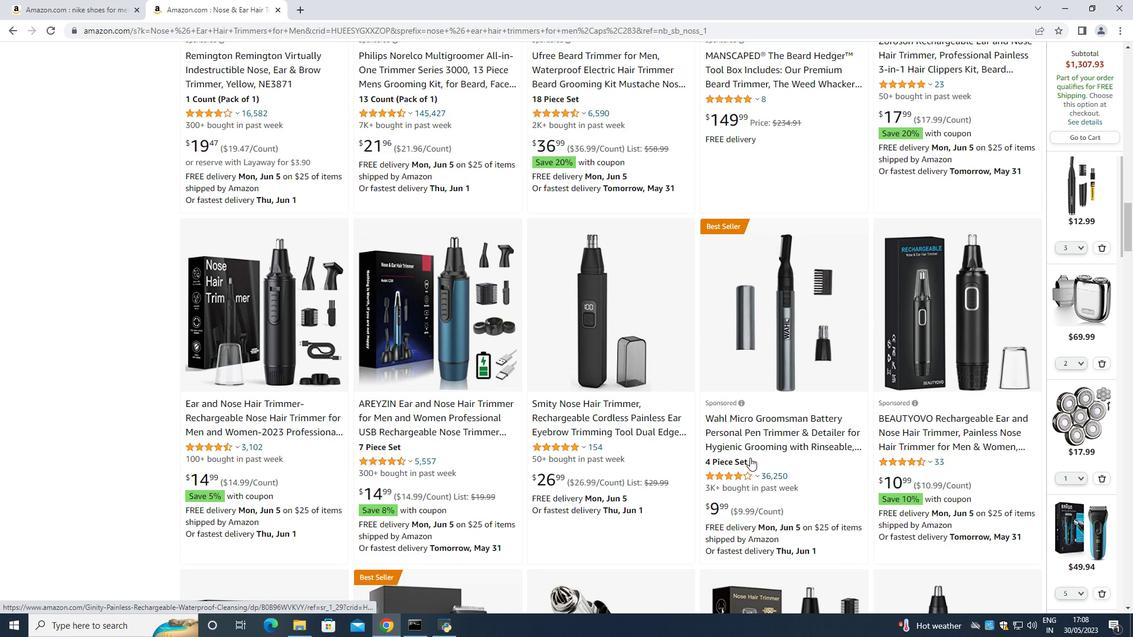 
Action: Mouse scrolled (750, 458) with delta (0, 0)
Screenshot: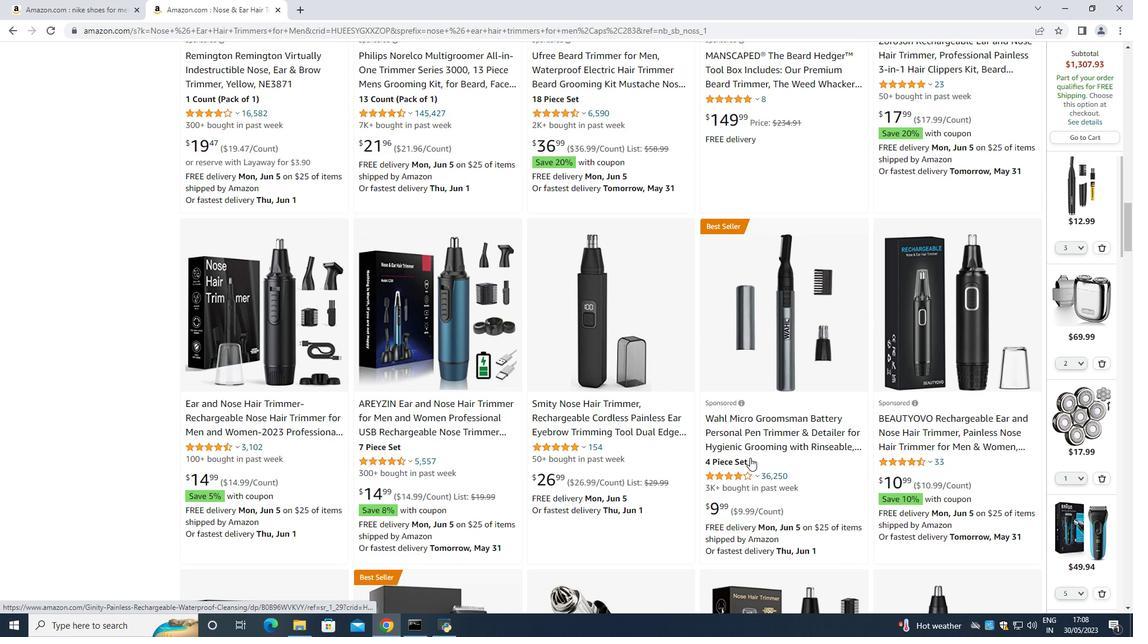 
Action: Mouse scrolled (750, 458) with delta (0, 0)
Screenshot: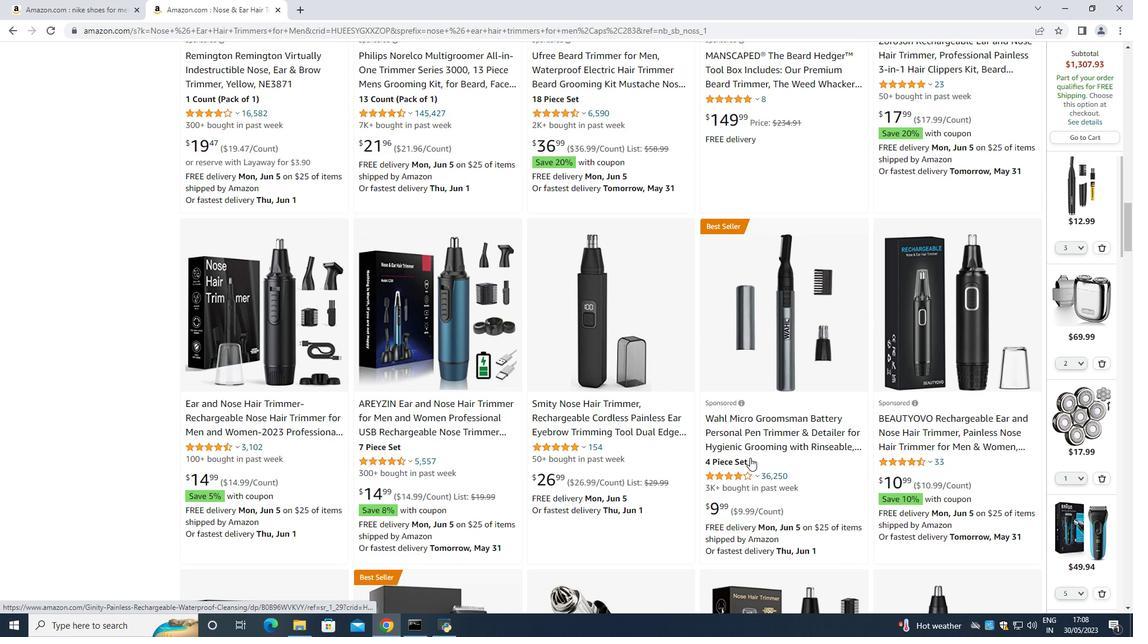 
Action: Mouse scrolled (750, 458) with delta (0, 0)
Screenshot: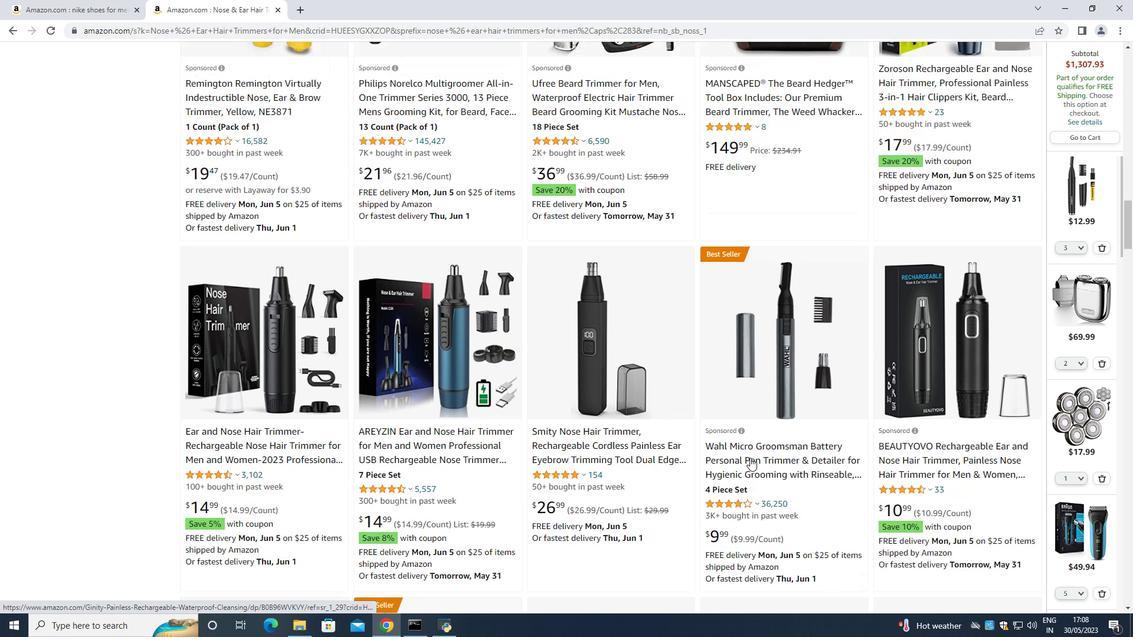 
Action: Mouse scrolled (750, 458) with delta (0, 0)
Screenshot: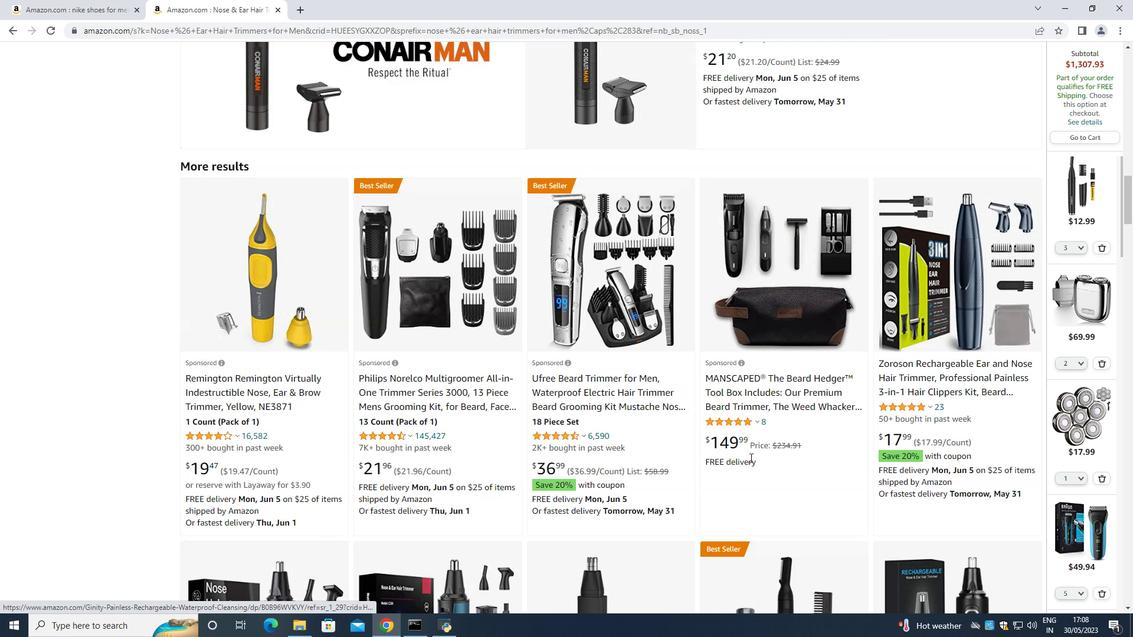 
Action: Mouse scrolled (750, 458) with delta (0, 0)
Screenshot: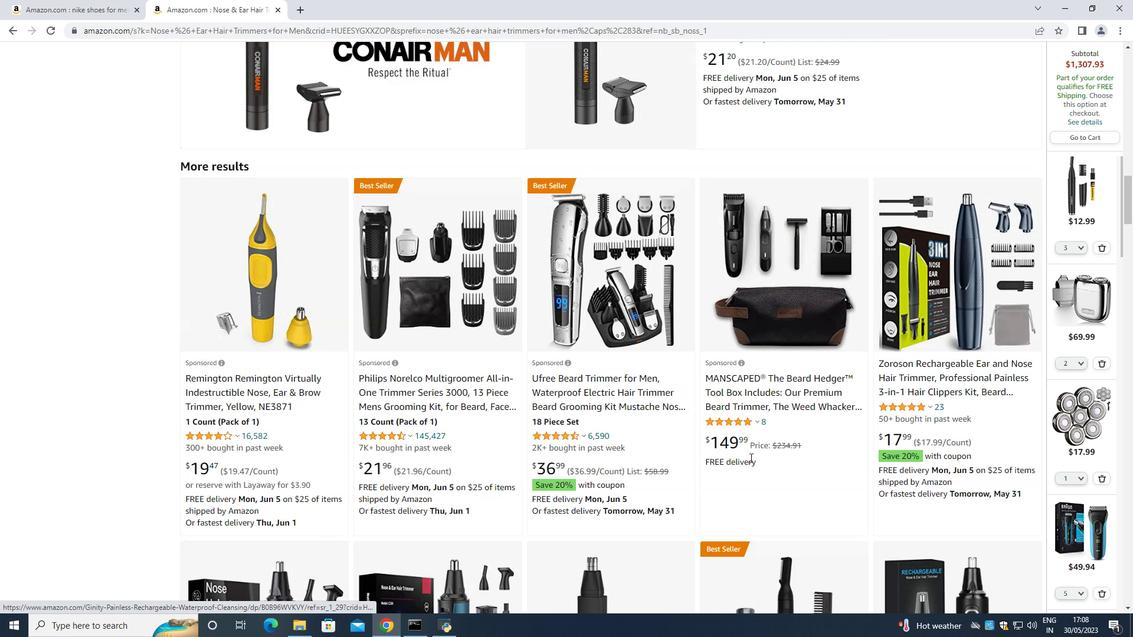 
Action: Mouse scrolled (750, 458) with delta (0, 0)
Screenshot: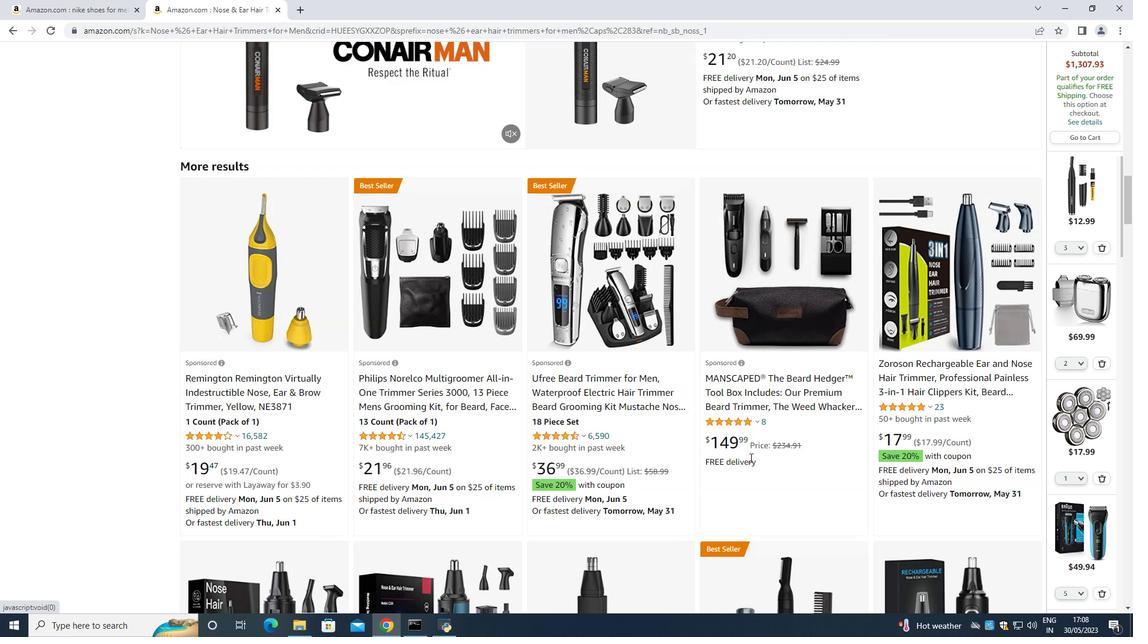 
Action: Mouse scrolled (750, 458) with delta (0, 0)
Screenshot: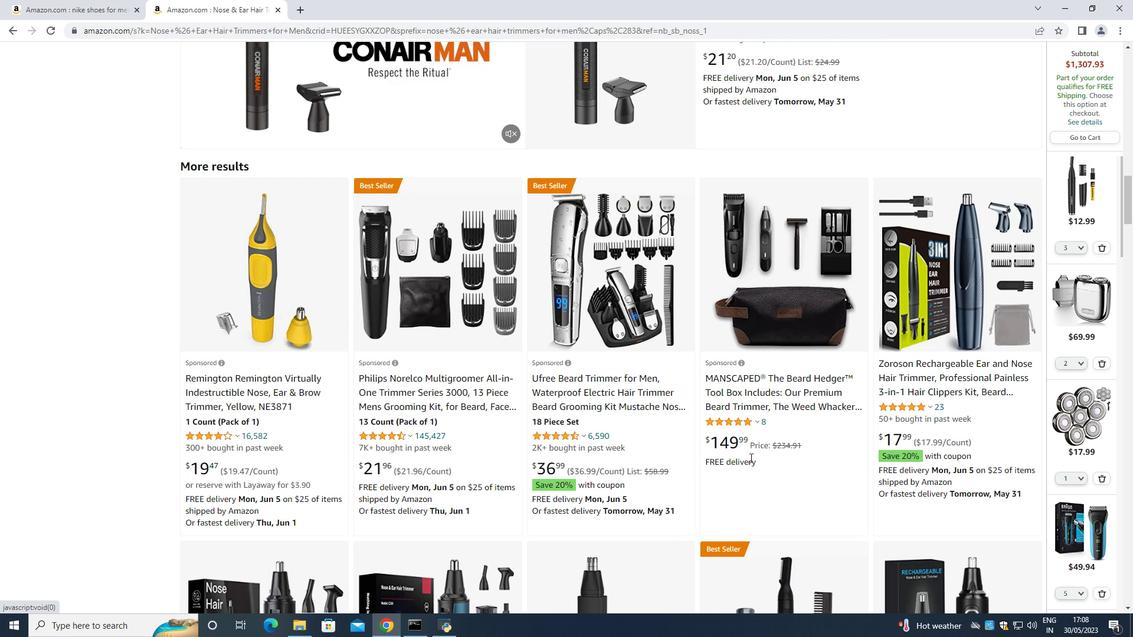 
Action: Mouse scrolled (750, 458) with delta (0, 0)
Screenshot: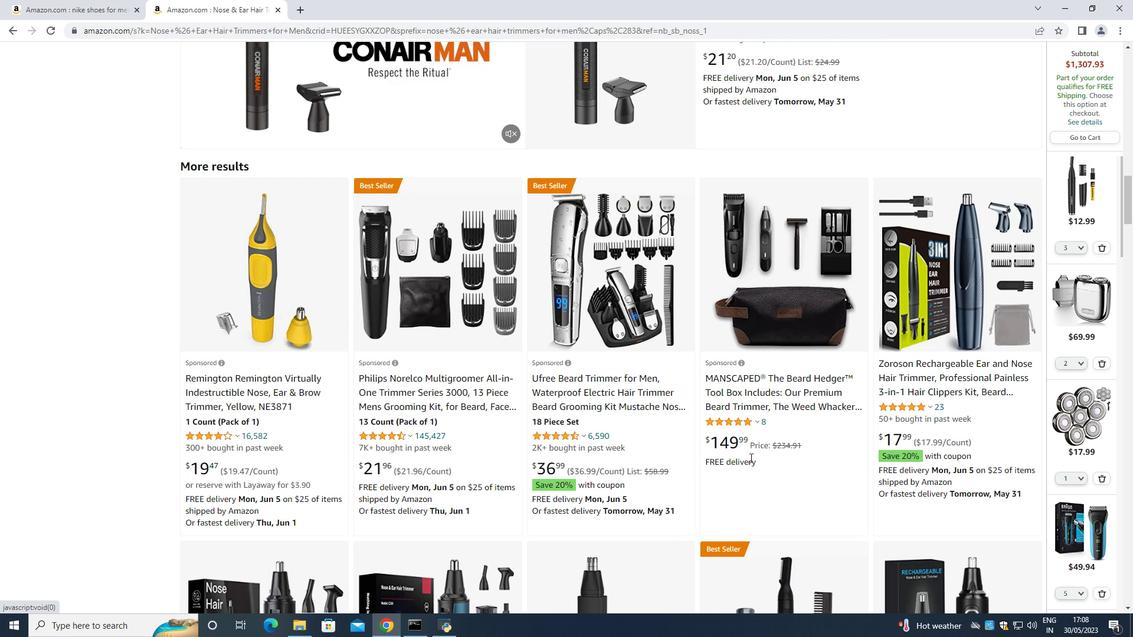 
Action: Mouse scrolled (750, 458) with delta (0, 0)
Screenshot: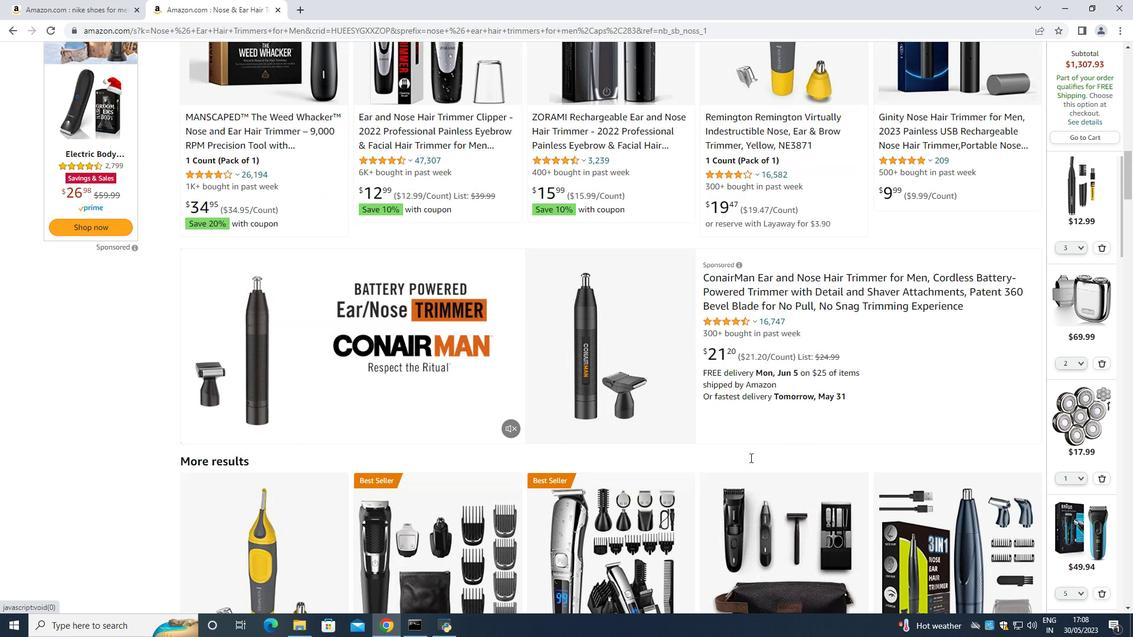 
Action: Mouse scrolled (750, 458) with delta (0, 0)
Screenshot: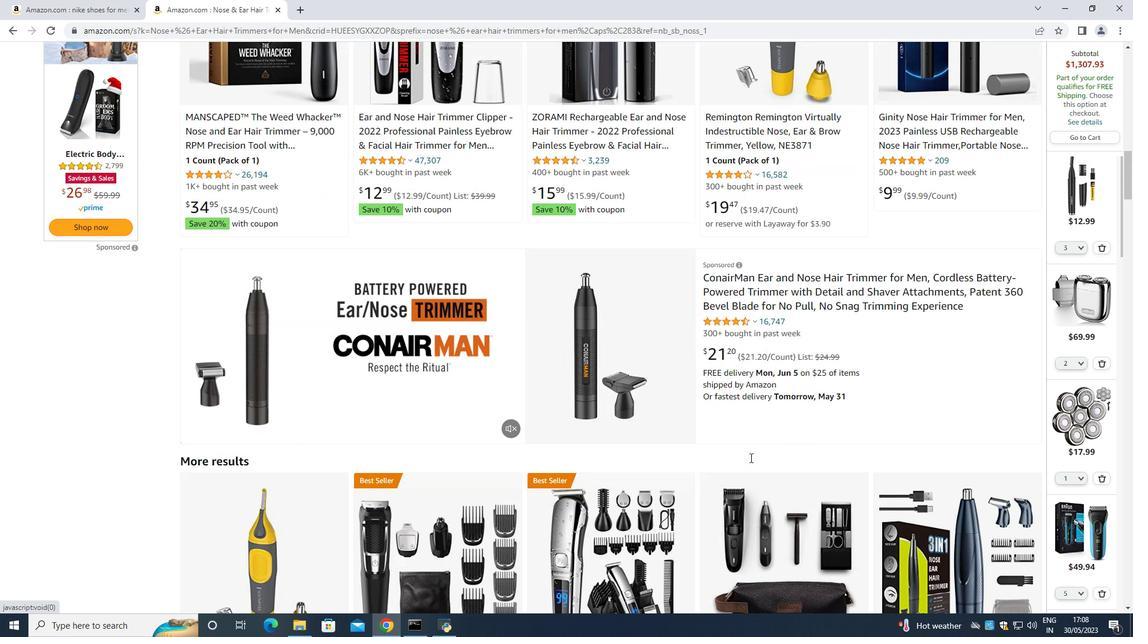 
Action: Mouse scrolled (750, 458) with delta (0, 0)
Screenshot: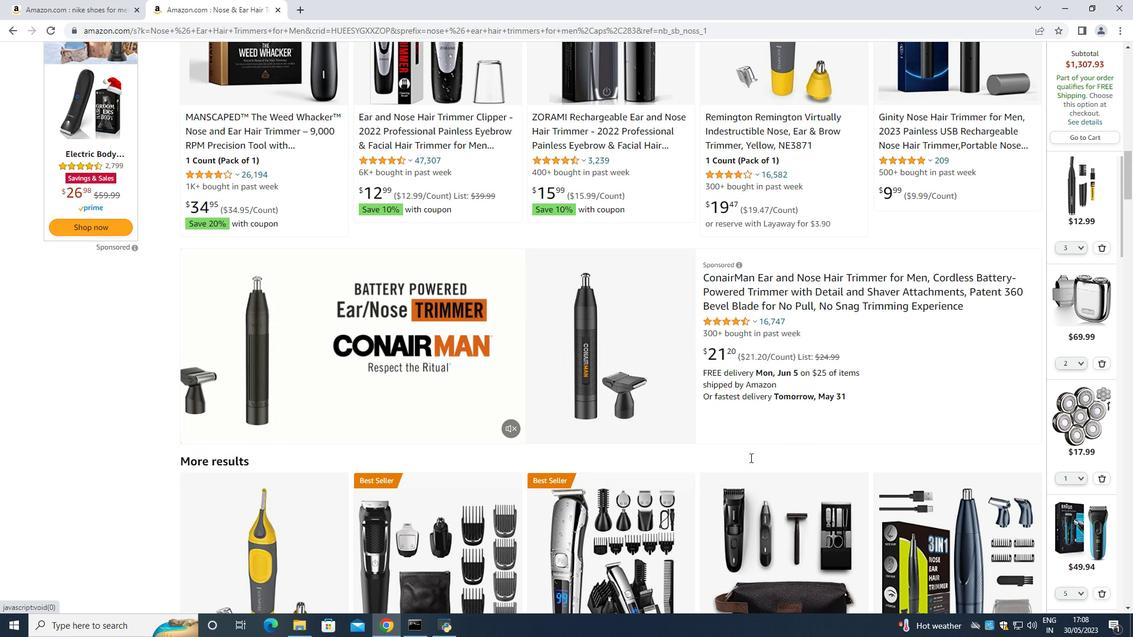 
Action: Mouse scrolled (750, 458) with delta (0, 0)
Screenshot: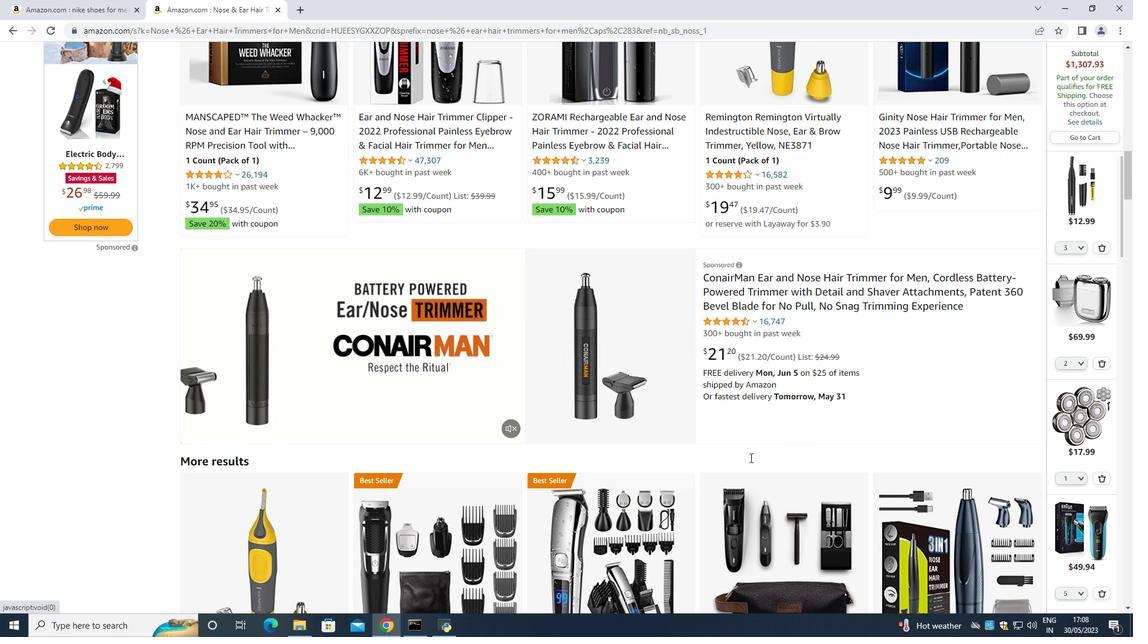 
Action: Mouse scrolled (750, 457) with delta (0, 0)
Screenshot: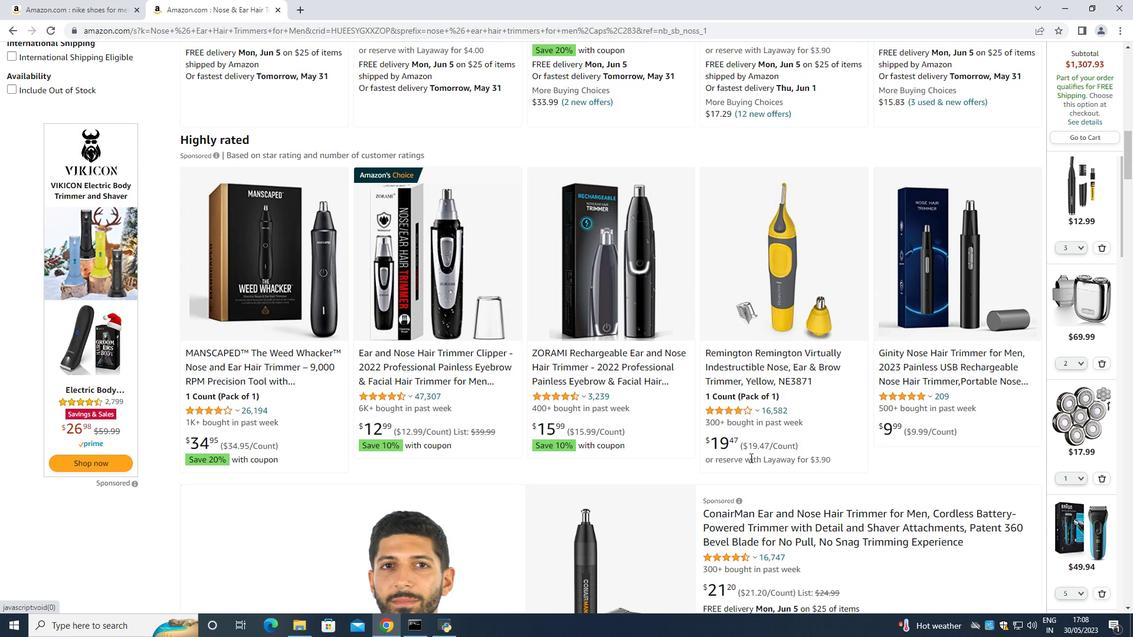 
Action: Mouse scrolled (750, 457) with delta (0, 0)
Screenshot: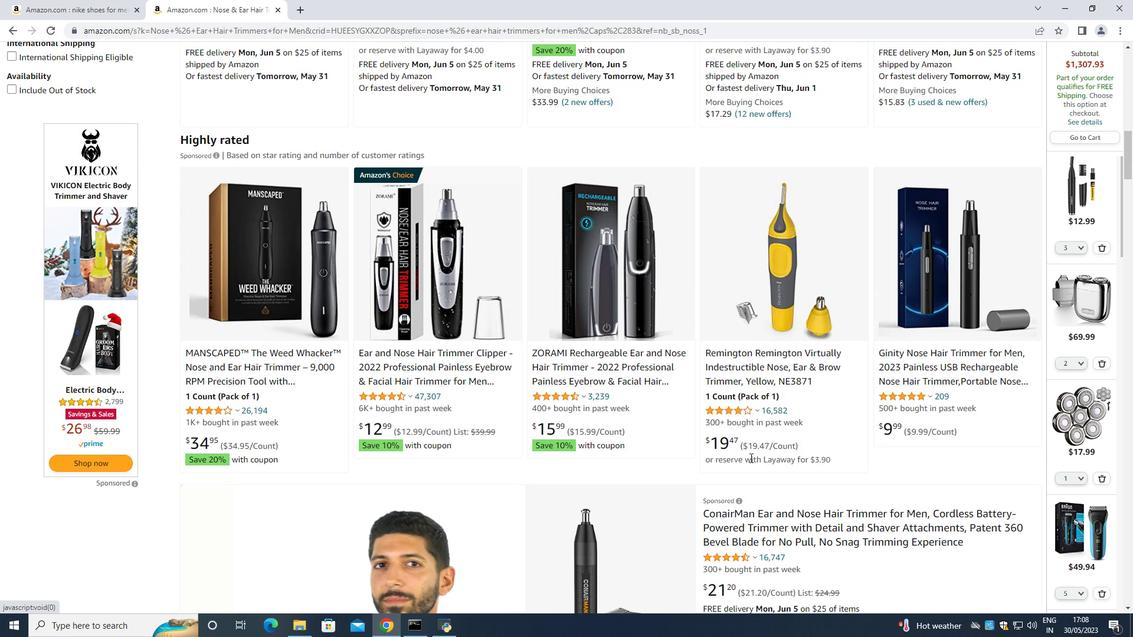 
Action: Mouse moved to (901, 416)
Screenshot: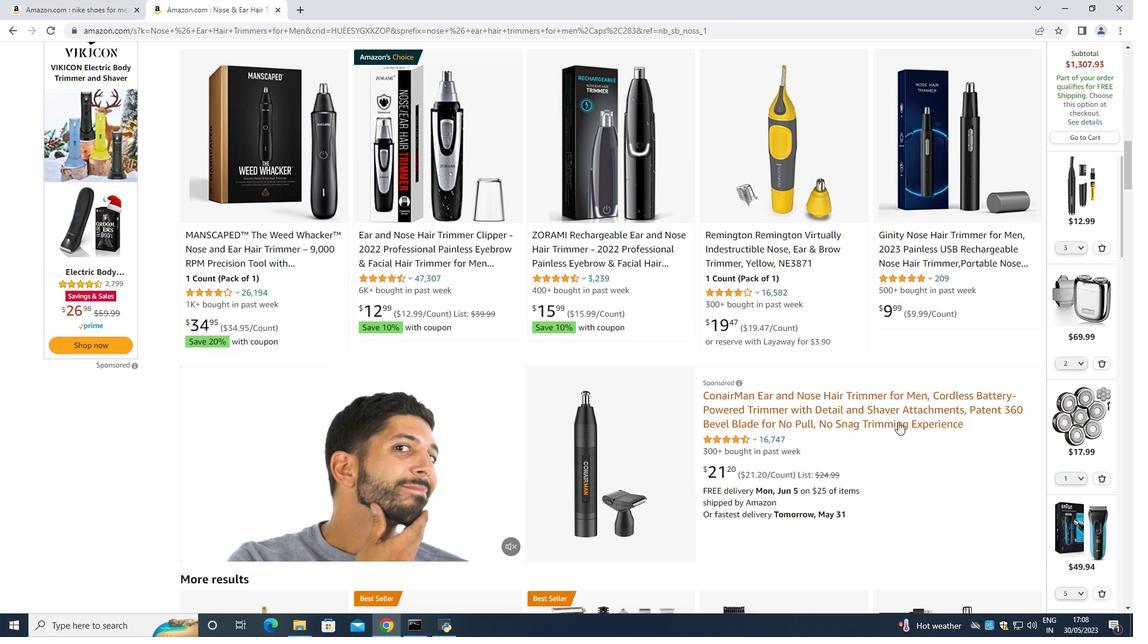 
Action: Mouse pressed left at (901, 416)
Screenshot: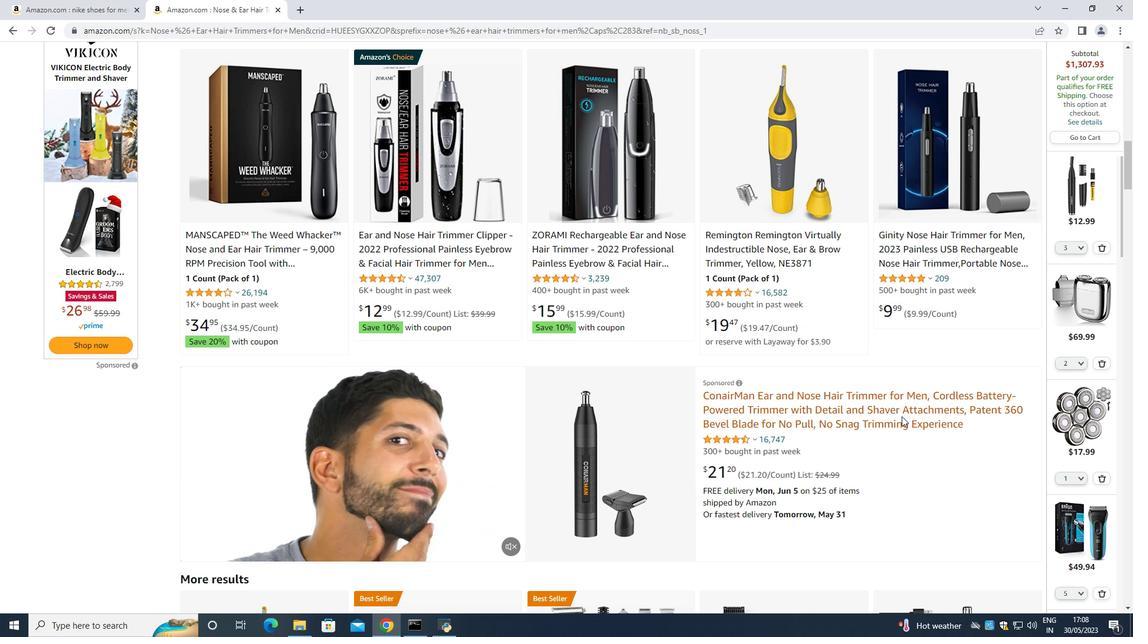 
Action: Mouse moved to (896, 404)
Screenshot: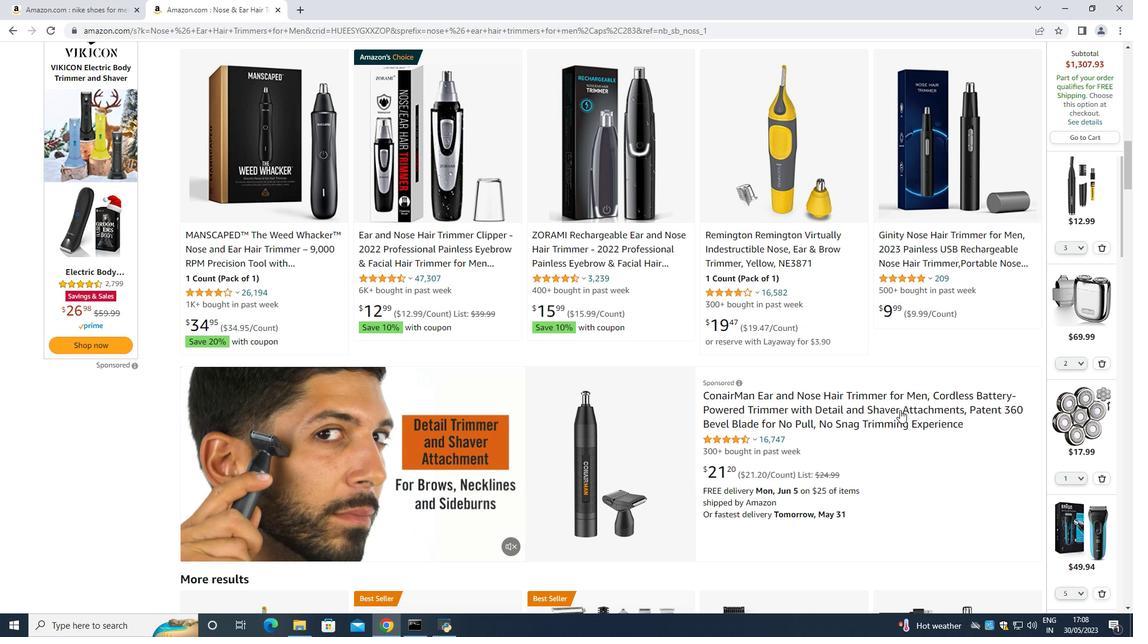 
Action: Mouse pressed left at (896, 404)
Screenshot: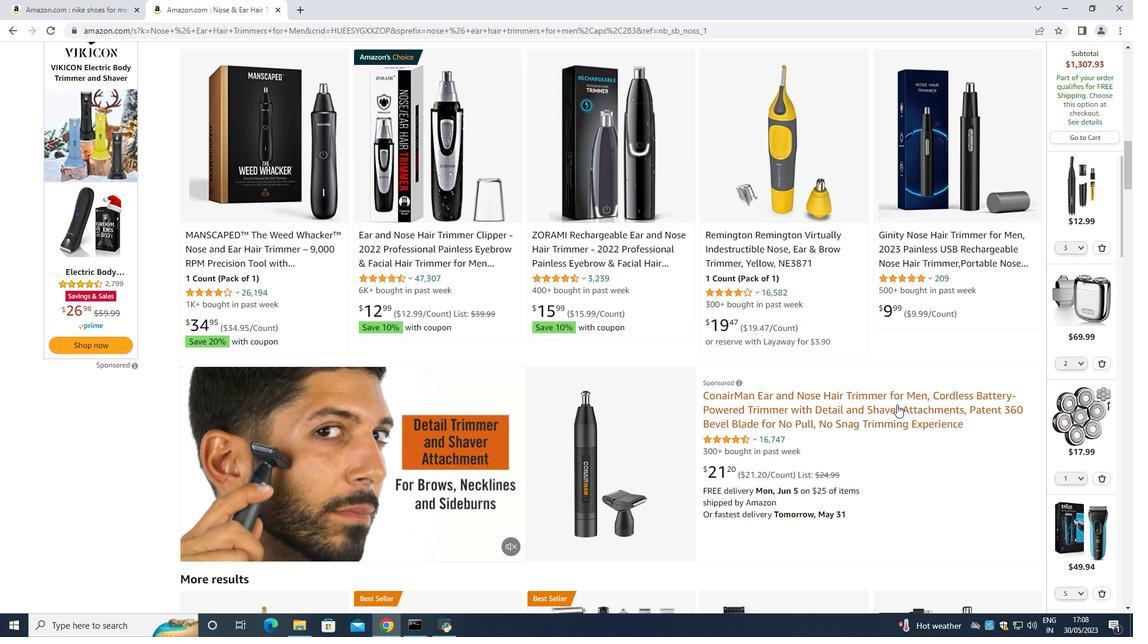
Action: Mouse moved to (824, 417)
Screenshot: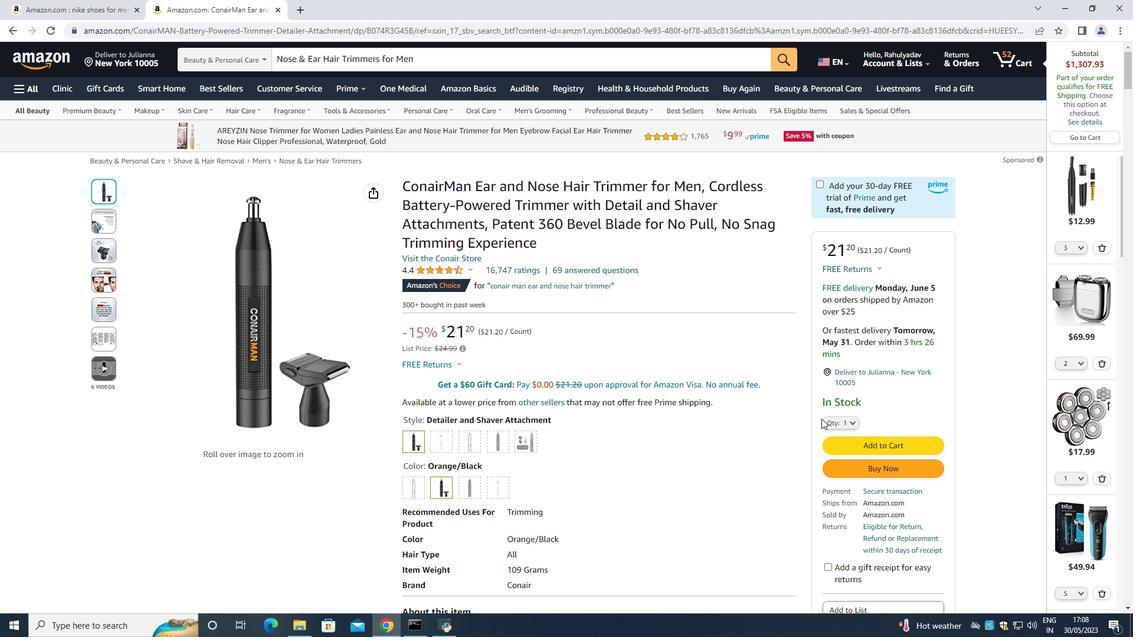 
Action: Mouse scrolled (824, 416) with delta (0, 0)
Screenshot: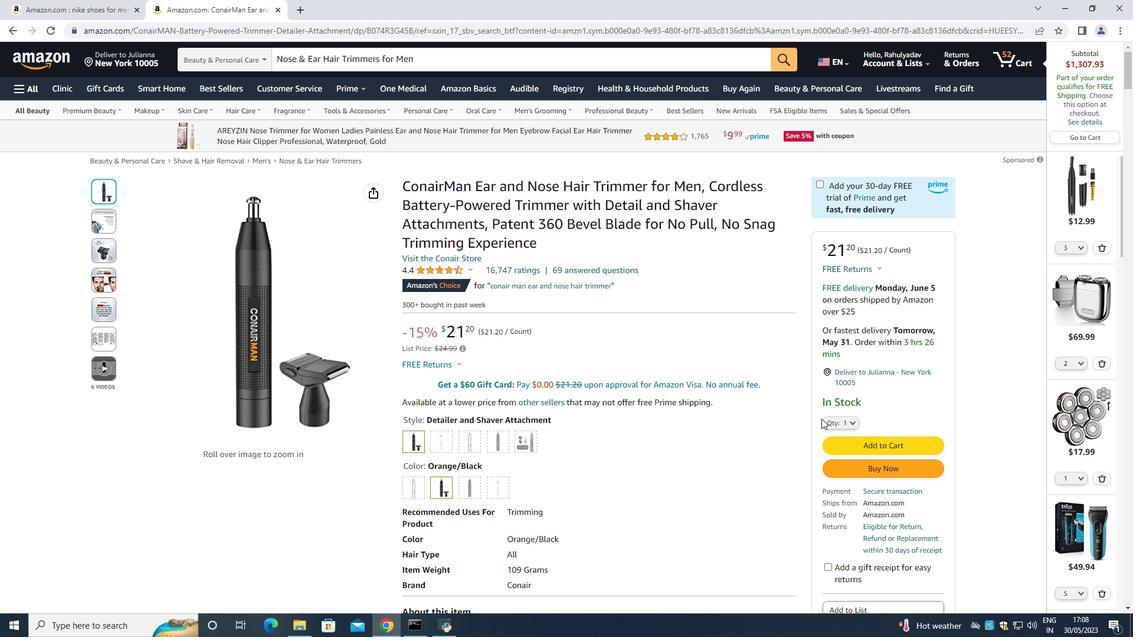 
Action: Mouse moved to (825, 416)
Screenshot: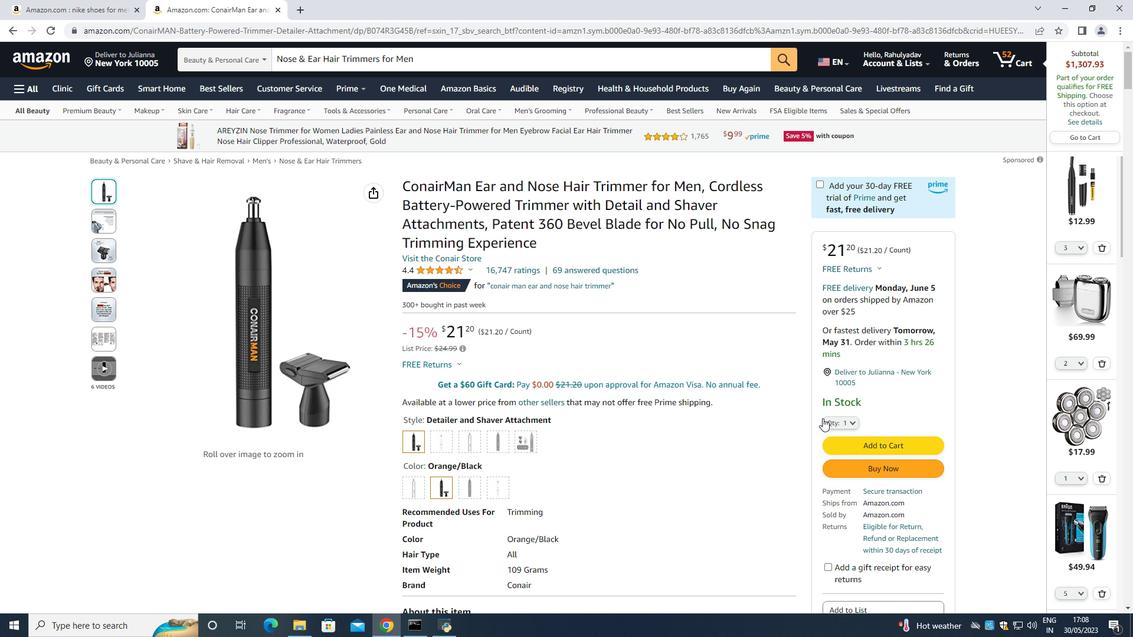 
Action: Mouse scrolled (825, 416) with delta (0, 0)
Screenshot: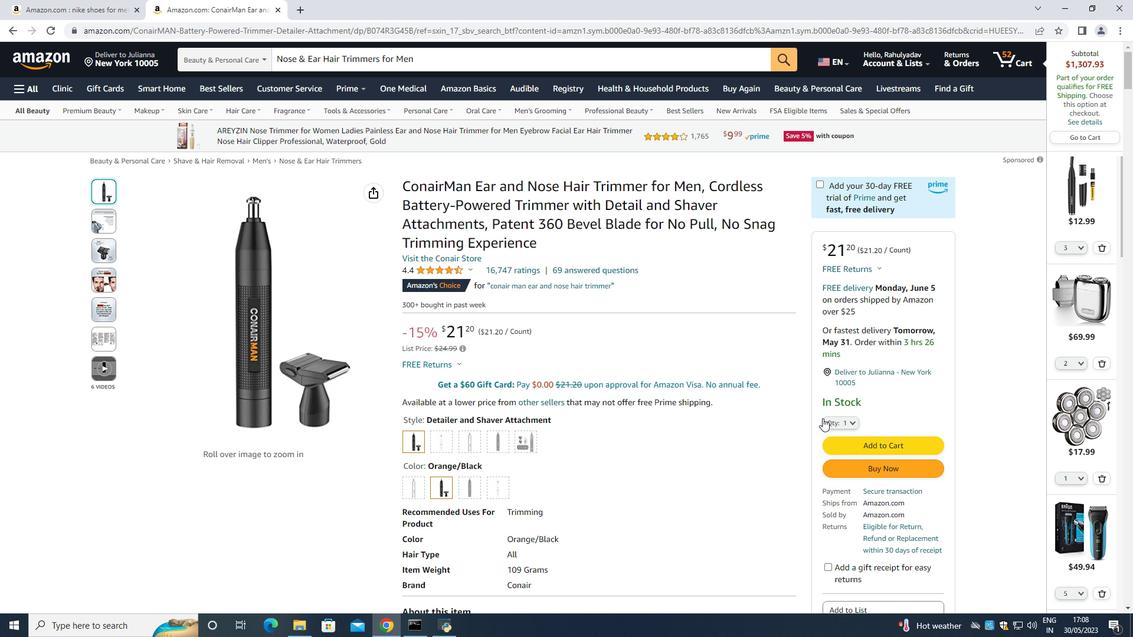 
Action: Mouse scrolled (825, 416) with delta (0, 0)
Screenshot: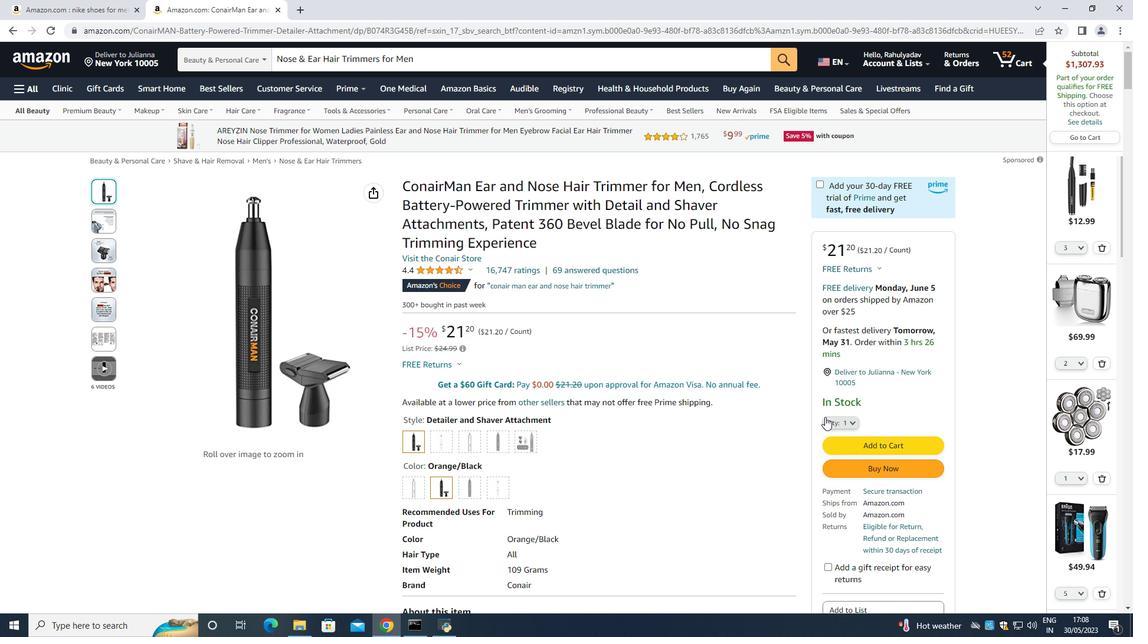 
Action: Mouse moved to (845, 244)
Screenshot: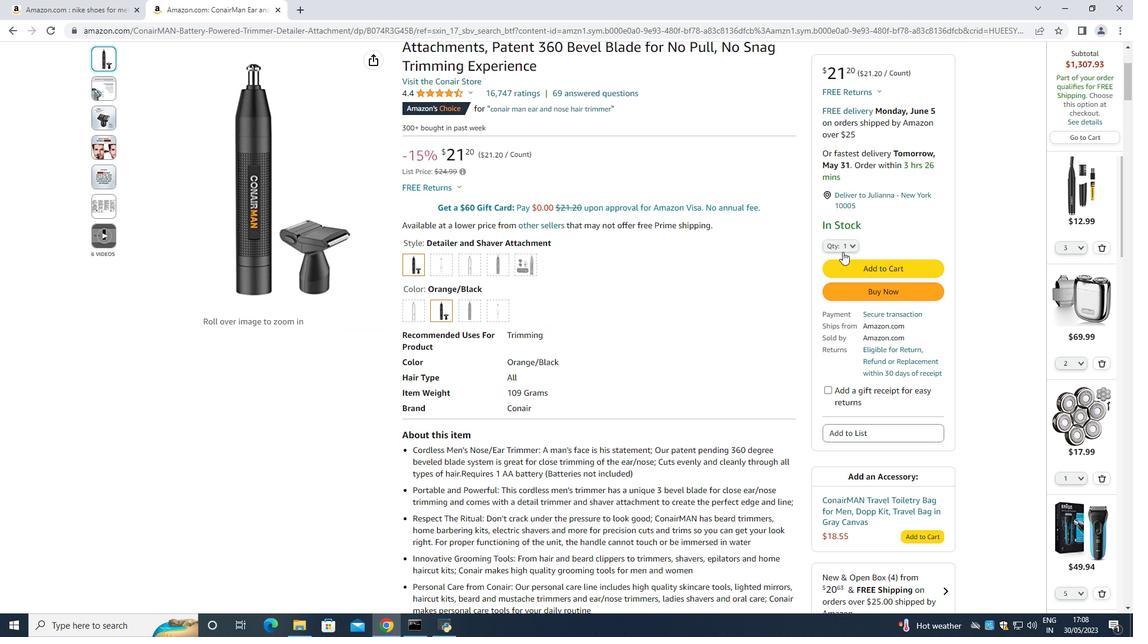 
Action: Mouse pressed left at (845, 244)
Screenshot: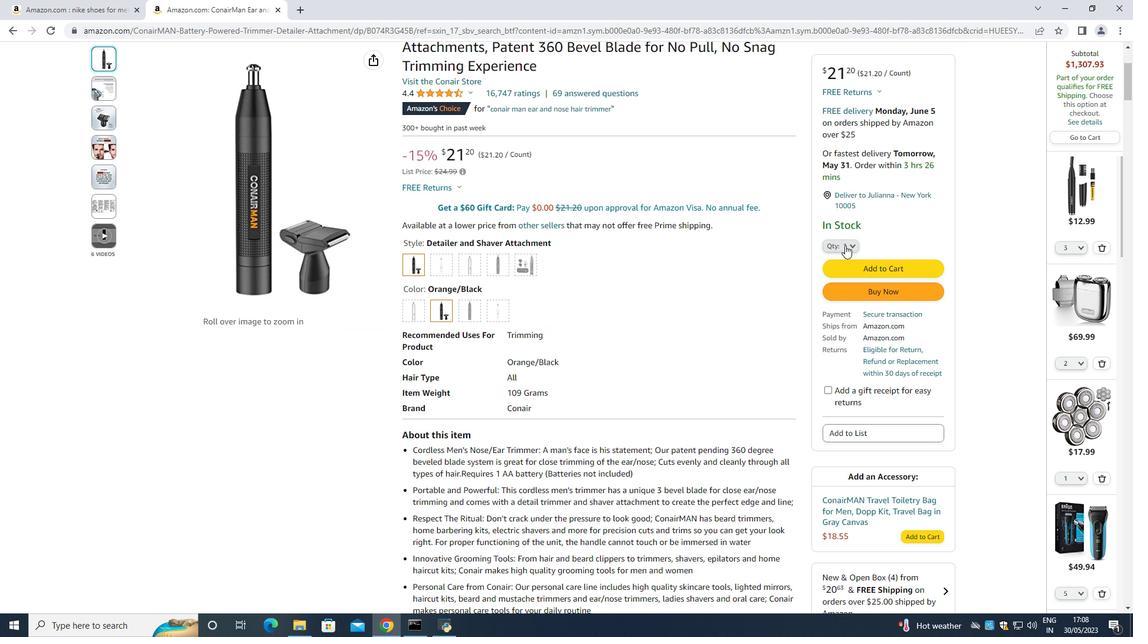 
Action: Mouse moved to (836, 292)
Screenshot: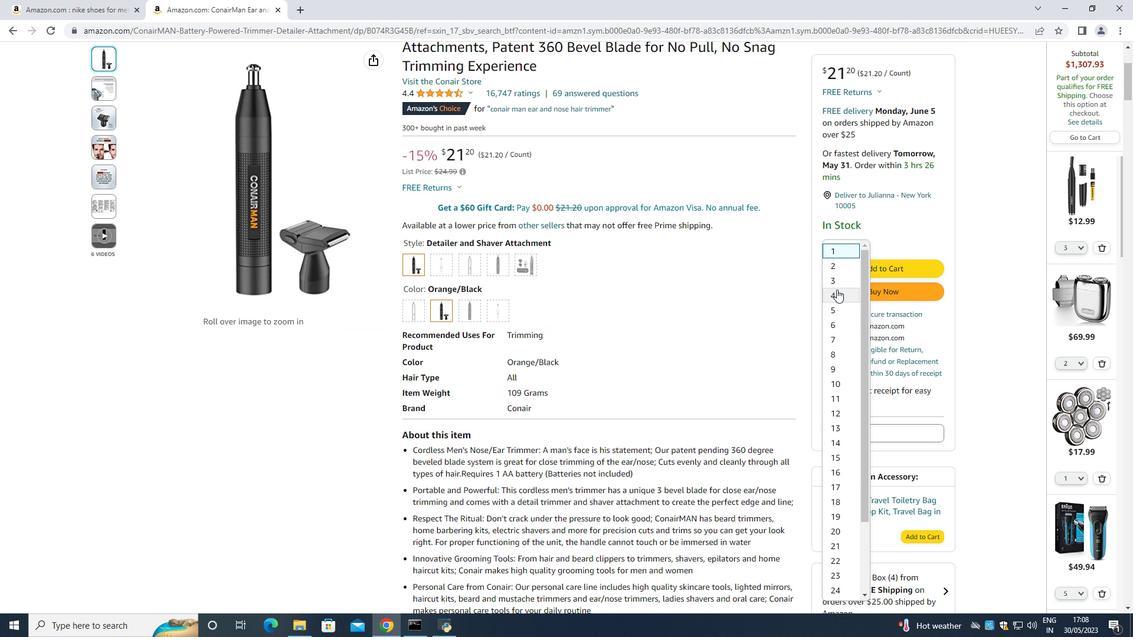
Action: Mouse pressed left at (836, 292)
Screenshot: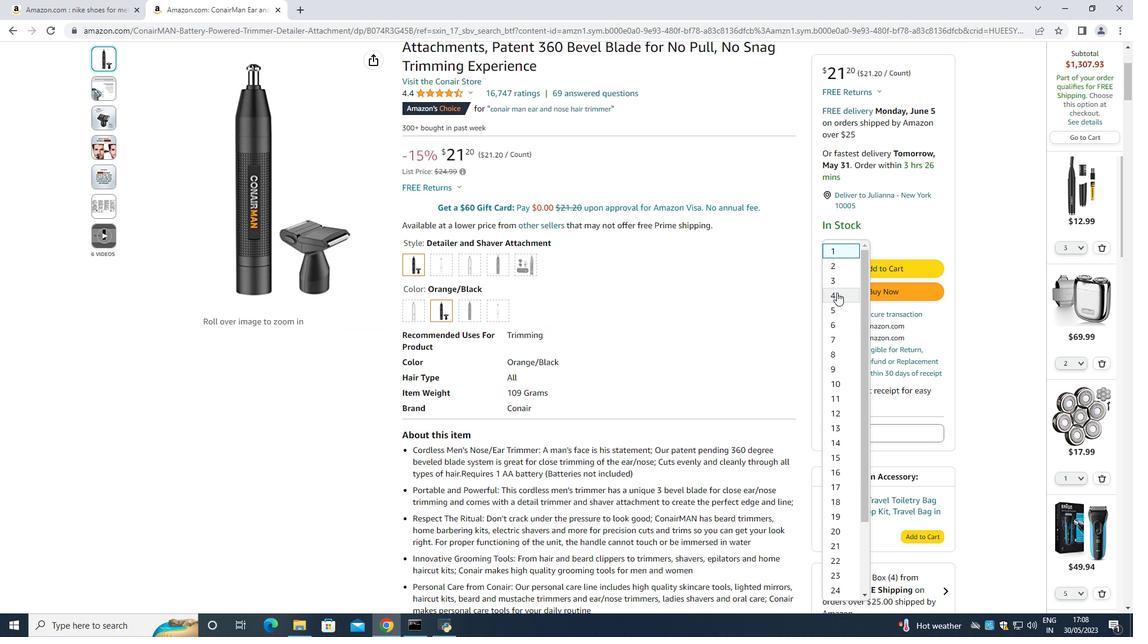 
Action: Mouse moved to (881, 285)
Screenshot: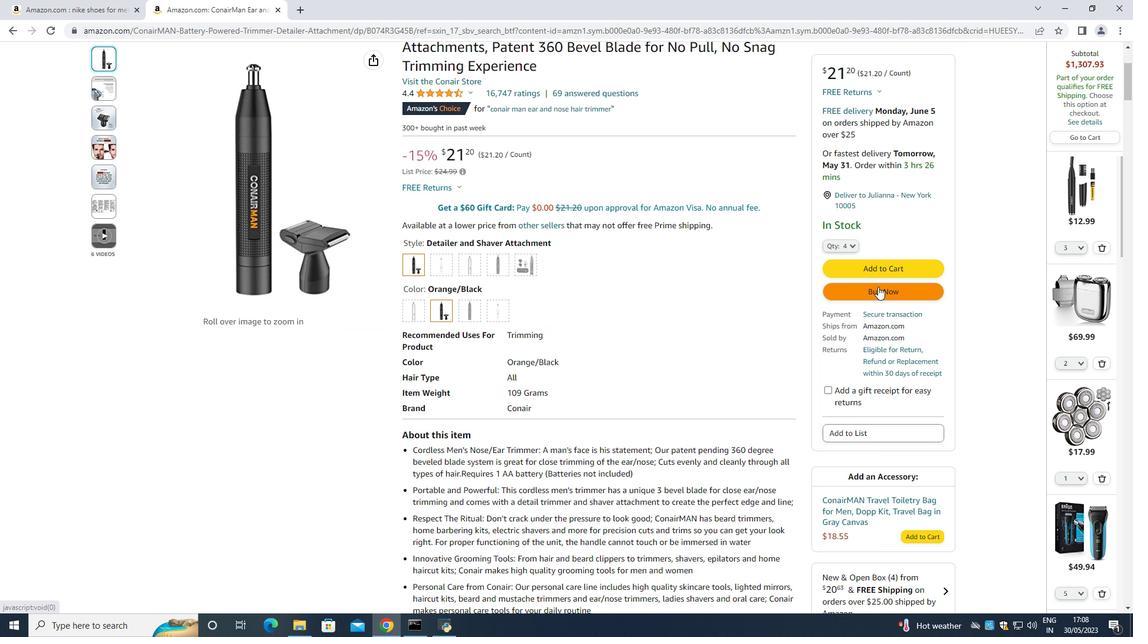 
Action: Mouse pressed left at (881, 285)
Screenshot: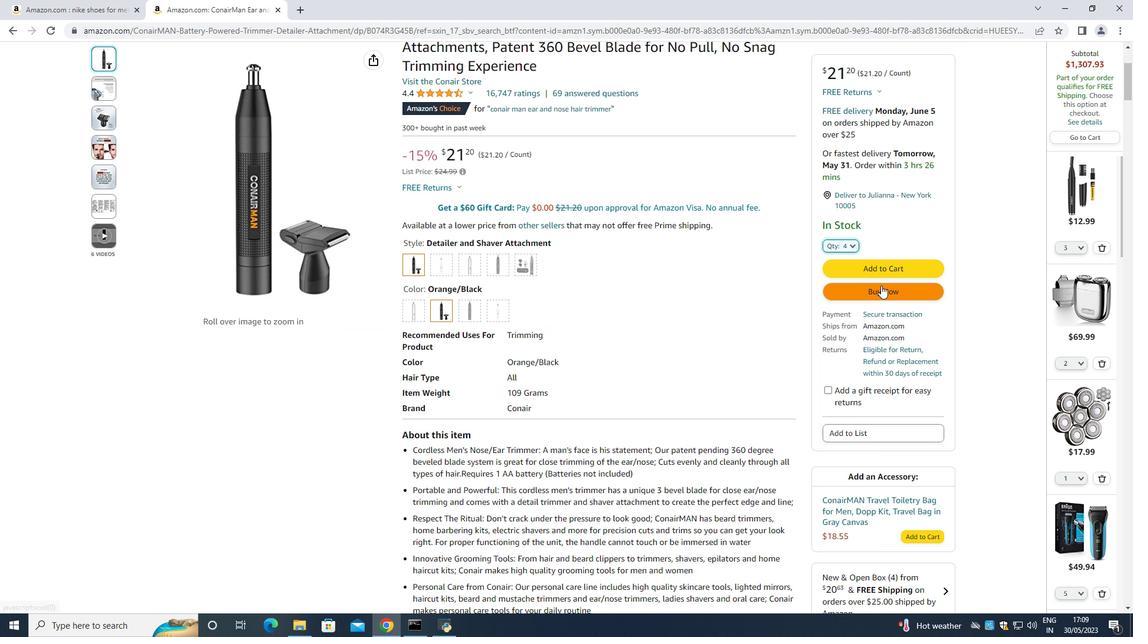 
Action: Mouse moved to (881, 276)
Screenshot: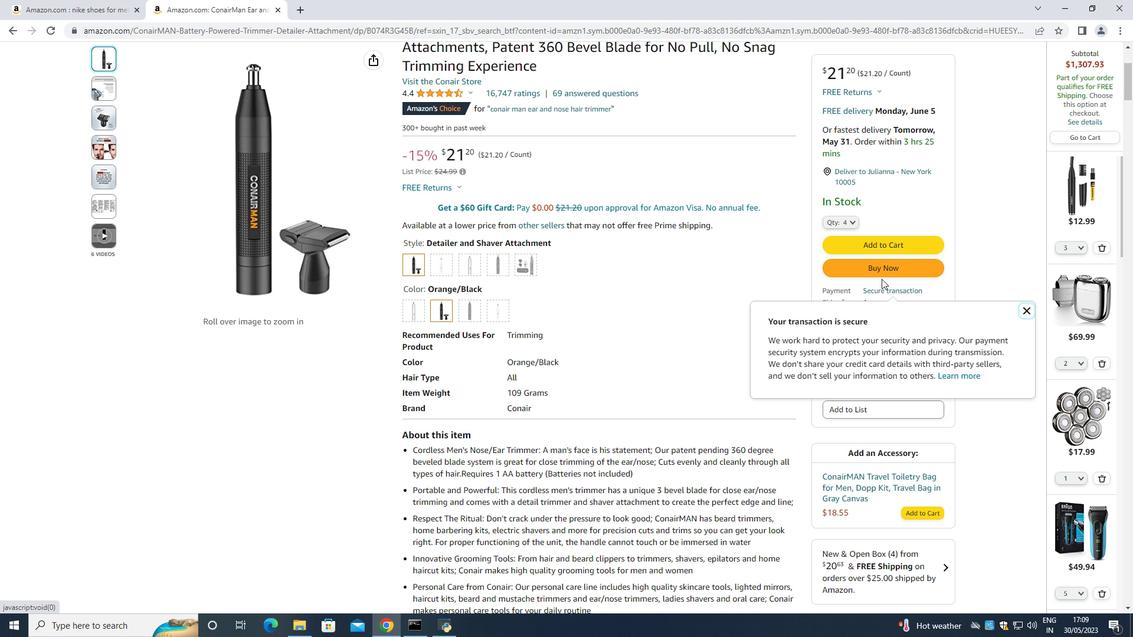 
Action: Mouse pressed left at (881, 276)
Screenshot: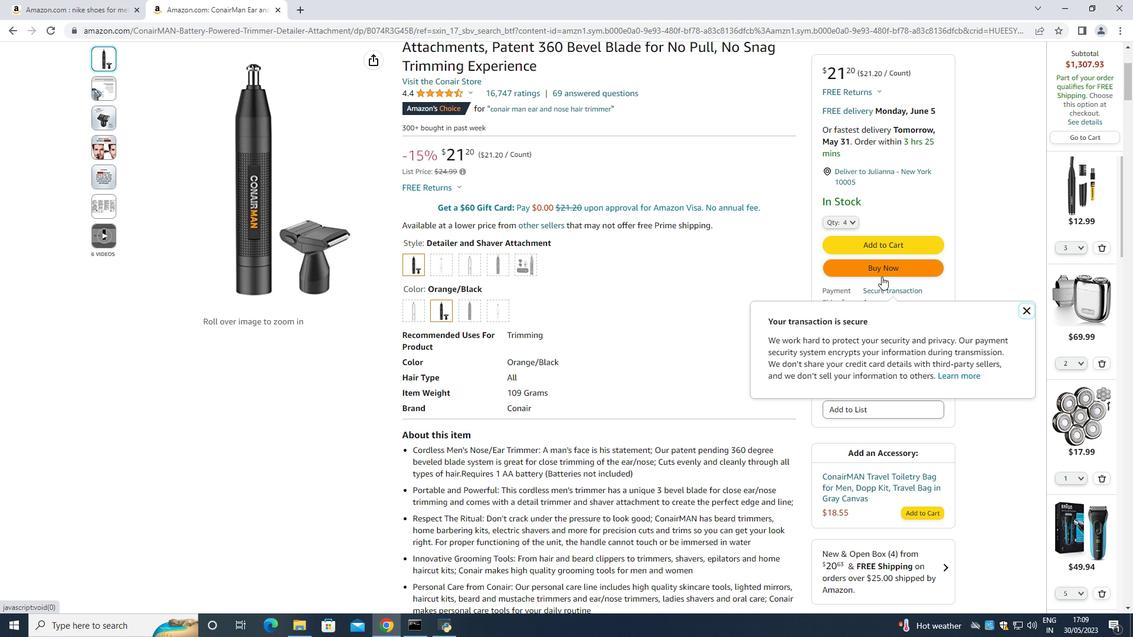 
Action: Mouse moved to (678, 101)
Screenshot: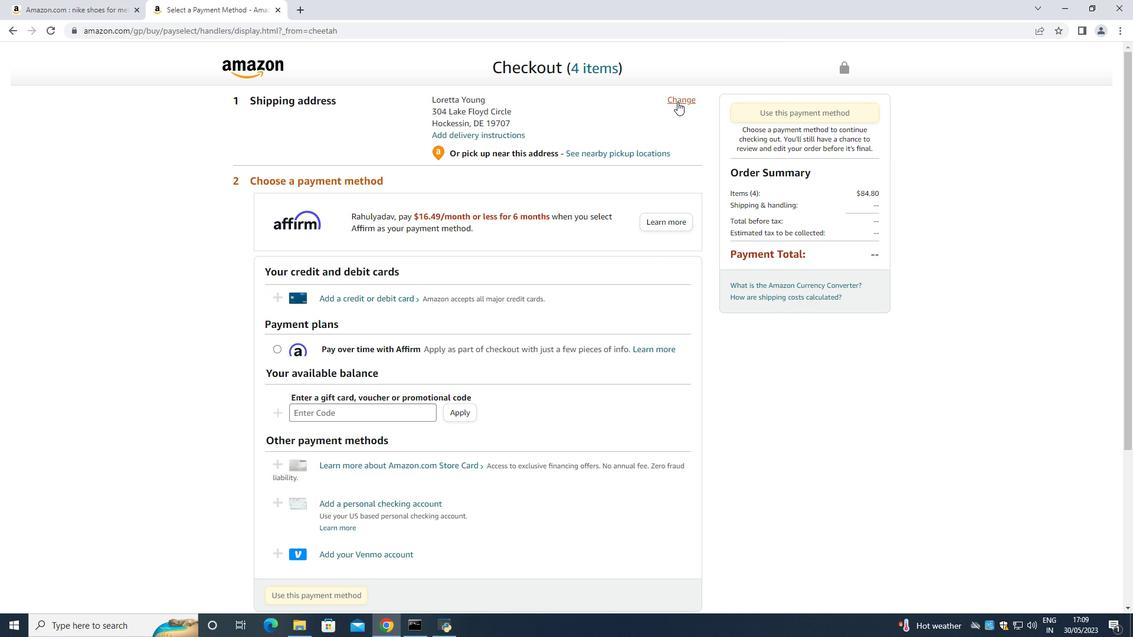 
Action: Mouse pressed left at (678, 101)
Screenshot: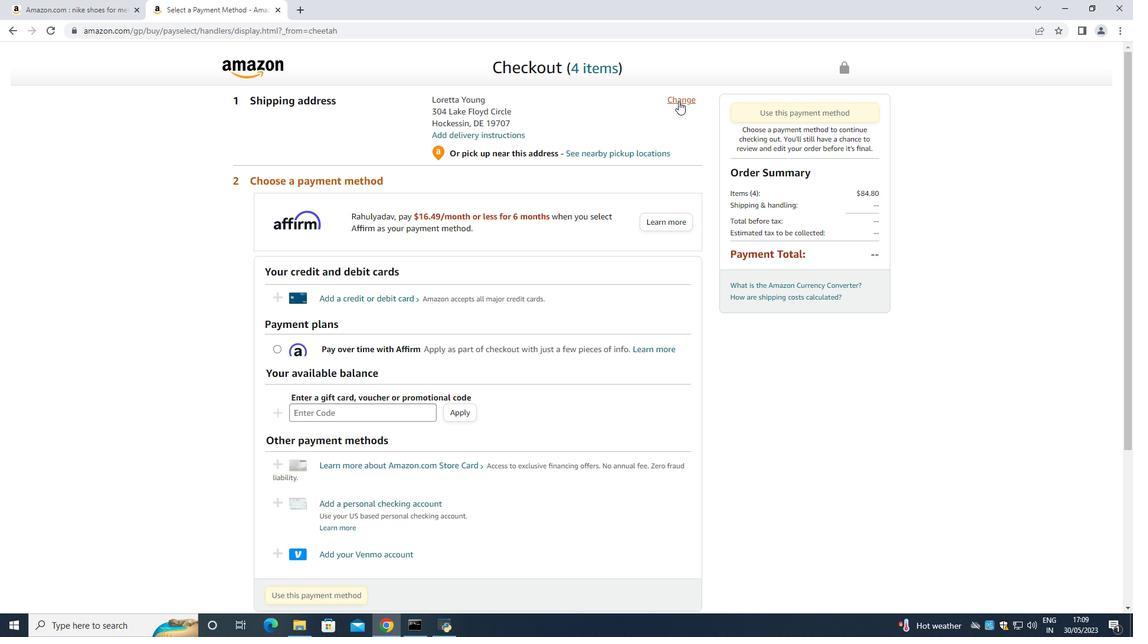 
Action: Key pressed <Key.down><Key.down><Key.down><Key.down><Key.down><Key.down><Key.down><Key.down><Key.down><Key.down><Key.down><Key.down><Key.down><Key.down><Key.down><Key.down><Key.down><Key.down><Key.down><Key.down><Key.down><Key.down><Key.down><Key.down><Key.down><Key.down><Key.down><Key.down><Key.down><Key.down><Key.down><Key.down><Key.down><Key.down><Key.down><Key.down><Key.down><Key.down><Key.down><Key.down><Key.down><Key.down><Key.down><Key.down><Key.down><Key.down><Key.down><Key.down><Key.down><Key.down><Key.down><Key.down><Key.down><Key.down><Key.down><Key.down><Key.down><Key.down><Key.down><Key.down><Key.down><Key.down><Key.down><Key.down><Key.down><Key.down><Key.down><Key.down><Key.down><Key.down><Key.down><Key.down><Key.down><Key.down><Key.down><Key.down><Key.down><Key.down><Key.down><Key.down><Key.down><Key.down><Key.down><Key.down><Key.down><Key.down><Key.down><Key.down><Key.down><Key.down><Key.down><Key.down><Key.down><Key.down><Key.down><Key.down><Key.down><Key.down><Key.down><Key.down><Key.down><Key.down><Key.down><Key.down><Key.down><Key.down><Key.down><Key.down><Key.down><Key.down><Key.down><Key.down><Key.down><Key.down><Key.down><Key.down><Key.down><Key.down><Key.down><Key.down><Key.down><Key.down><Key.down><Key.down><Key.down><Key.down><Key.down><Key.down><Key.down><Key.down><Key.down><Key.down><Key.down><Key.down><Key.down><Key.down><Key.down><Key.down><Key.down><Key.down><Key.down><Key.down><Key.down><Key.down><Key.down><Key.down><Key.down><Key.down><Key.down><Key.down><Key.down><Key.down><Key.down><Key.down><Key.down><Key.down><Key.down><Key.down><Key.down><Key.down><Key.down><Key.down><Key.down><Key.down><Key.down><Key.down><Key.down><Key.down><Key.down><Key.down><Key.down><Key.down><Key.down><Key.down><Key.down>
Screenshot: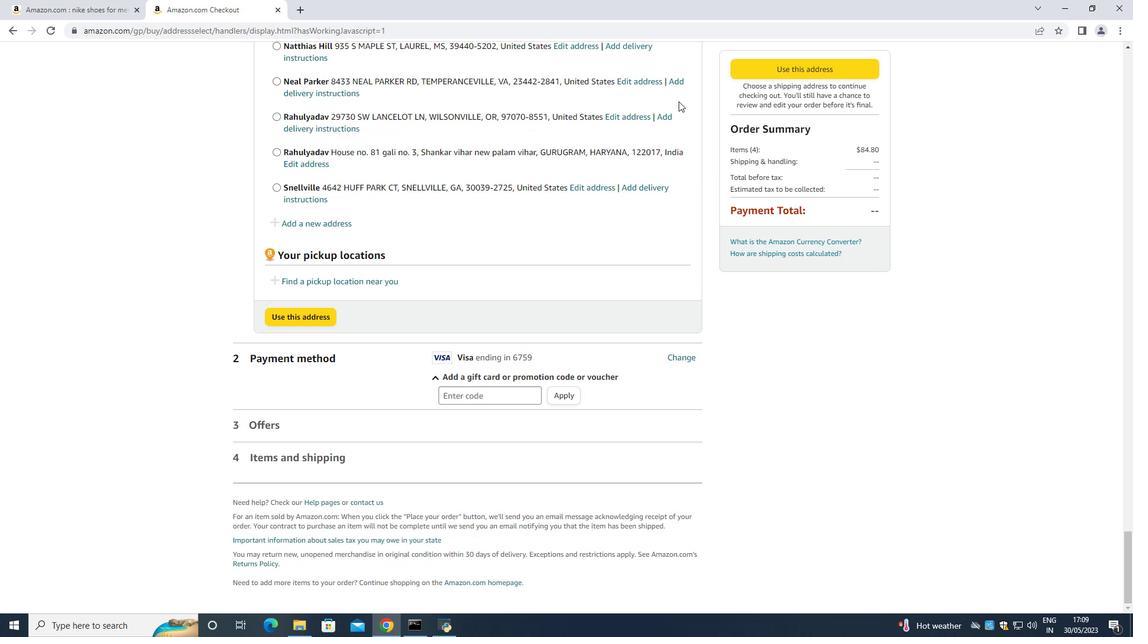 
Action: Mouse moved to (308, 220)
Screenshot: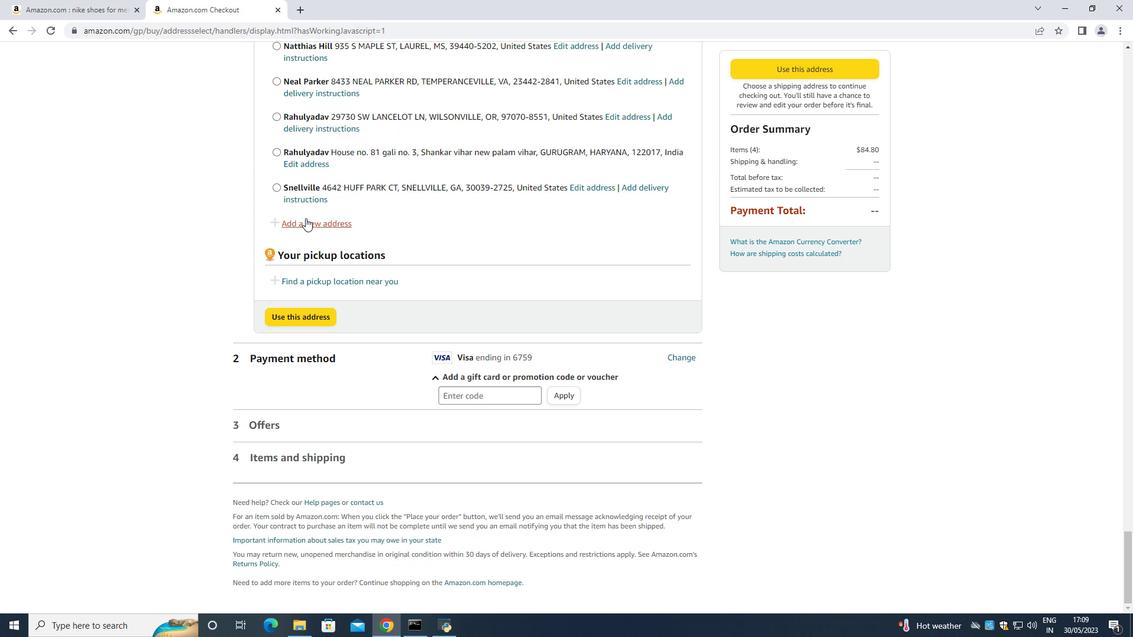 
Action: Mouse pressed left at (308, 220)
Screenshot: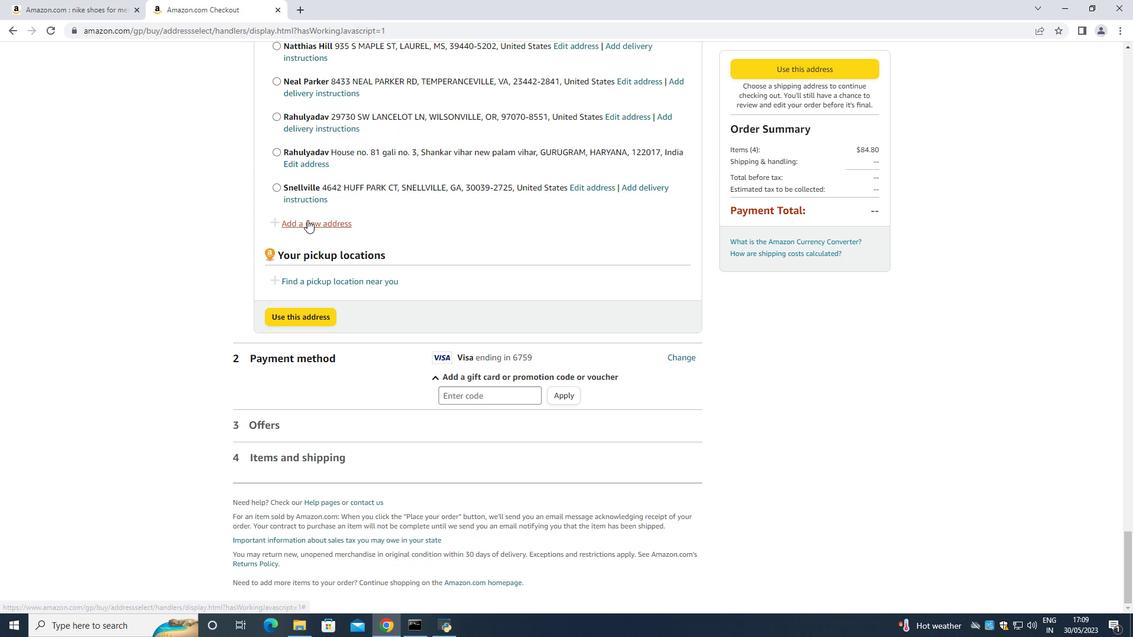 
Action: Mouse moved to (447, 278)
Screenshot: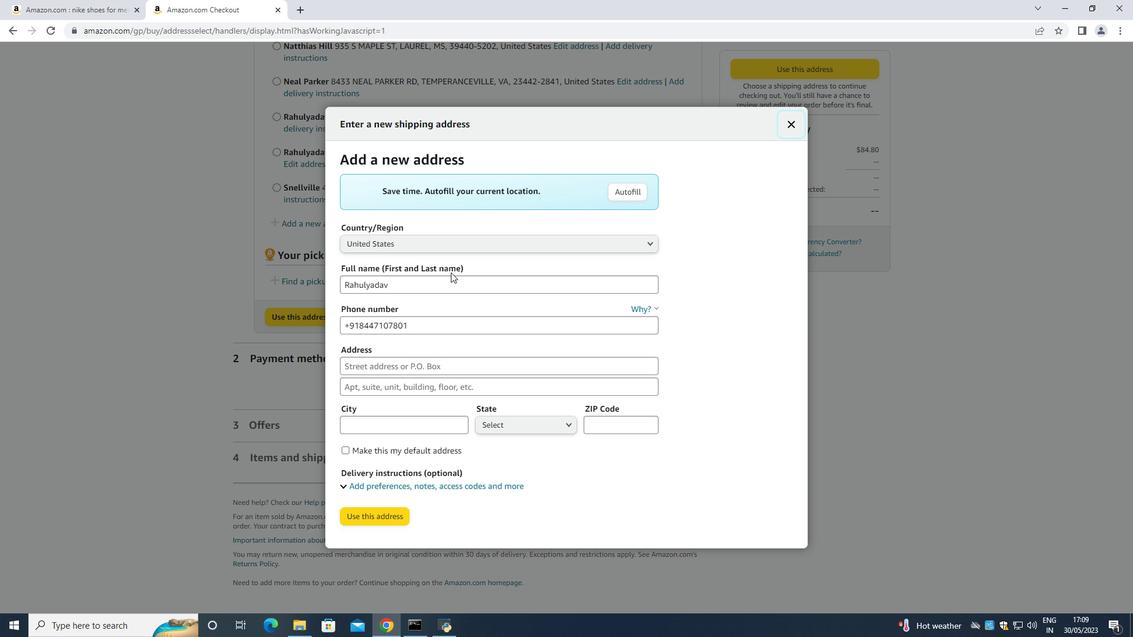 
Action: Mouse pressed left at (447, 278)
Screenshot: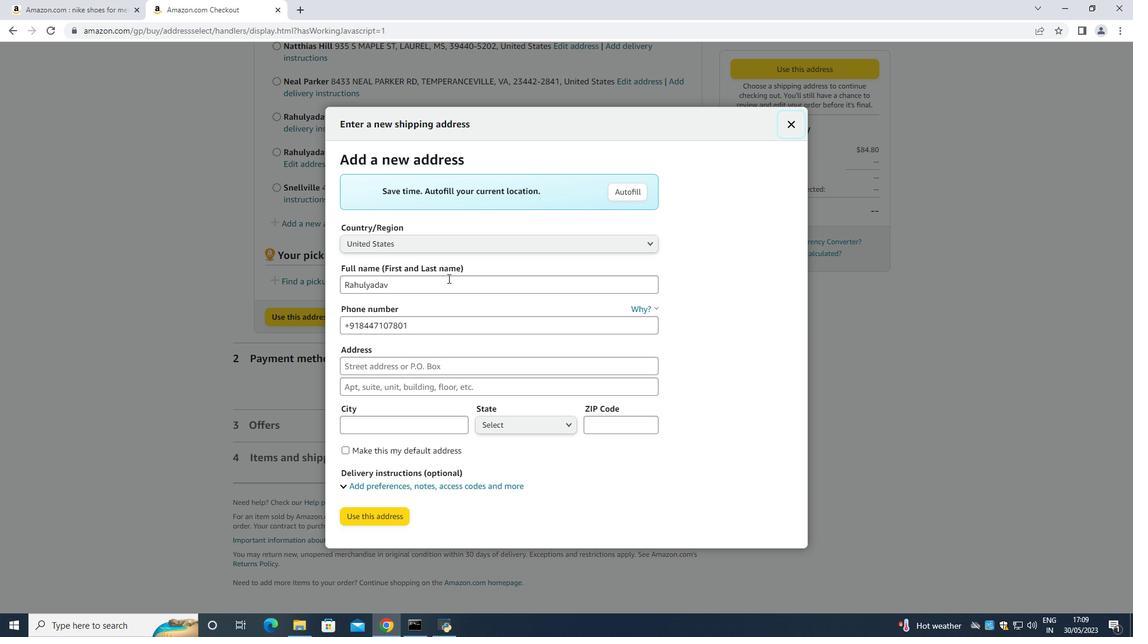 
Action: Mouse moved to (446, 282)
Screenshot: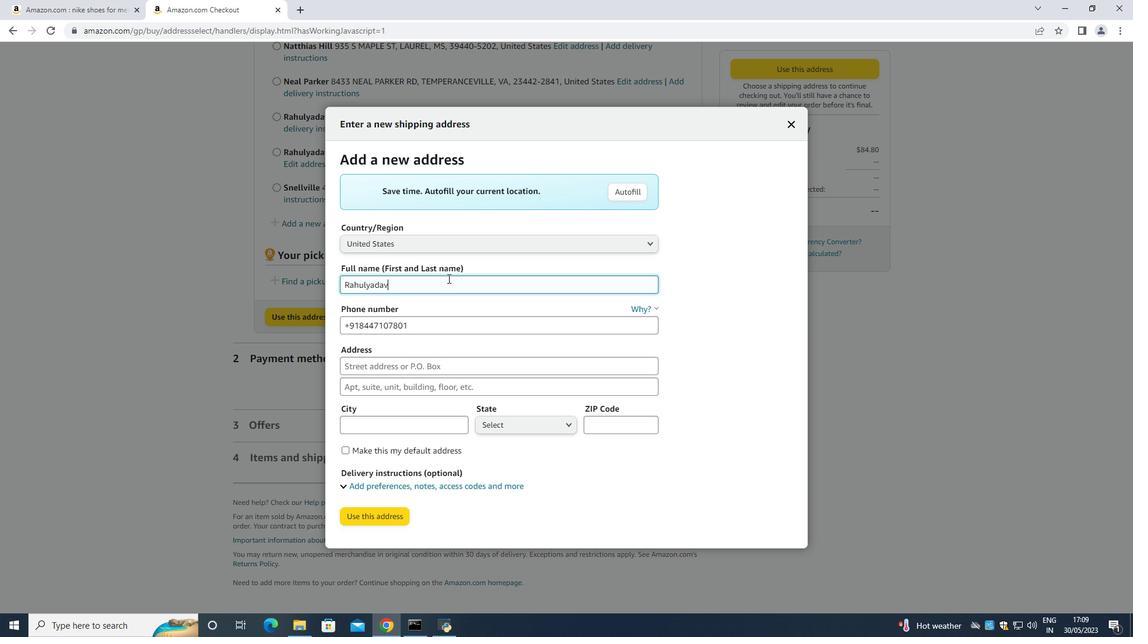 
Action: Key pressed <Key.backspace><Key.backspace><Key.backspace><Key.backspace><Key.backspace><Key.backspace><Key.backspace><Key.backspace><Key.backspace><Key.backspace><Key.backspace><Key.backspace><Key.backspace><Key.backspace><Key.backspace><Key.backspace><Key.shift>Lucia<Key.space><Key.shift><Key.shift><Key.shift>Martinez<Key.space><Key.tab><Key.tab><Key.backspace>3022398079<Key.space><Key.caps_lock><Key.caps_lock><Key.tab><Key.tab>
Screenshot: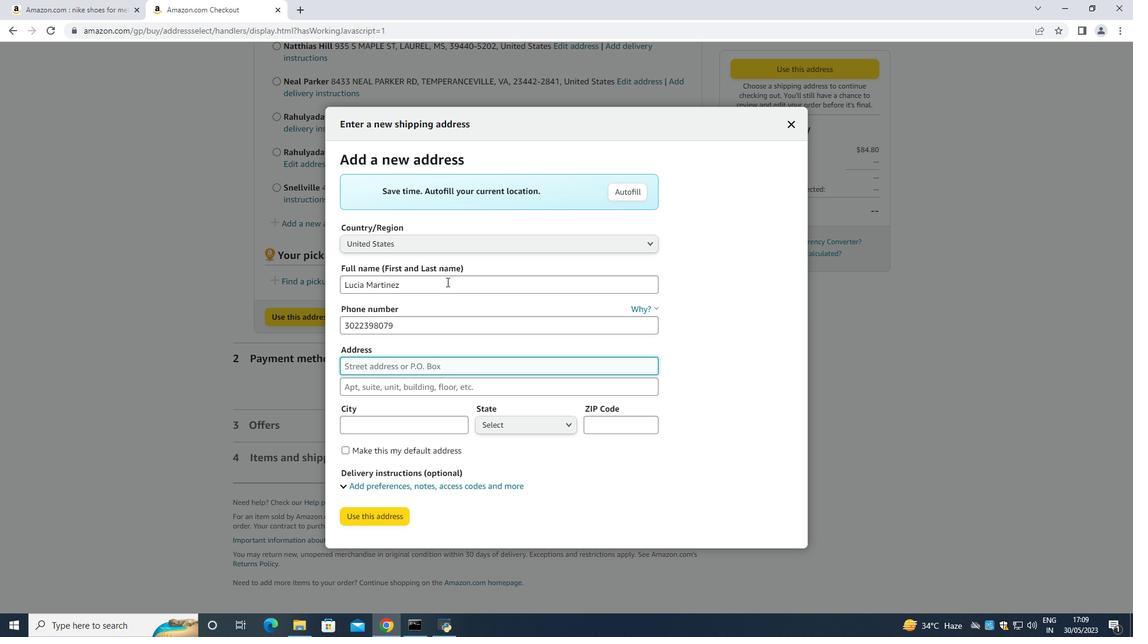 
Action: Mouse moved to (437, 362)
Screenshot: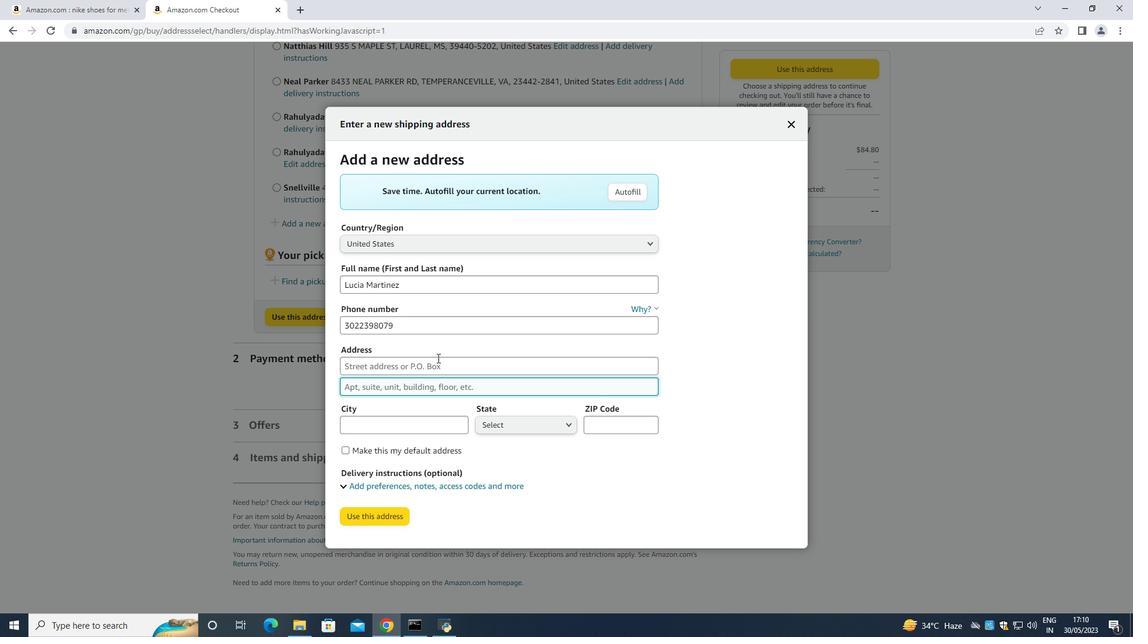 
Action: Mouse pressed left at (437, 362)
Screenshot: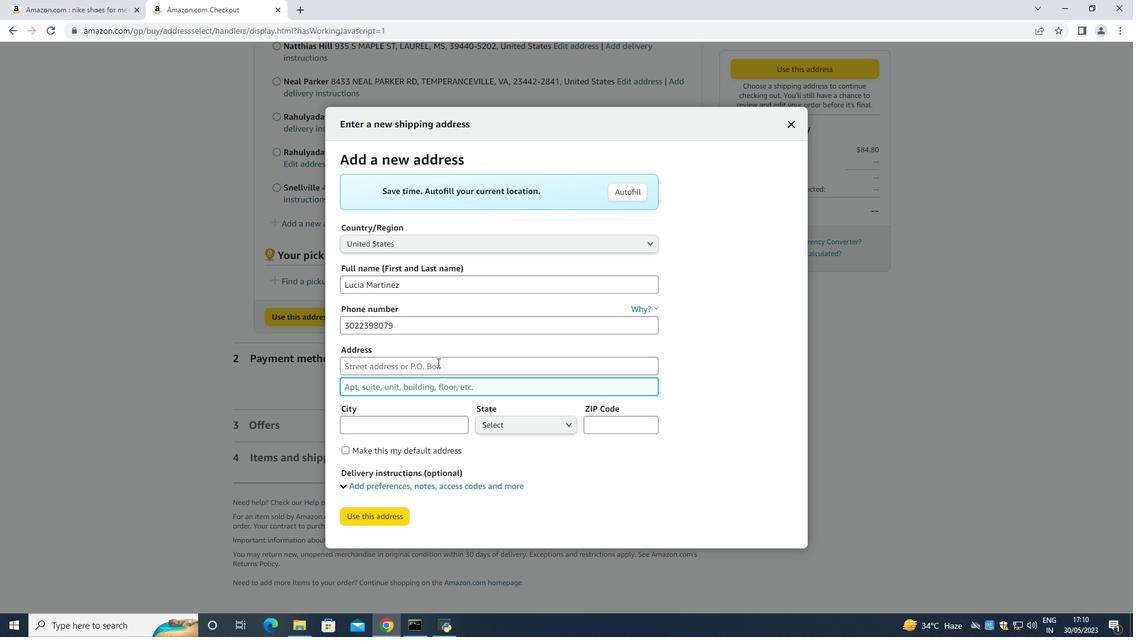 
Action: Mouse moved to (437, 364)
Screenshot: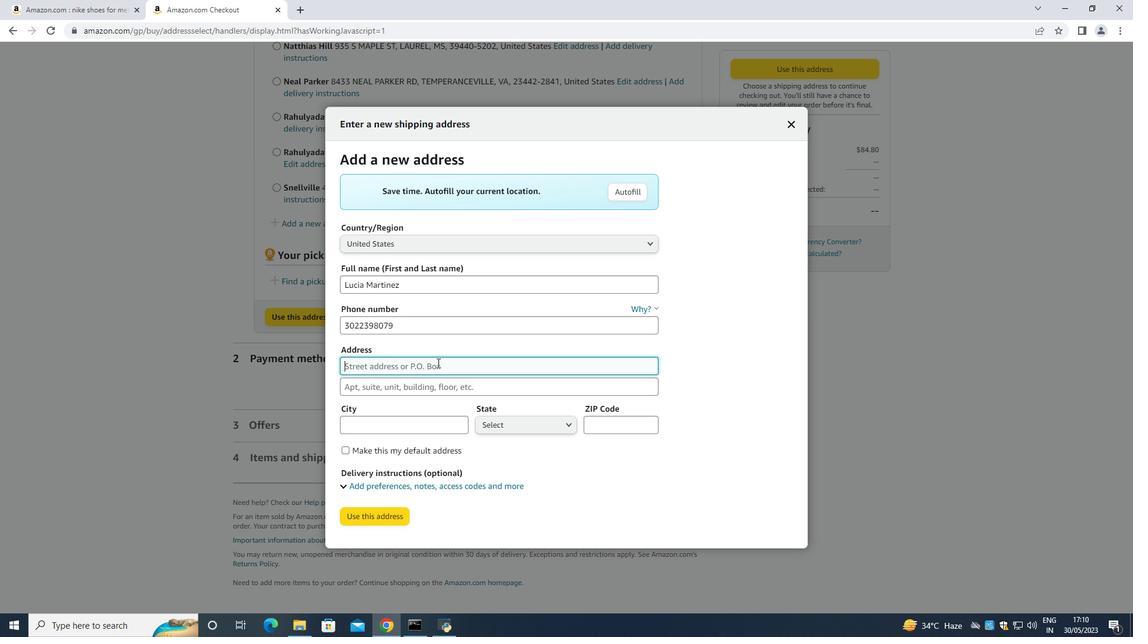 
Action: Key pressed 306<Key.space><Key.shift><Key.shift><Key.shift>Lake<Key.space><Key.shift><Key.shift><Key.shift>Floyd<Key.space><Key.shift>Cricle<Key.space><Key.tab><Key.tab><Key.shift>Hockessin<Key.tab><Key.enter>
Screenshot: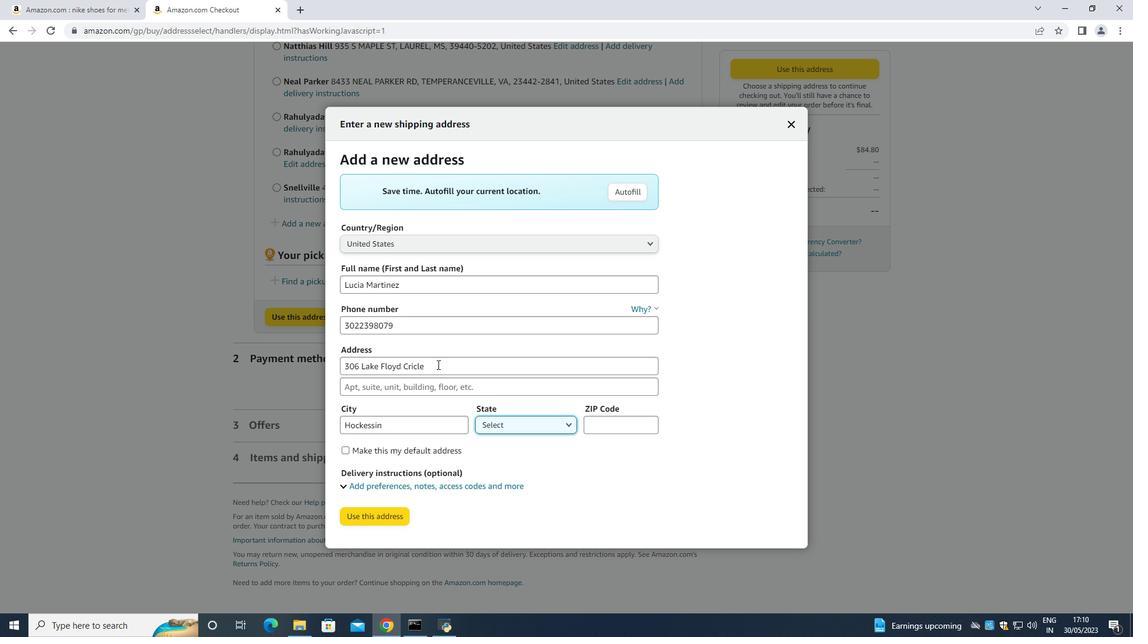 
Action: Mouse moved to (575, 421)
Screenshot: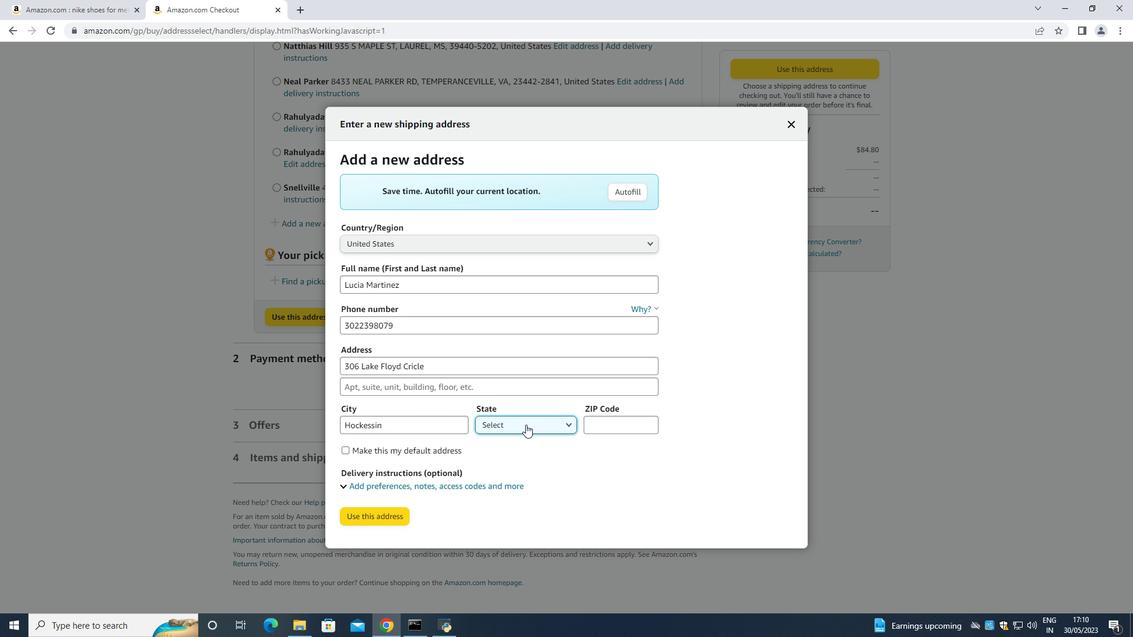 
Action: Mouse pressed left at (575, 421)
Screenshot: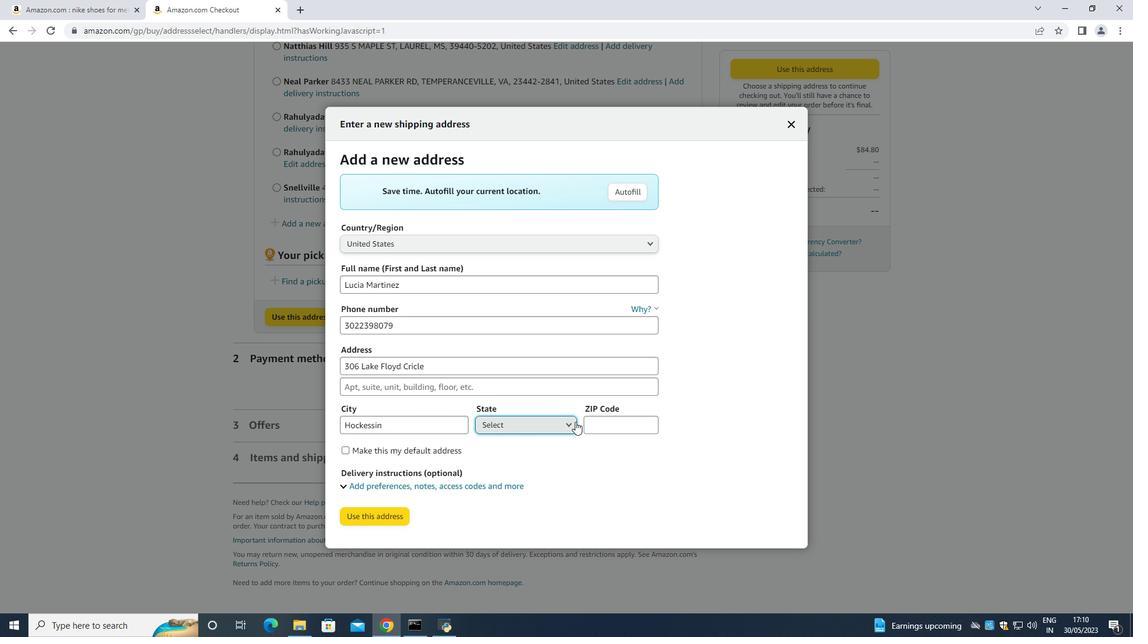 
Action: Mouse moved to (519, 194)
Screenshot: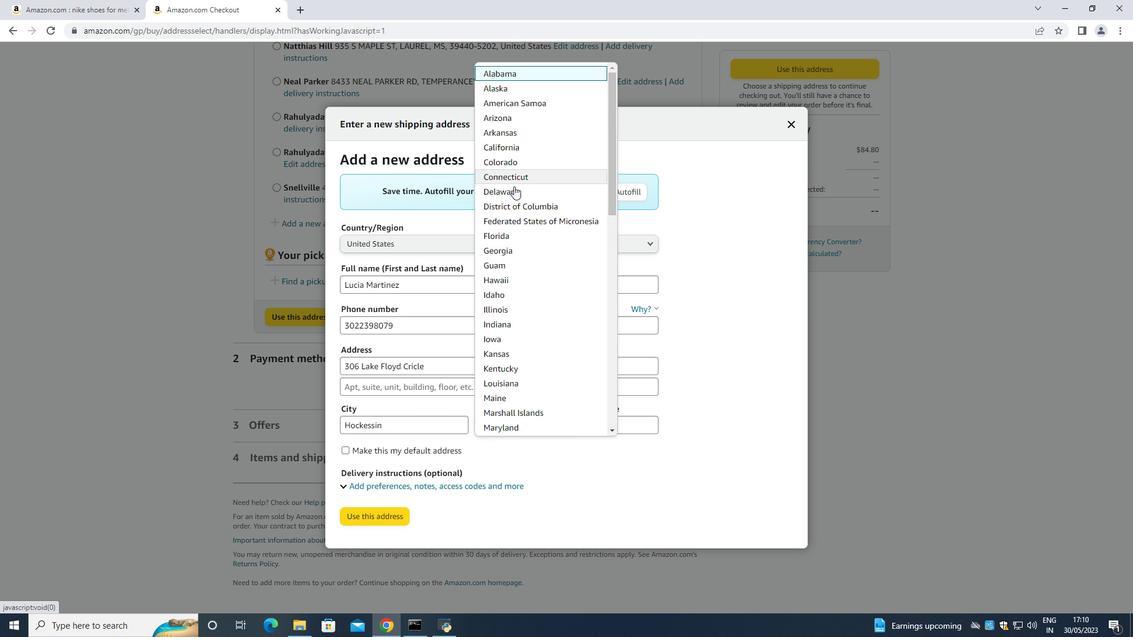 
Action: Mouse pressed left at (519, 194)
Screenshot: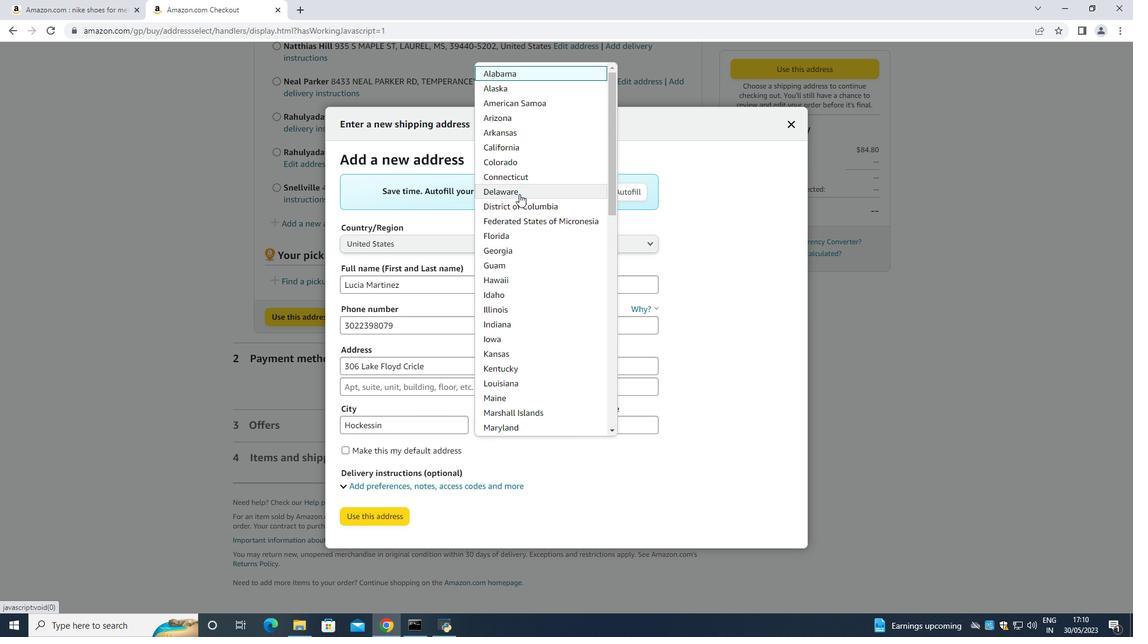 
Action: Mouse moved to (666, 501)
Screenshot: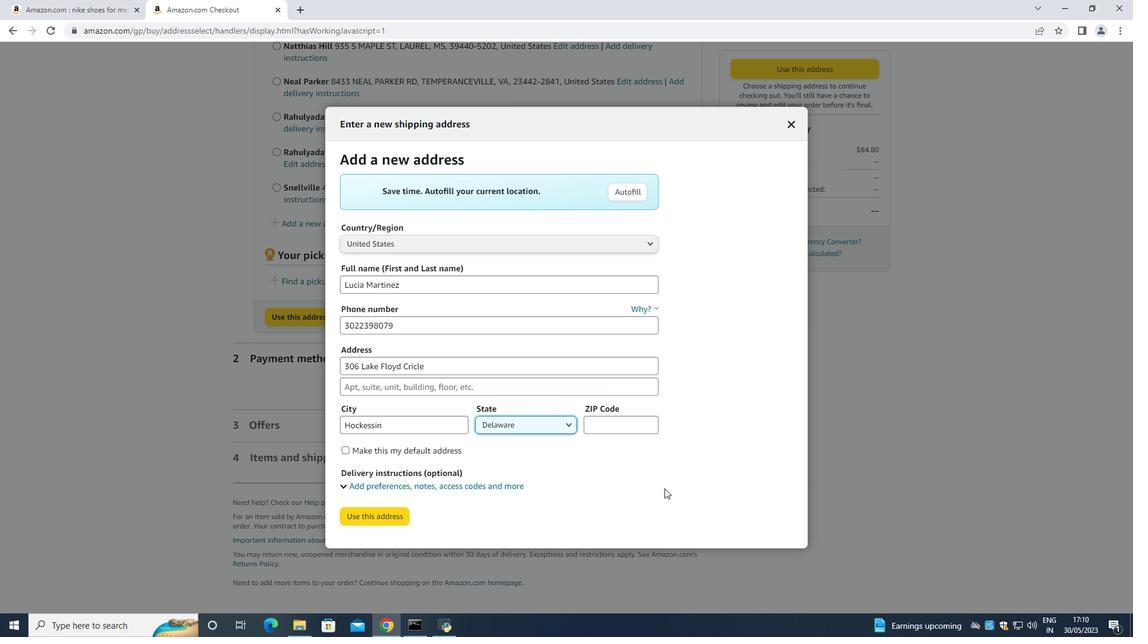 
Action: Key pressed <Key.tab><Key.tab>19707
Screenshot: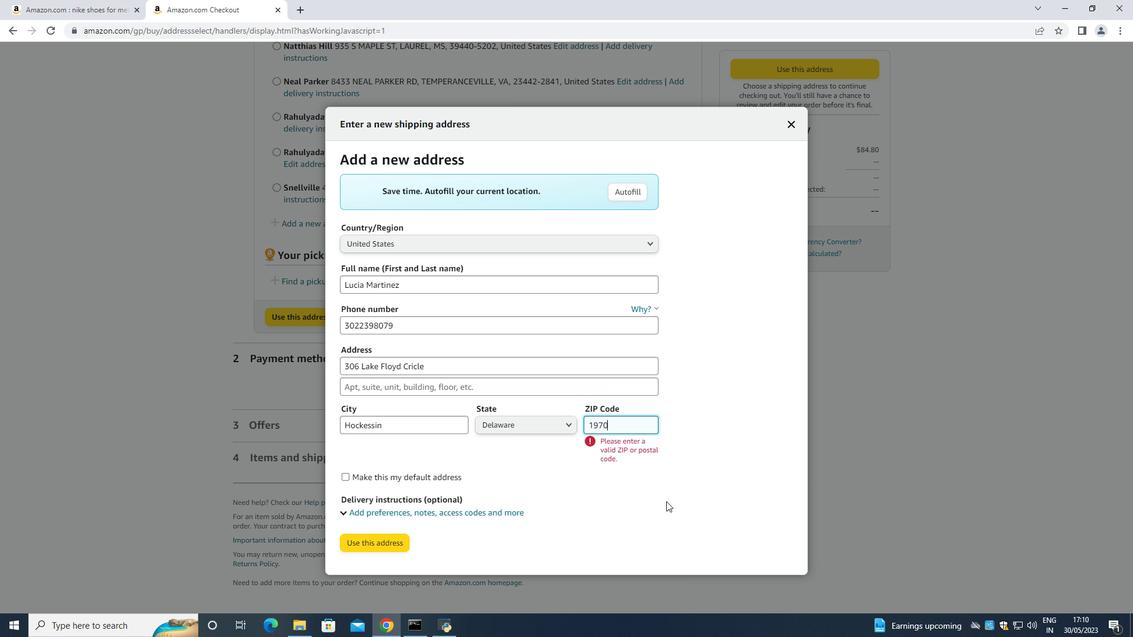 
Action: Mouse moved to (366, 516)
Screenshot: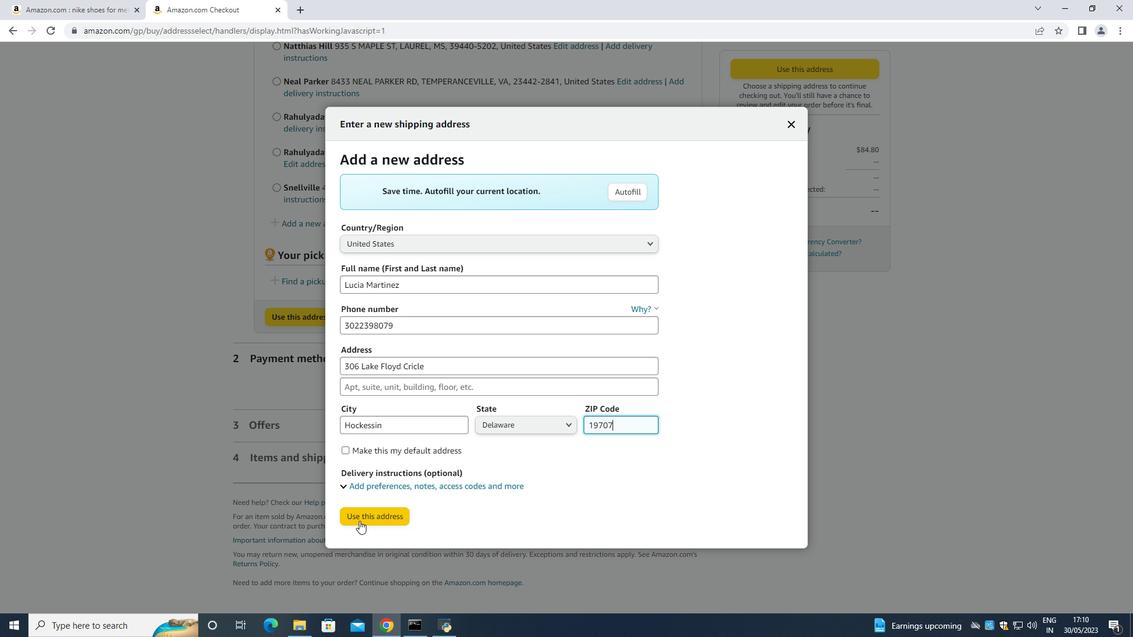
Action: Mouse pressed left at (366, 516)
Screenshot: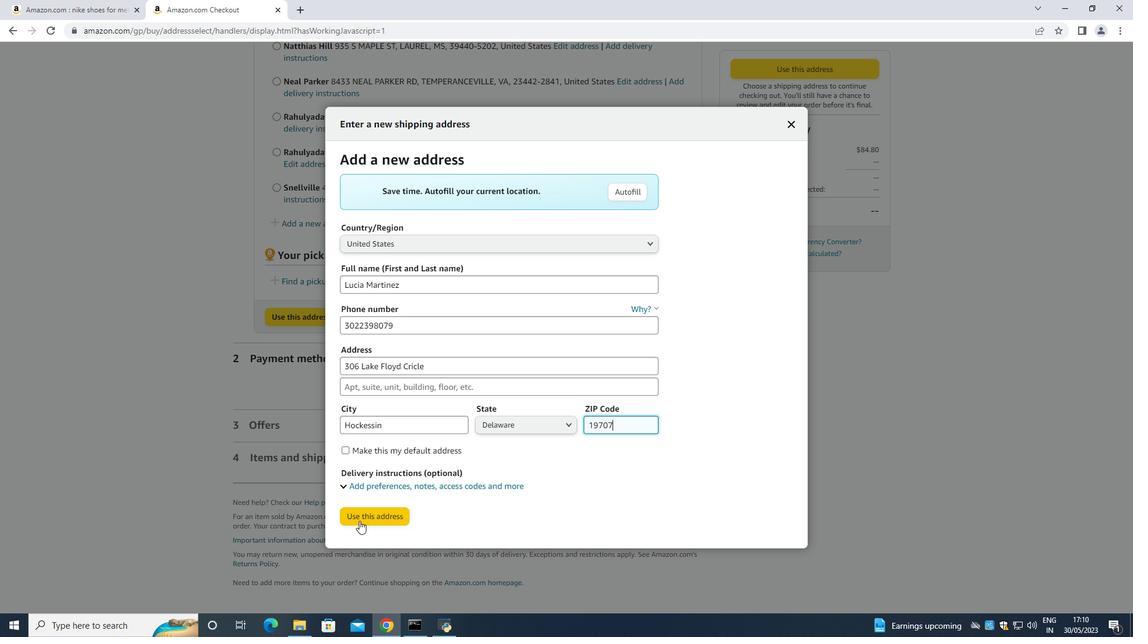 
Action: Mouse moved to (370, 600)
Screenshot: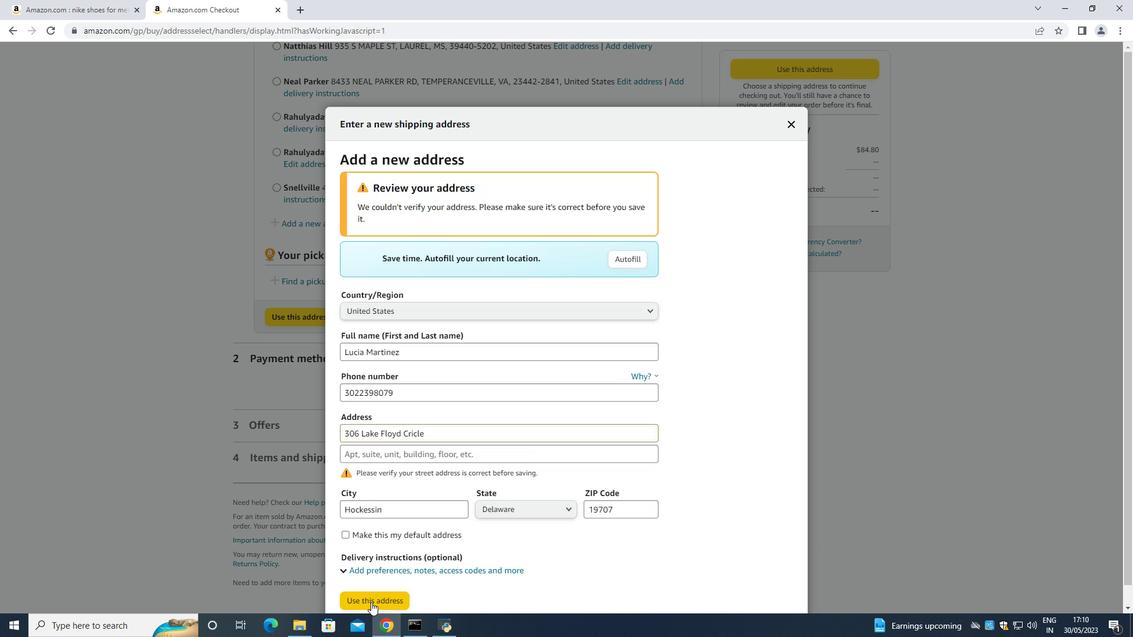 
Action: Mouse pressed left at (370, 600)
Screenshot: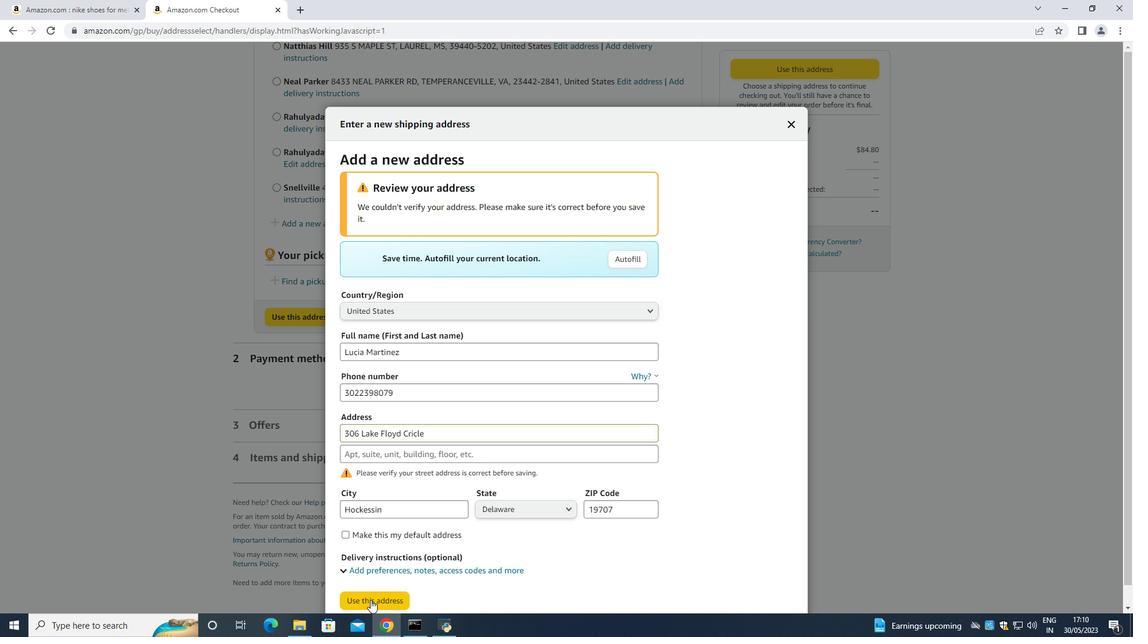 
Action: Mouse moved to (401, 279)
Screenshot: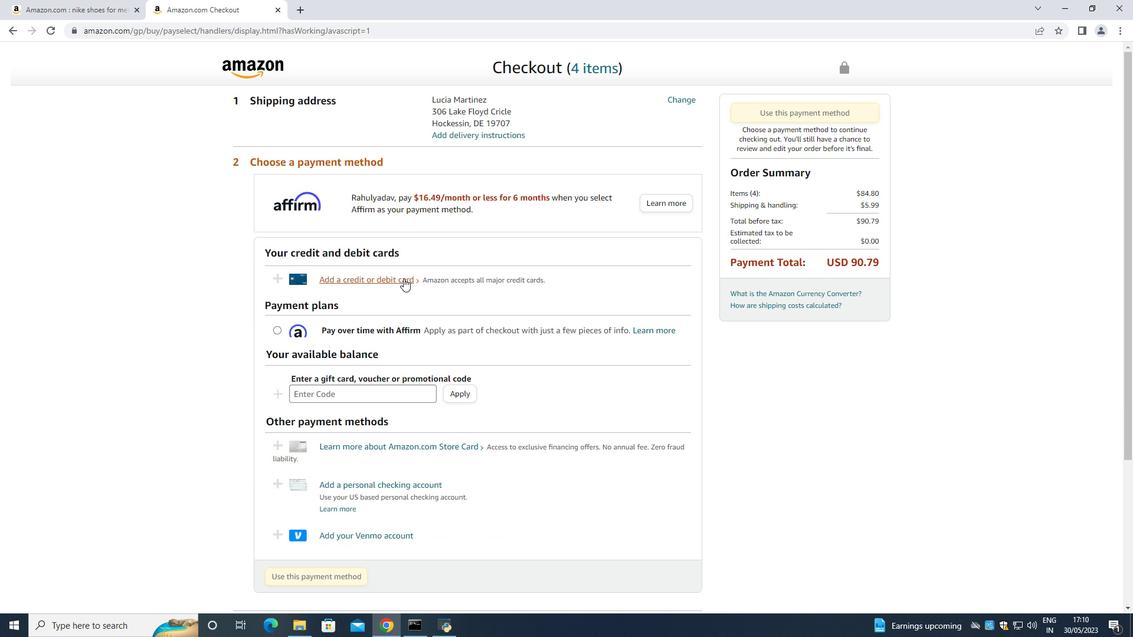 
Action: Mouse pressed left at (401, 279)
Screenshot: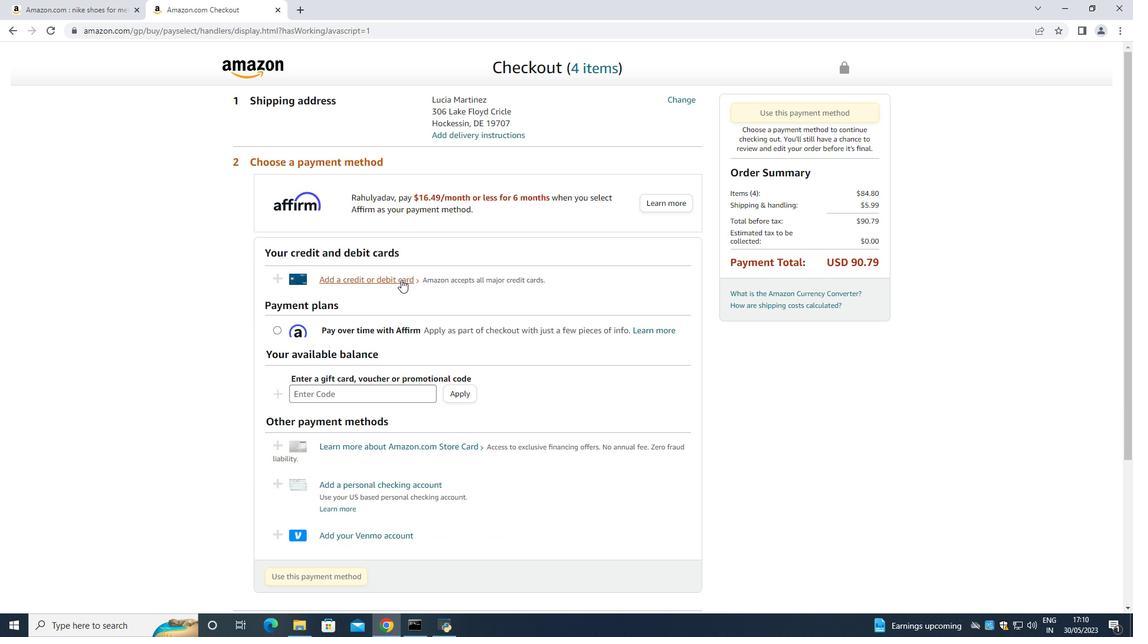
Action: Mouse moved to (473, 265)
Screenshot: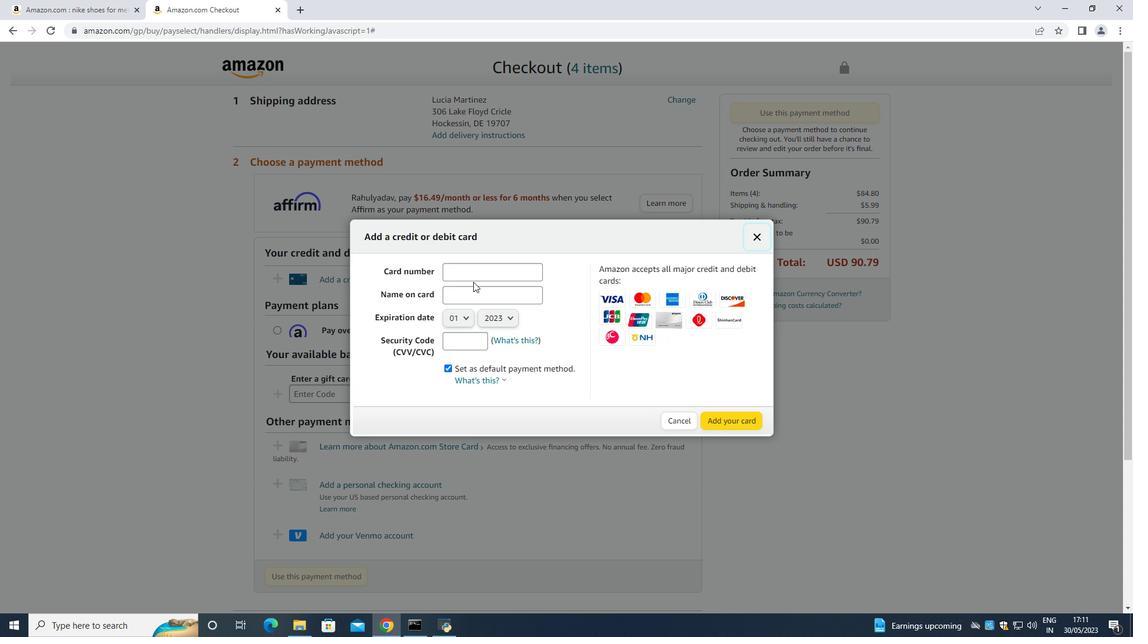 
Action: Mouse pressed left at (473, 265)
Screenshot: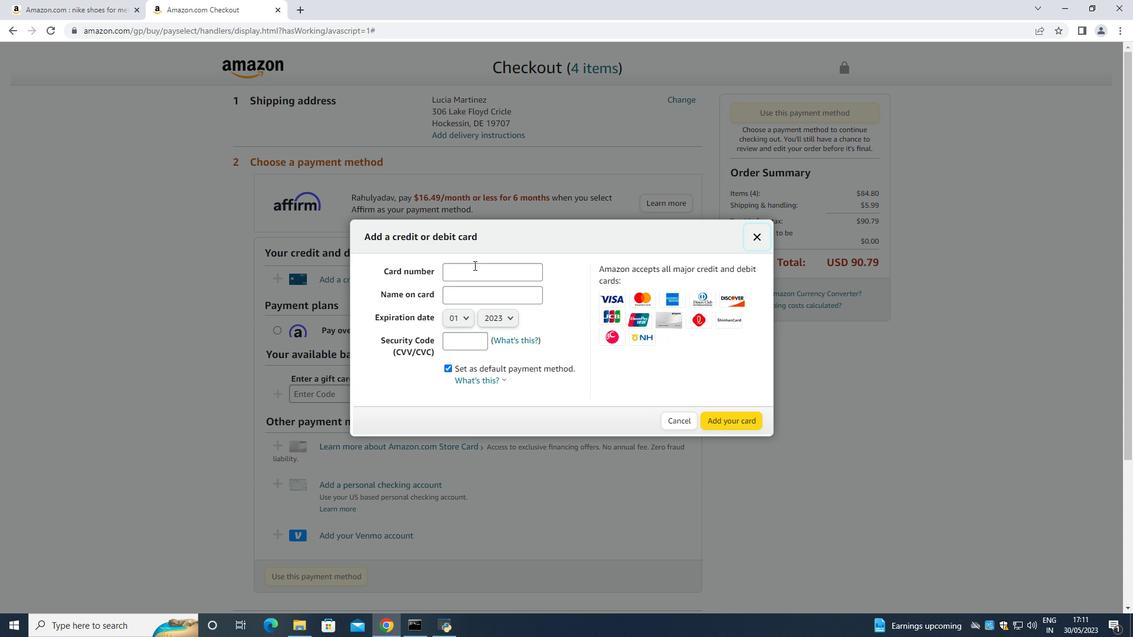
Action: Key pressed 4587523645877965<Key.tab><Key.shift>Lucia<Key.space><Key.shift><Key.shift><Key.shift><Key.shift>Martinez<Key.space><Key.tab><Key.down><Key.down><Key.down><Key.down><Key.down><Key.down><Key.enter><Key.tab><Key.down><Key.down><Key.down><Key.enter><Key.tab>549
Screenshot: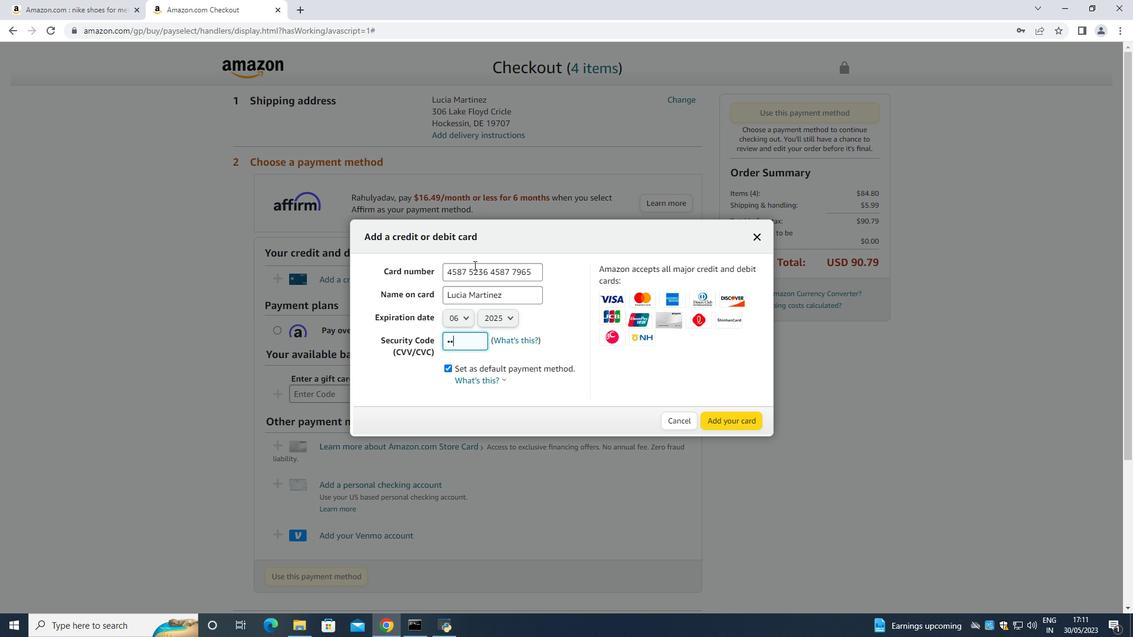 
